 Task: Buy 2 Fuel Tanks & Accessories from Fuel System section under best seller category for shipping address: Harrison Baker, 4763 Agriculture Lane, Homestead, Florida 33030, Cell Number 3052454080. Pay from credit card ending with 2005, CVV 3321
Action: Mouse moved to (53, 44)
Screenshot: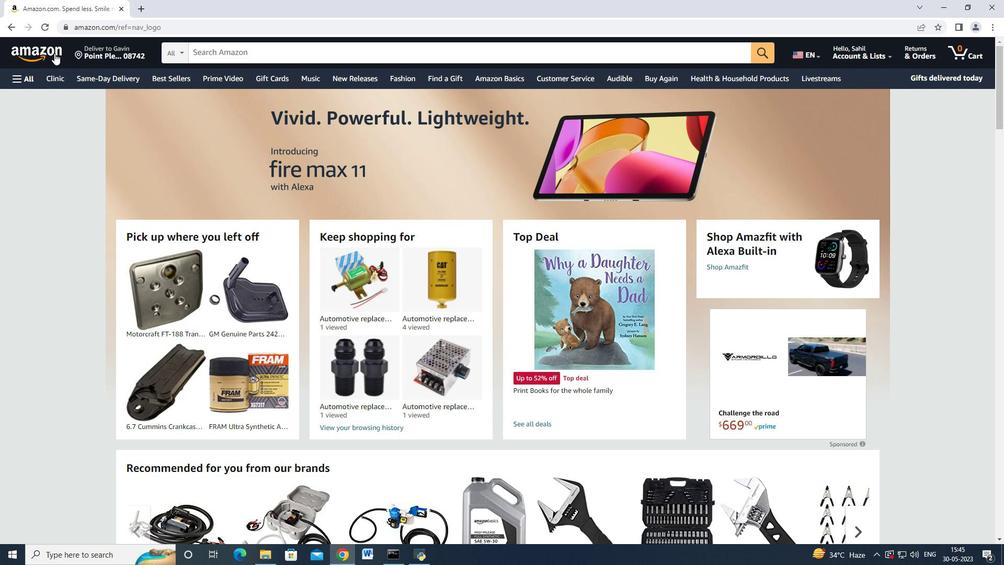
Action: Mouse pressed left at (53, 44)
Screenshot: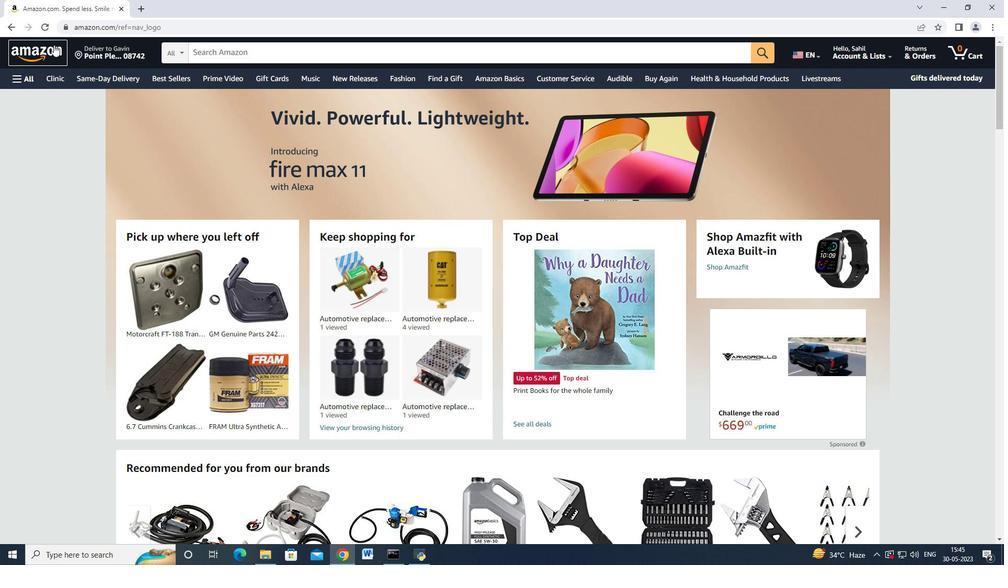 
Action: Mouse moved to (28, 81)
Screenshot: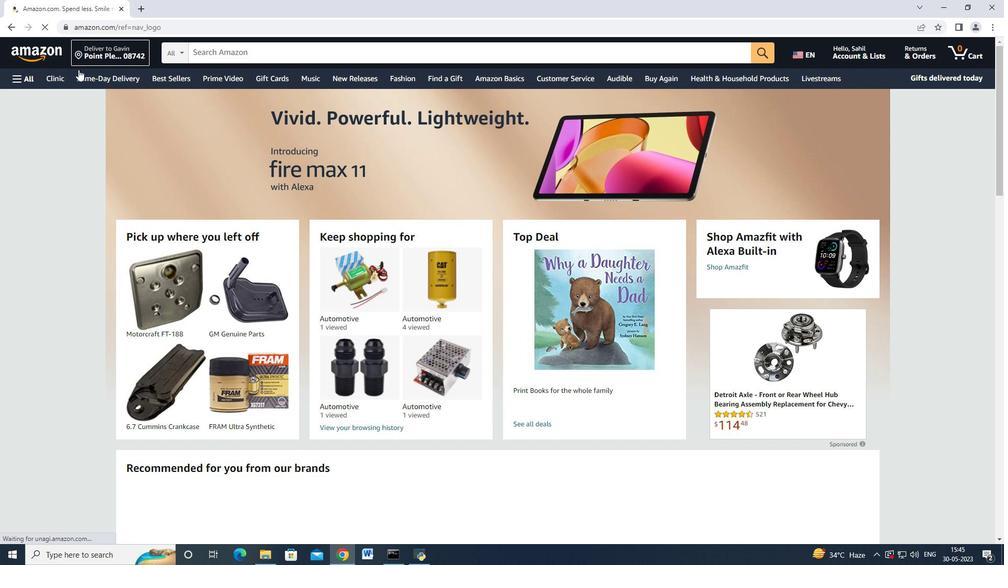 
Action: Mouse pressed left at (28, 81)
Screenshot: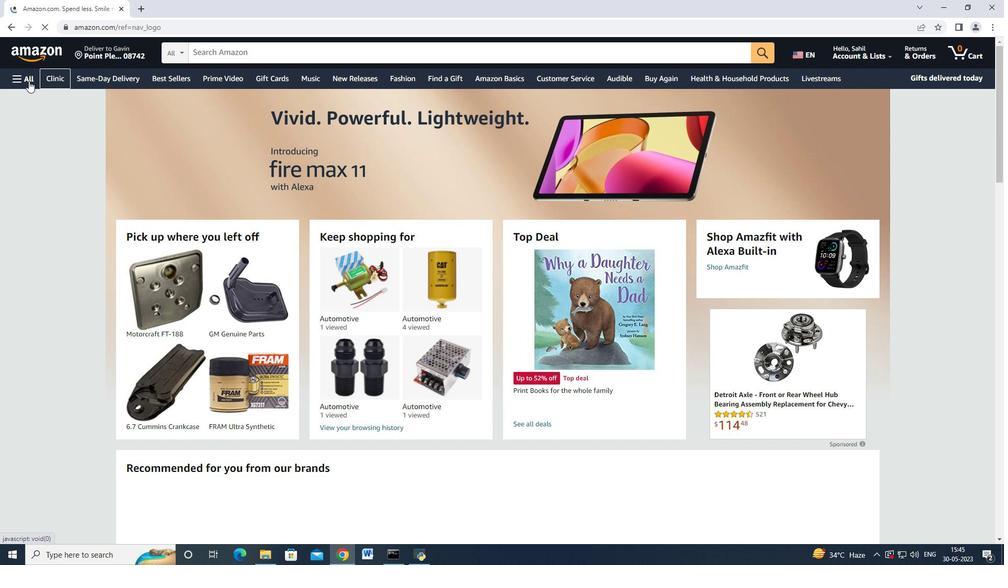 
Action: Mouse moved to (60, 191)
Screenshot: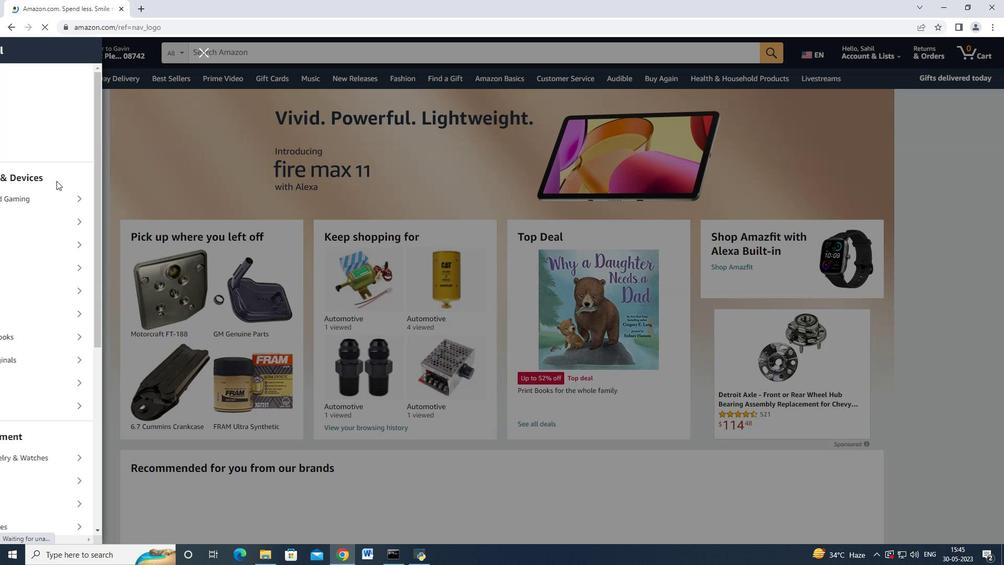 
Action: Mouse scrolled (60, 190) with delta (0, 0)
Screenshot: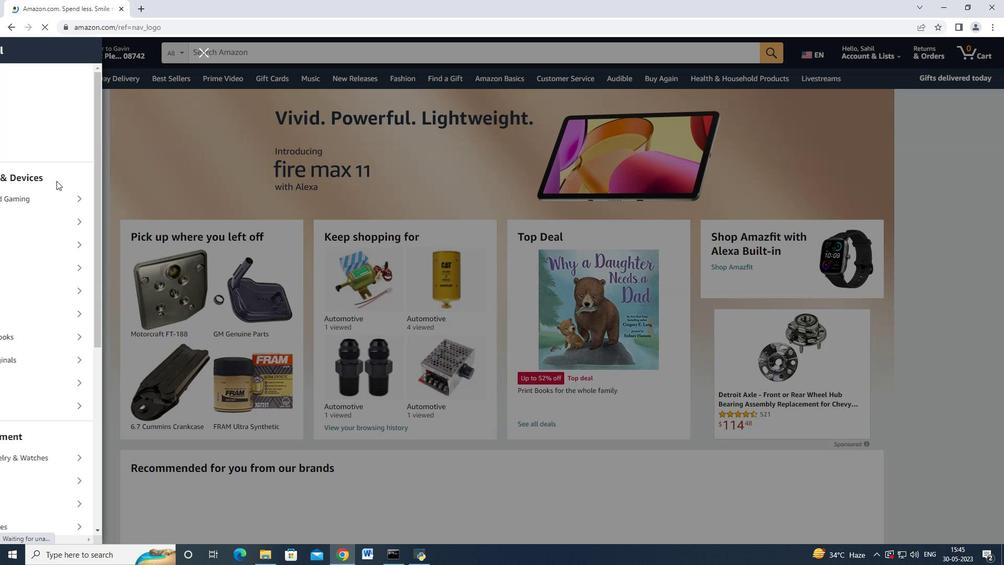 
Action: Mouse moved to (60, 192)
Screenshot: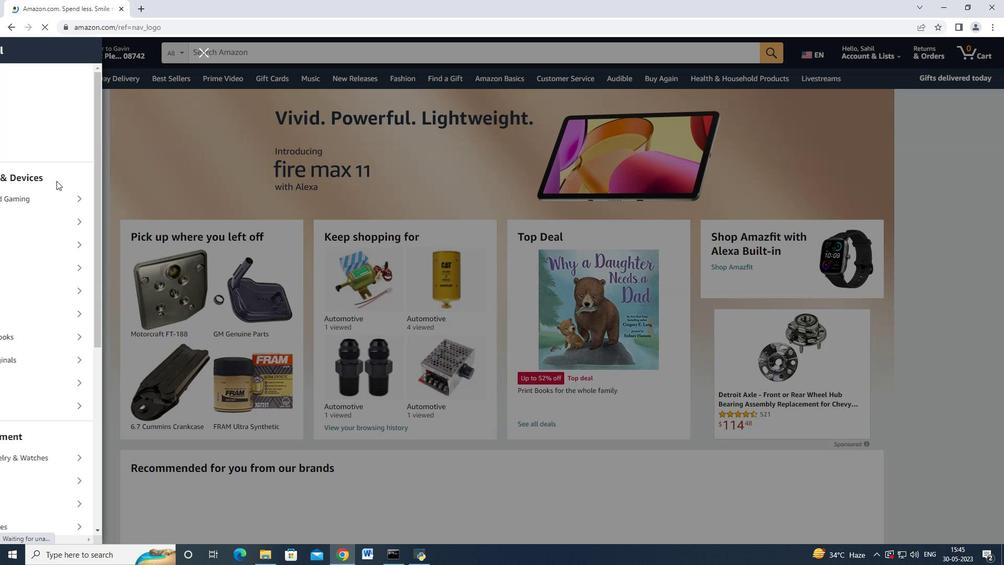 
Action: Mouse scrolled (60, 191) with delta (0, 0)
Screenshot: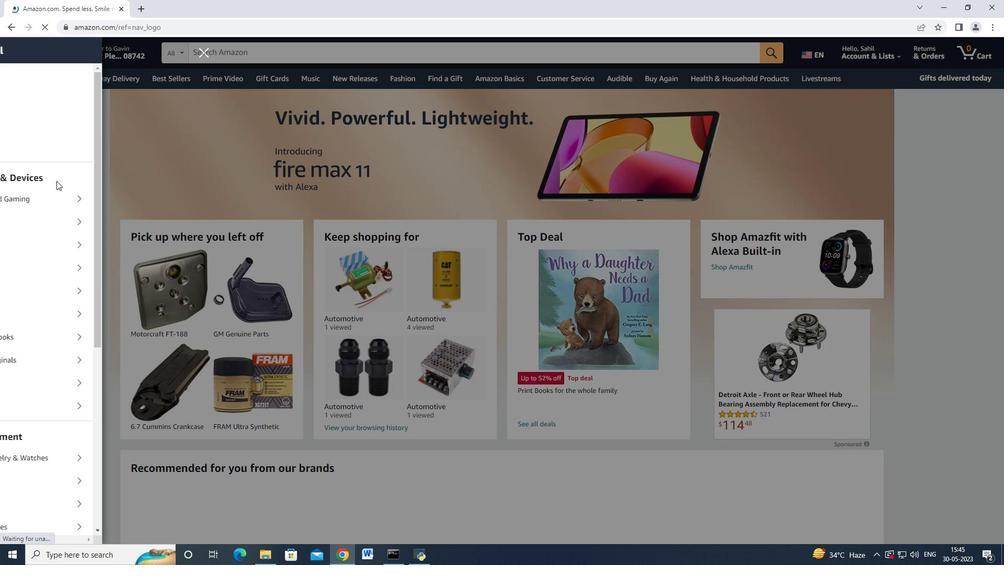 
Action: Mouse moved to (61, 192)
Screenshot: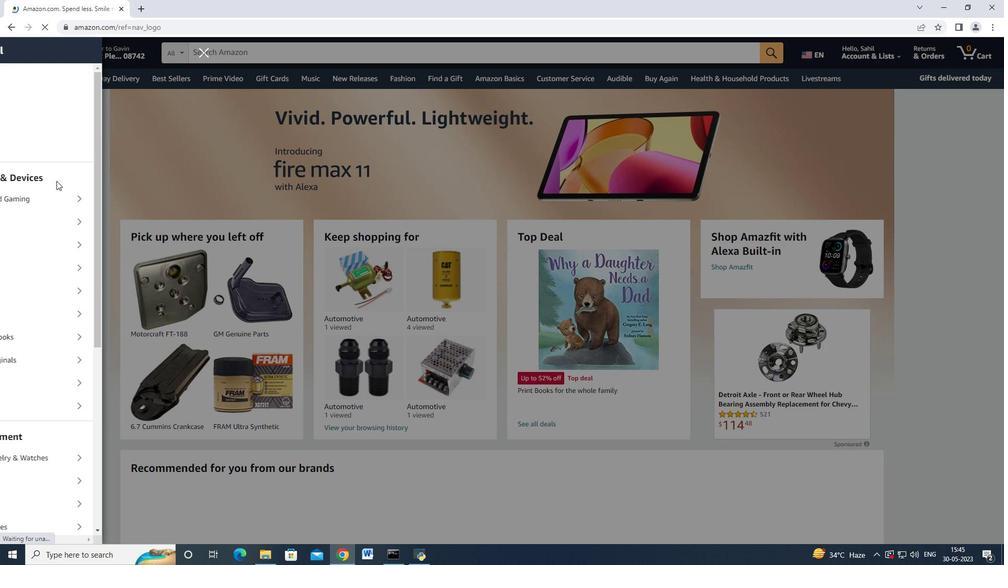 
Action: Mouse scrolled (61, 192) with delta (0, 0)
Screenshot: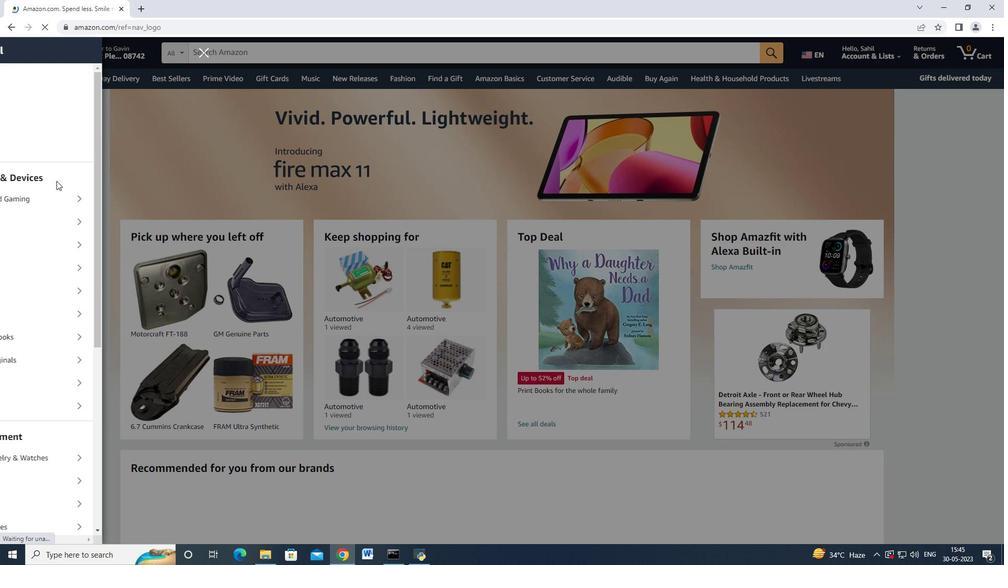 
Action: Mouse moved to (63, 200)
Screenshot: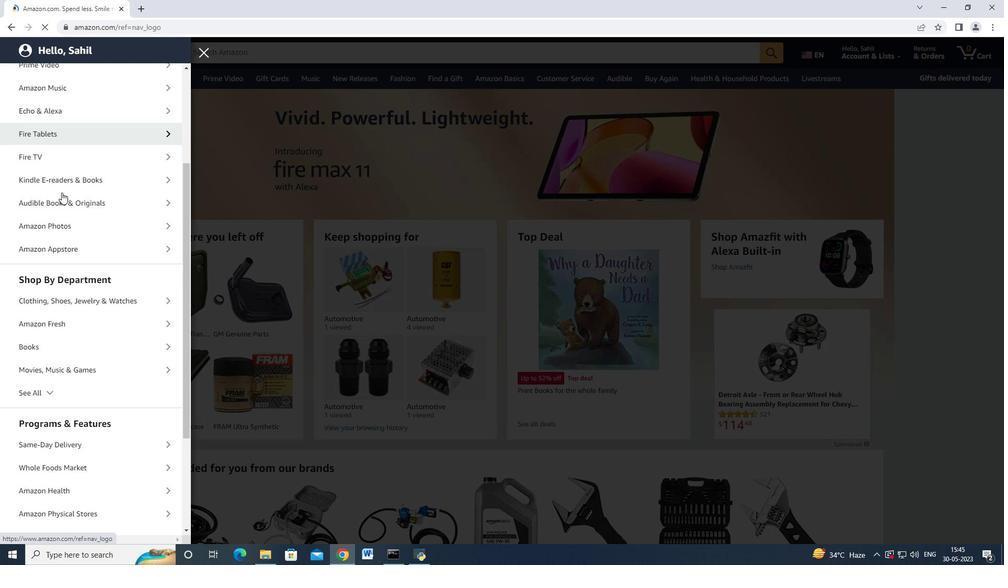 
Action: Mouse scrolled (63, 199) with delta (0, 0)
Screenshot: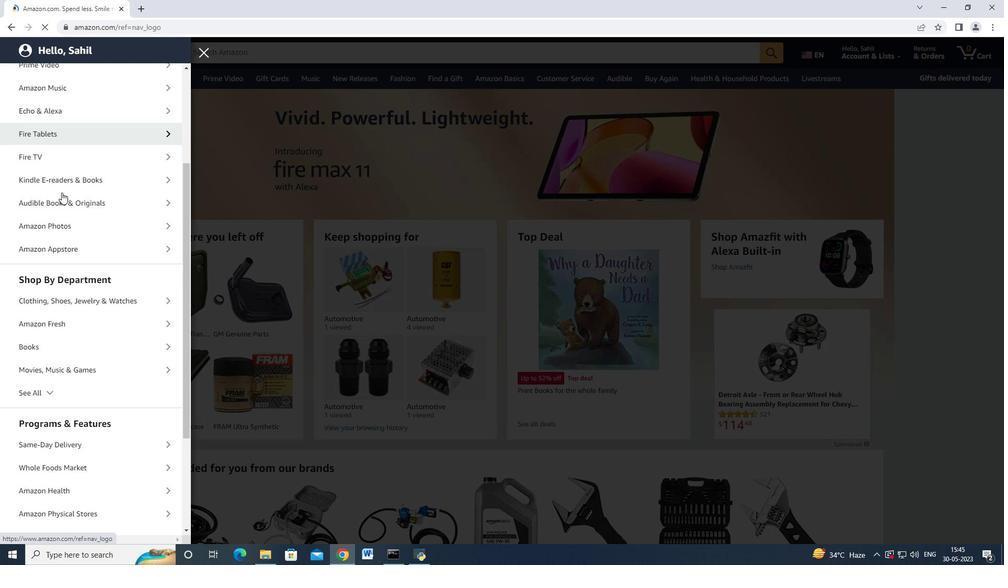 
Action: Mouse moved to (66, 343)
Screenshot: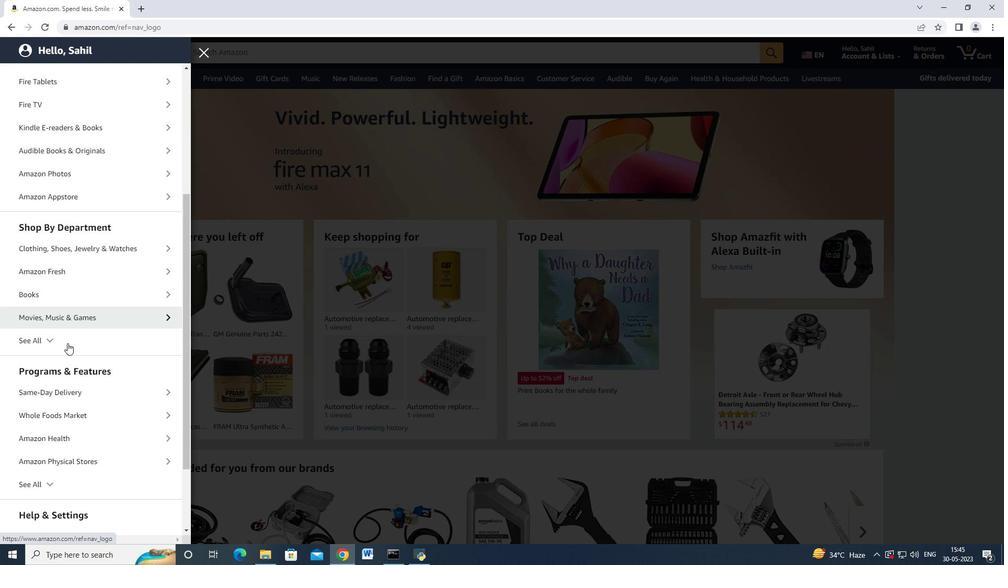 
Action: Mouse pressed left at (66, 343)
Screenshot: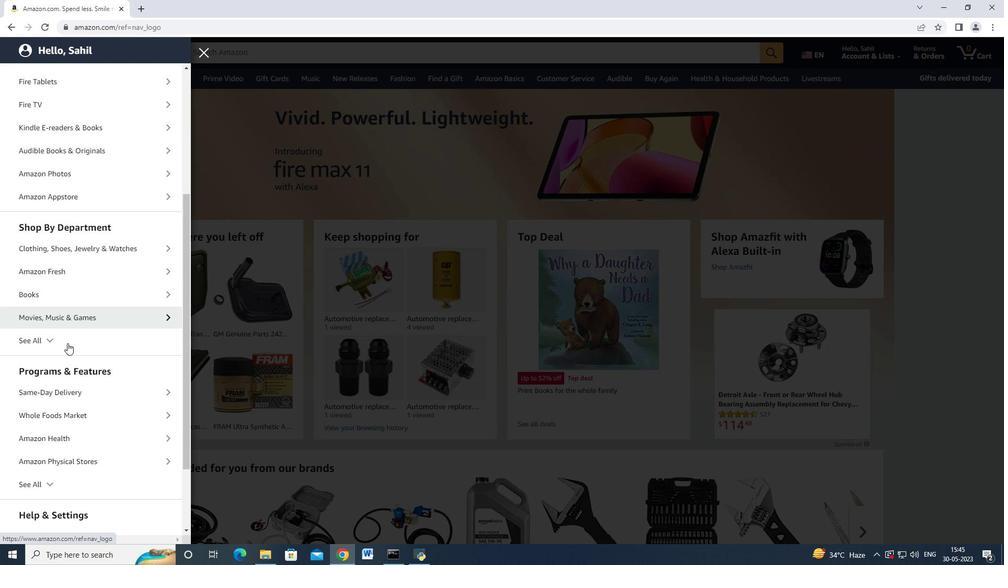 
Action: Mouse moved to (73, 331)
Screenshot: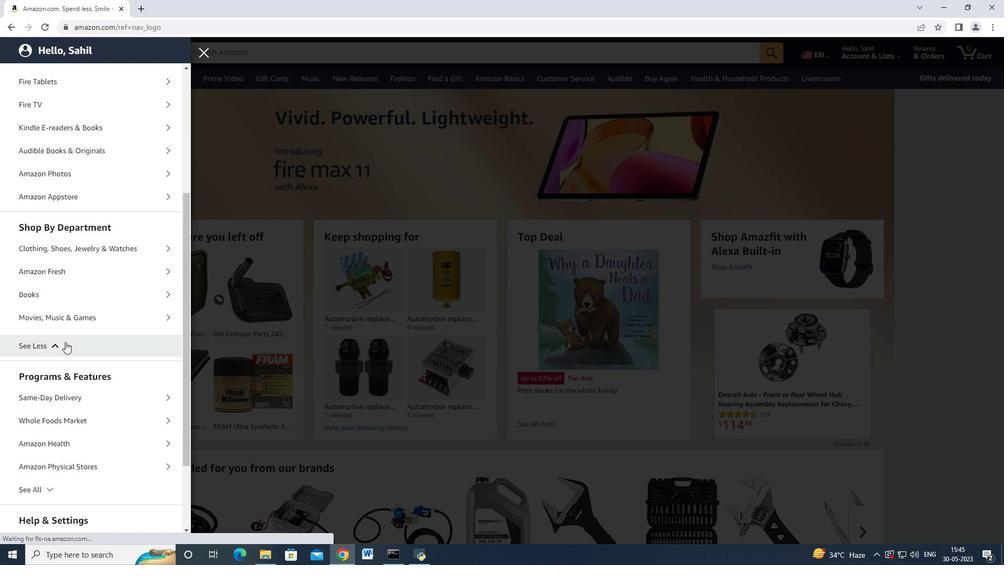
Action: Mouse scrolled (73, 331) with delta (0, 0)
Screenshot: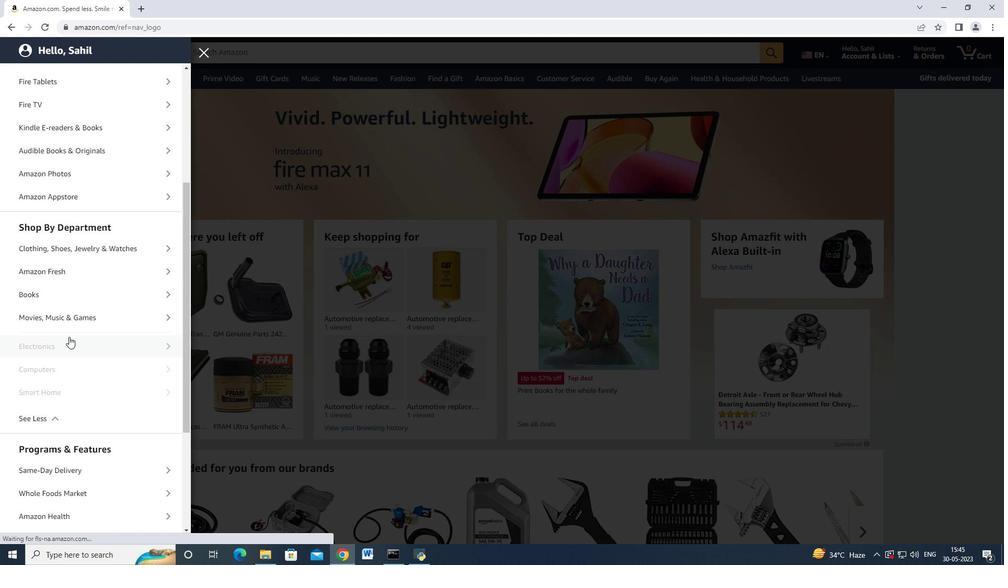 
Action: Mouse scrolled (73, 331) with delta (0, 0)
Screenshot: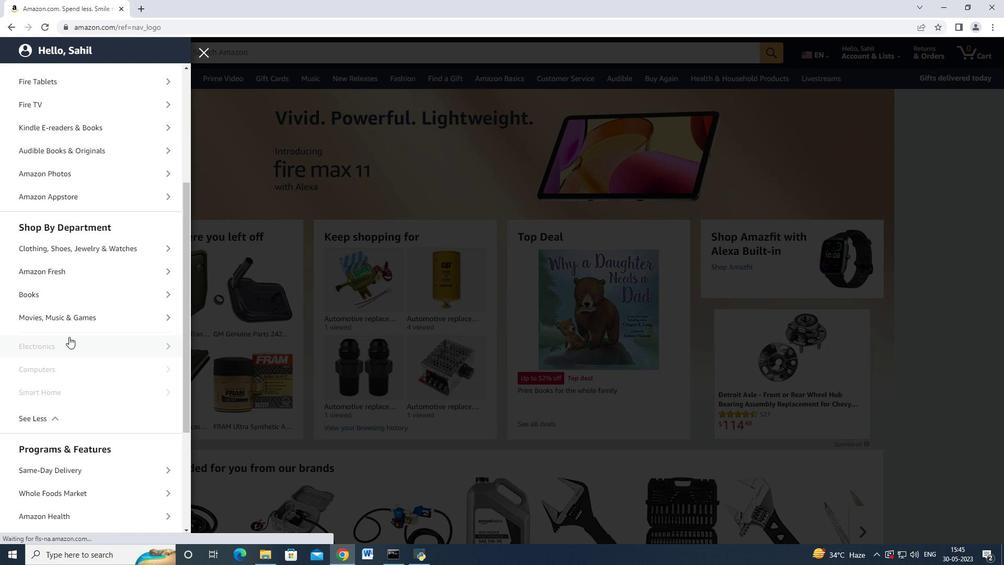 
Action: Mouse scrolled (73, 331) with delta (0, 0)
Screenshot: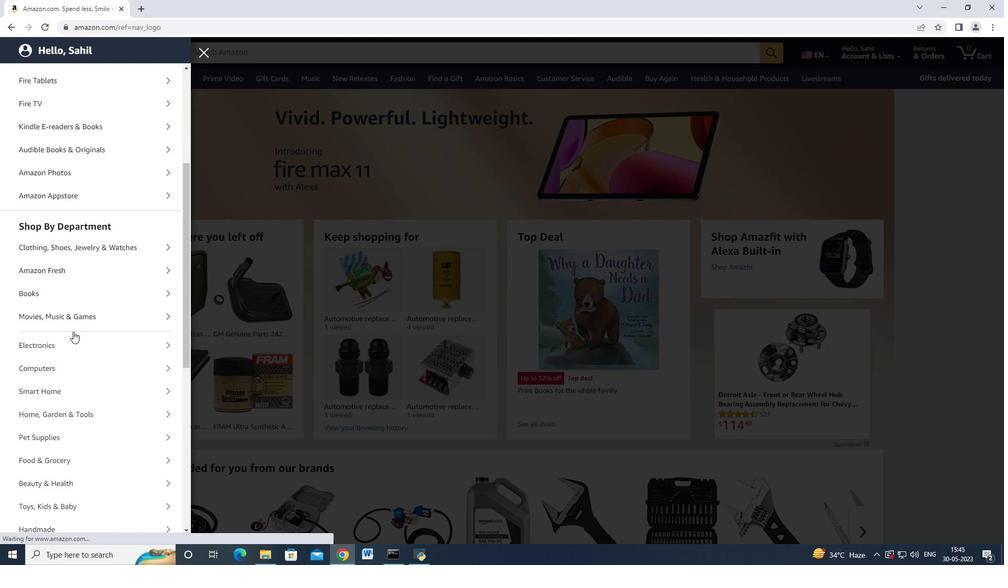 
Action: Mouse scrolled (73, 331) with delta (0, 0)
Screenshot: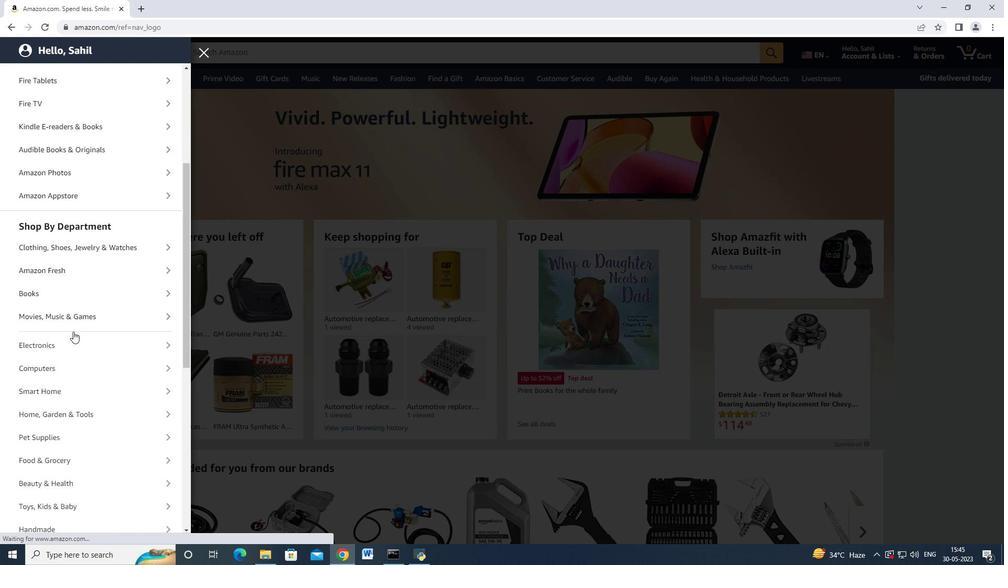 
Action: Mouse scrolled (73, 331) with delta (0, 0)
Screenshot: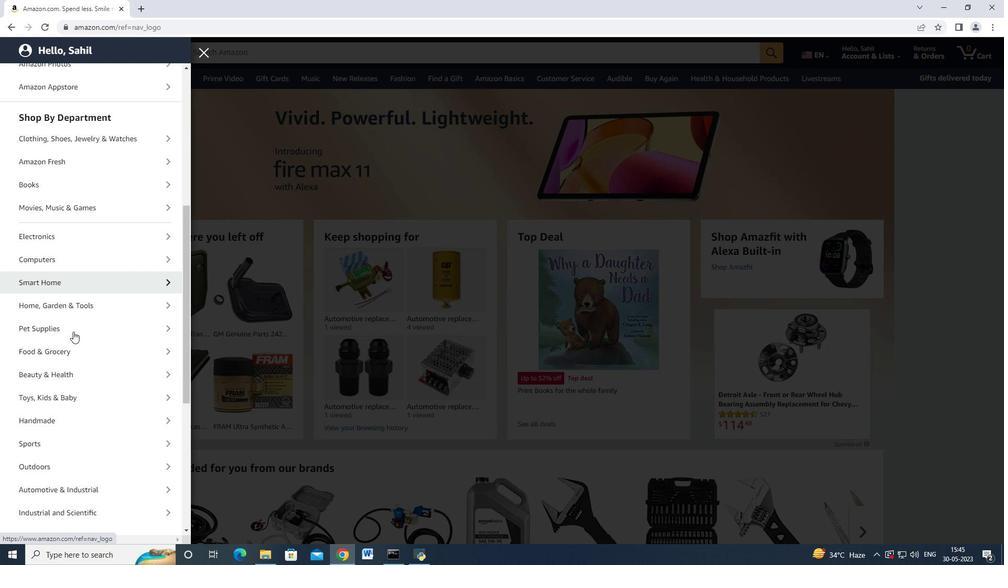 
Action: Mouse scrolled (73, 331) with delta (0, 0)
Screenshot: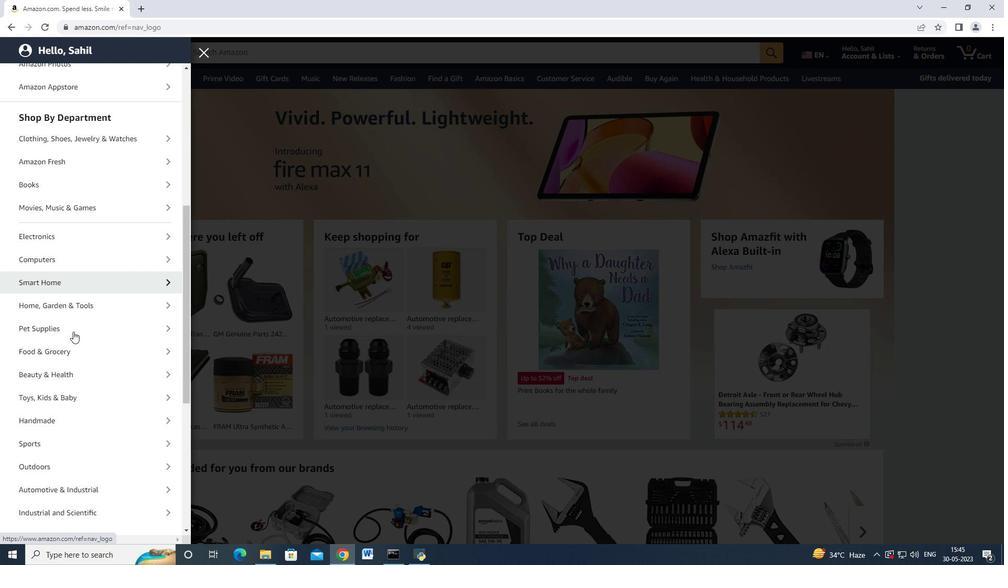 
Action: Mouse moved to (78, 288)
Screenshot: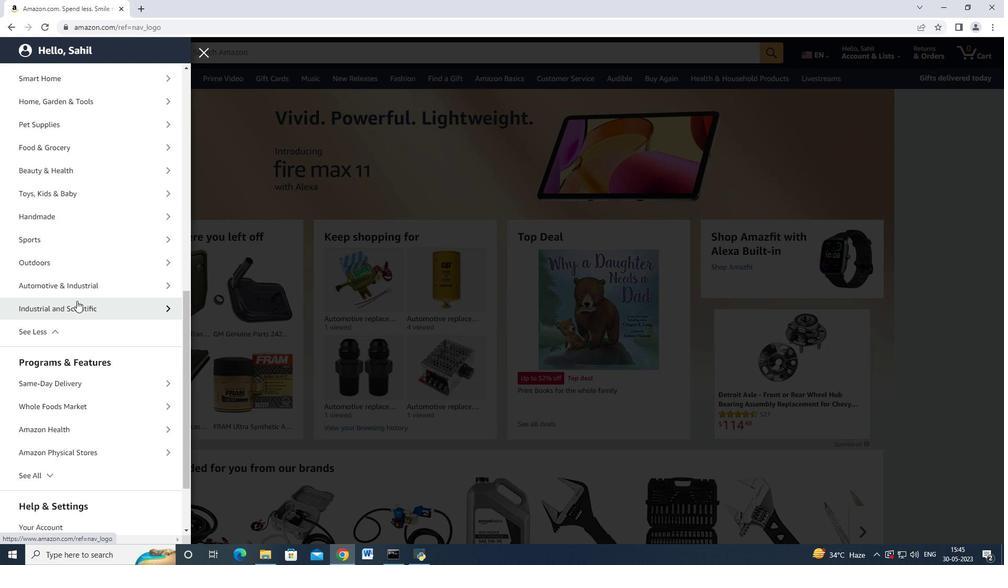 
Action: Mouse pressed left at (78, 288)
Screenshot: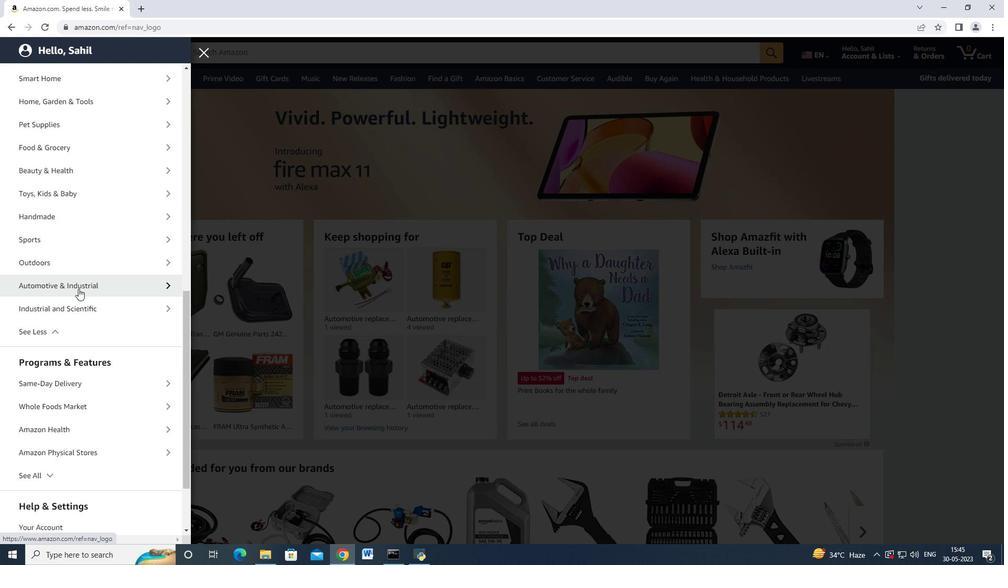 
Action: Mouse moved to (100, 128)
Screenshot: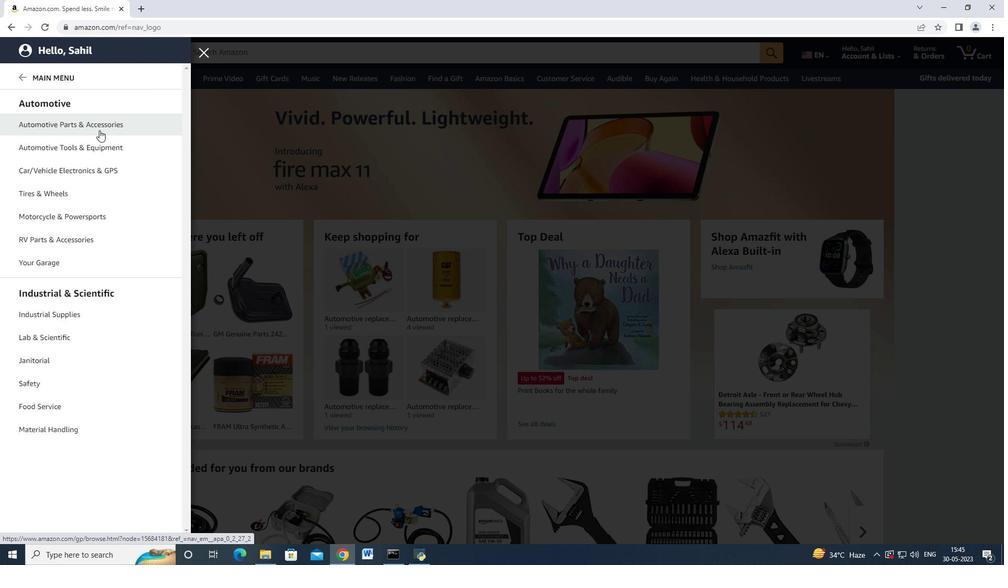 
Action: Mouse pressed left at (100, 128)
Screenshot: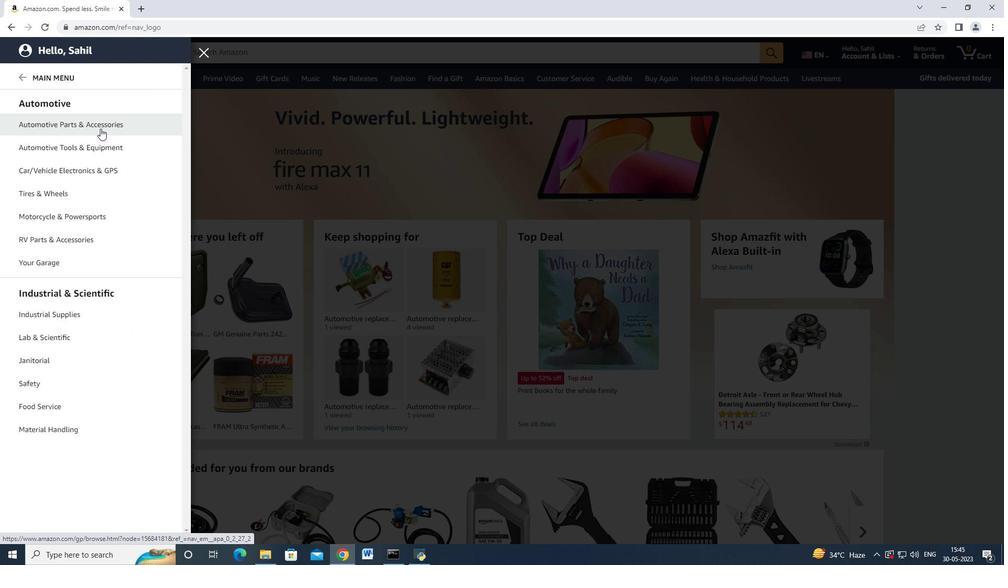 
Action: Mouse moved to (111, 222)
Screenshot: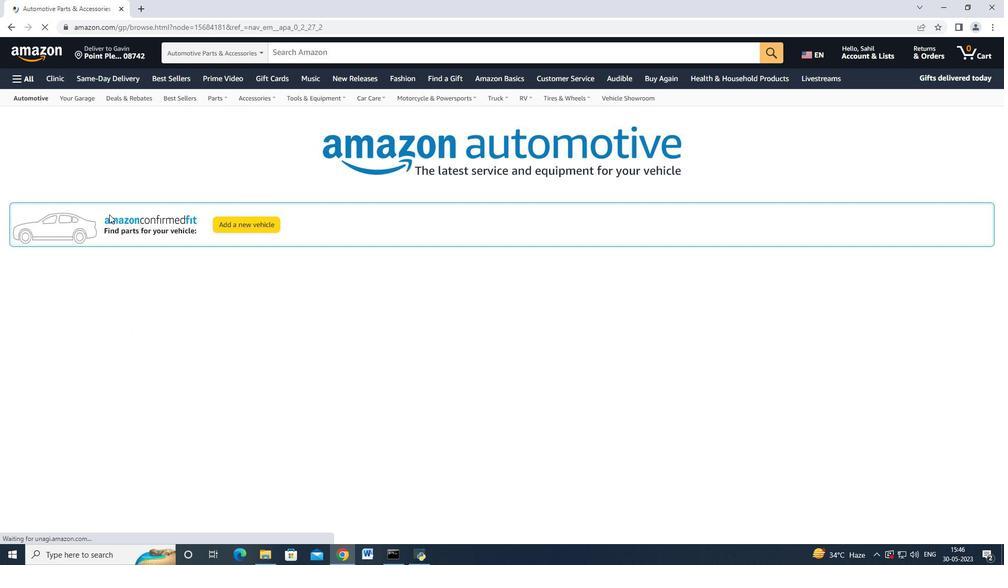 
Action: Mouse scrolled (111, 221) with delta (0, 0)
Screenshot: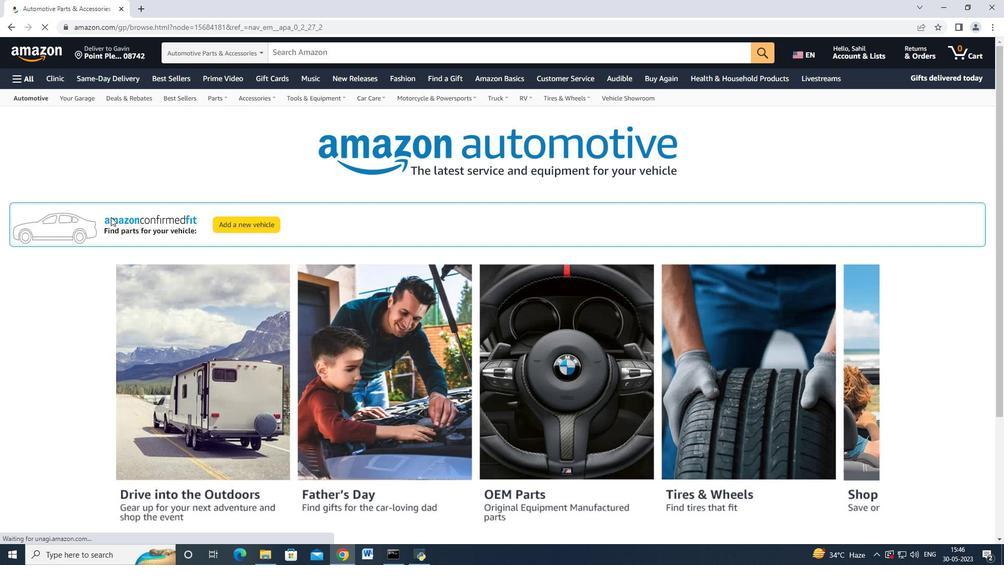
Action: Mouse moved to (111, 224)
Screenshot: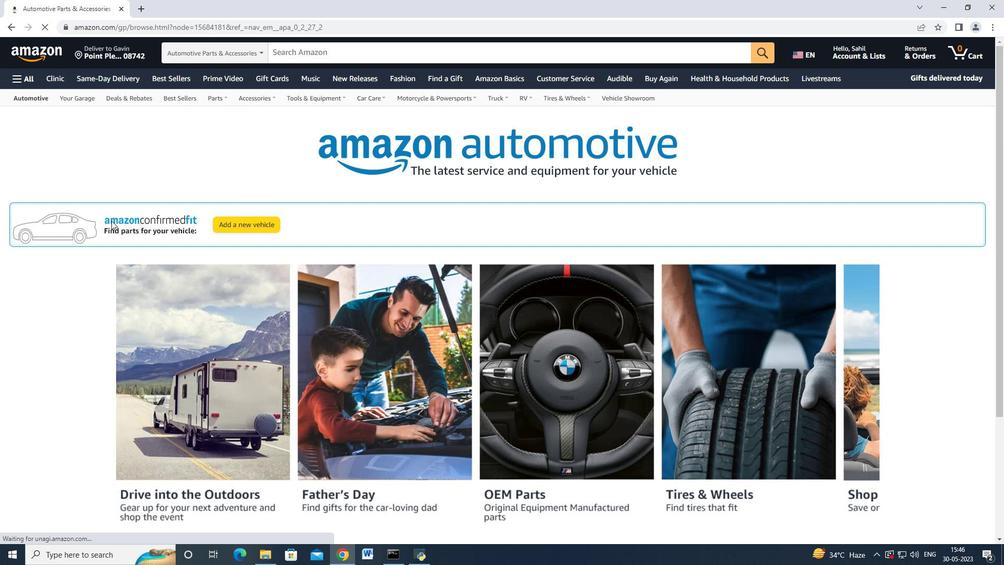 
Action: Mouse scrolled (111, 225) with delta (0, 0)
Screenshot: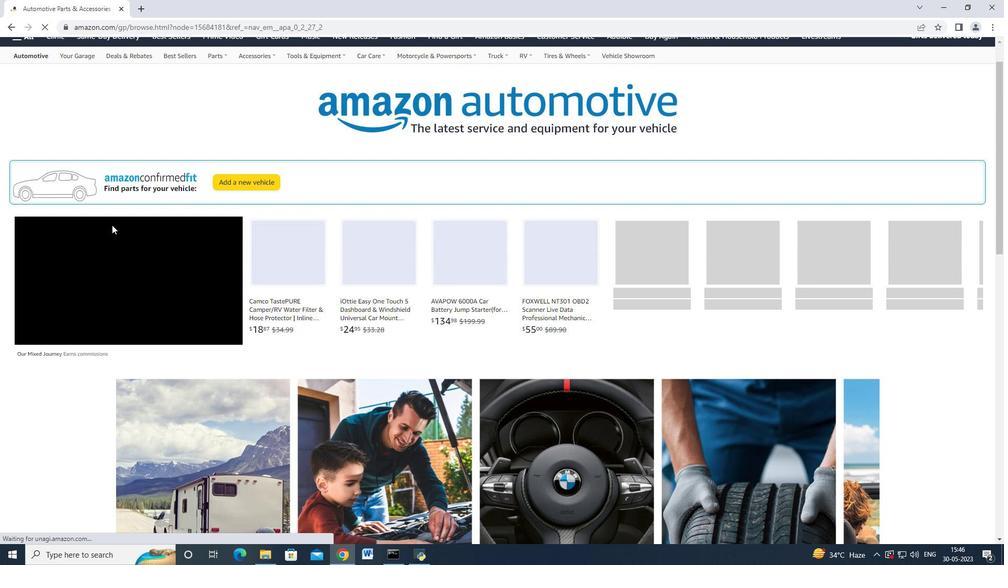 
Action: Mouse scrolled (111, 225) with delta (0, 0)
Screenshot: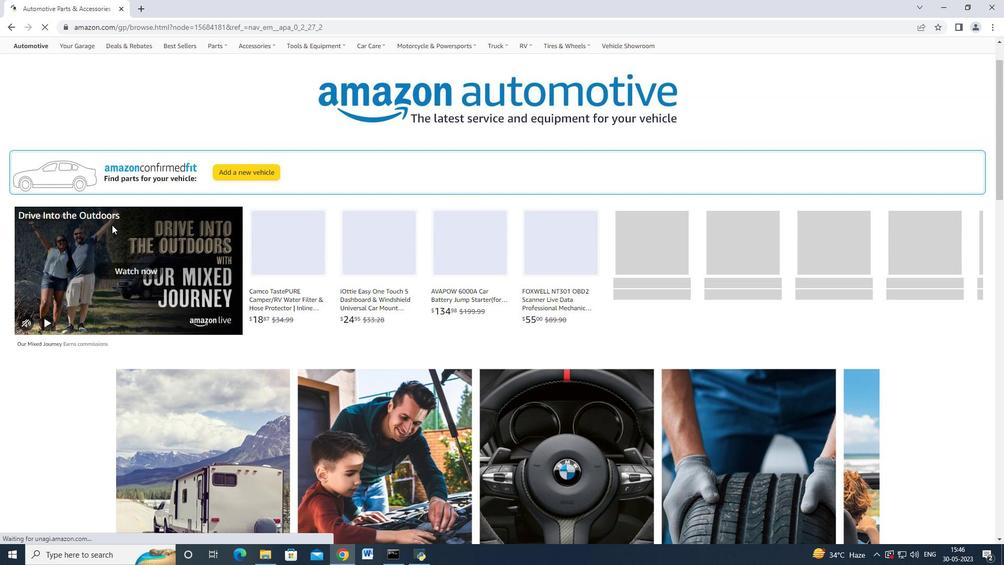 
Action: Mouse moved to (199, 99)
Screenshot: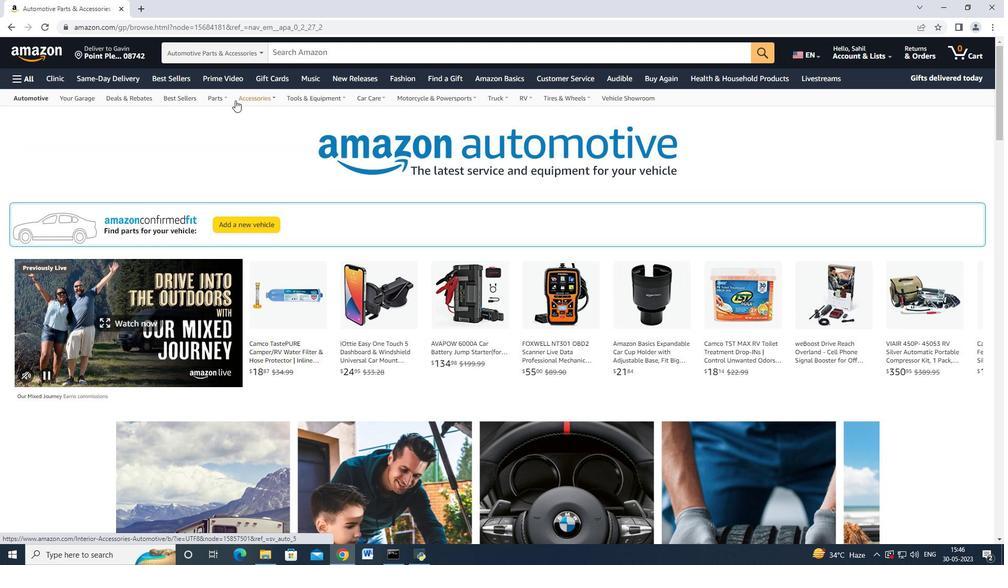 
Action: Mouse pressed left at (199, 99)
Screenshot: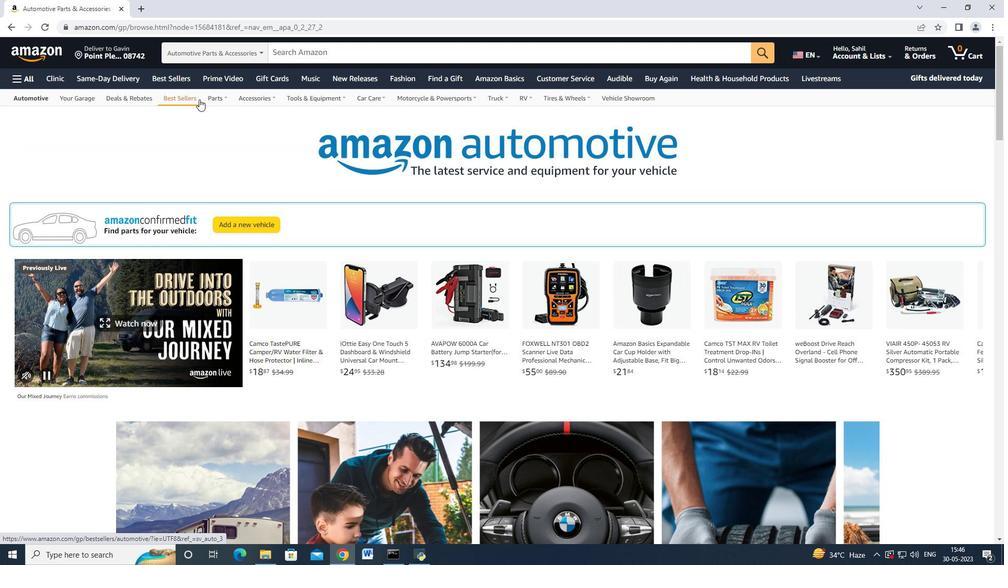 
Action: Mouse moved to (69, 339)
Screenshot: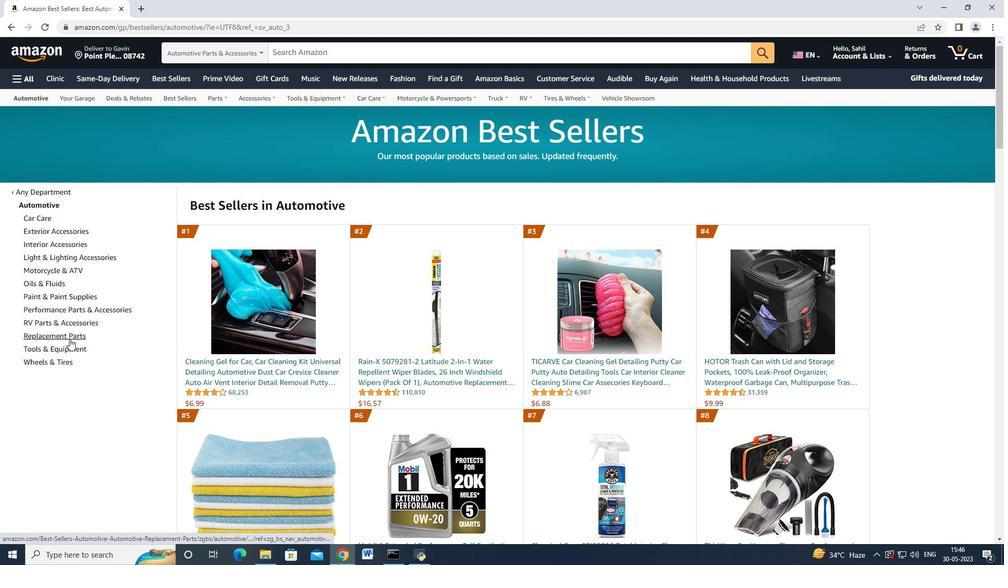 
Action: Mouse pressed left at (69, 339)
Screenshot: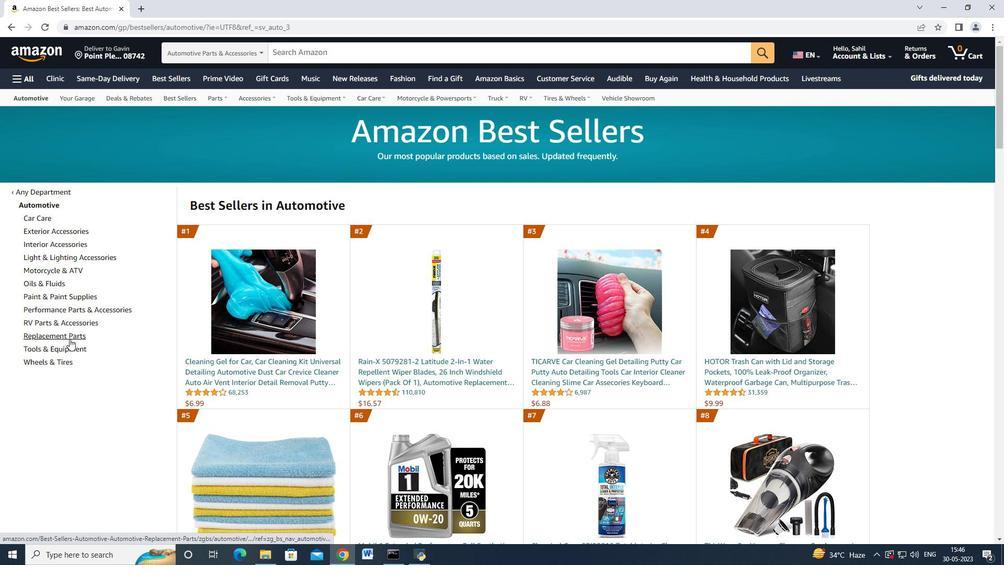 
Action: Mouse moved to (61, 370)
Screenshot: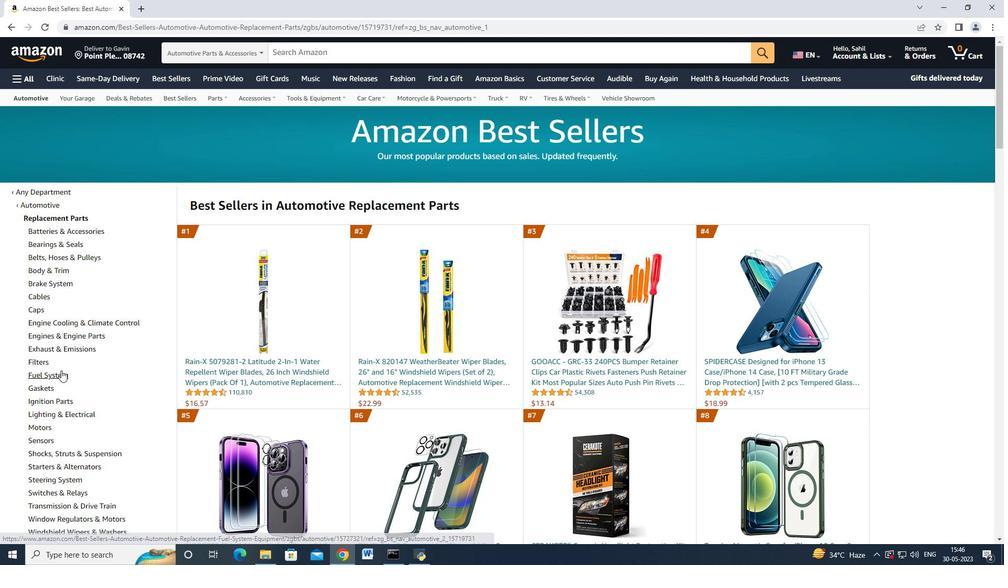 
Action: Mouse pressed left at (61, 370)
Screenshot: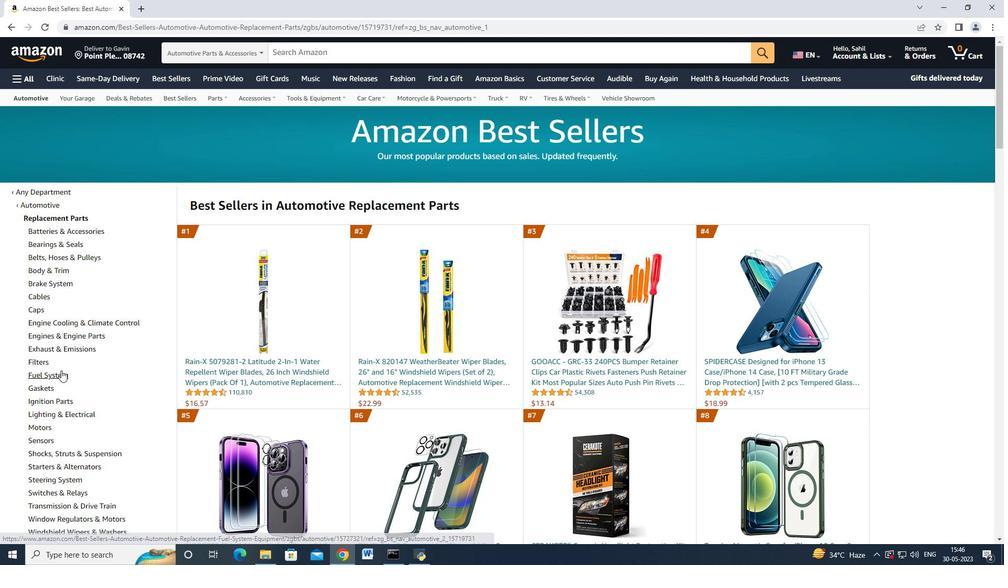 
Action: Mouse moved to (67, 321)
Screenshot: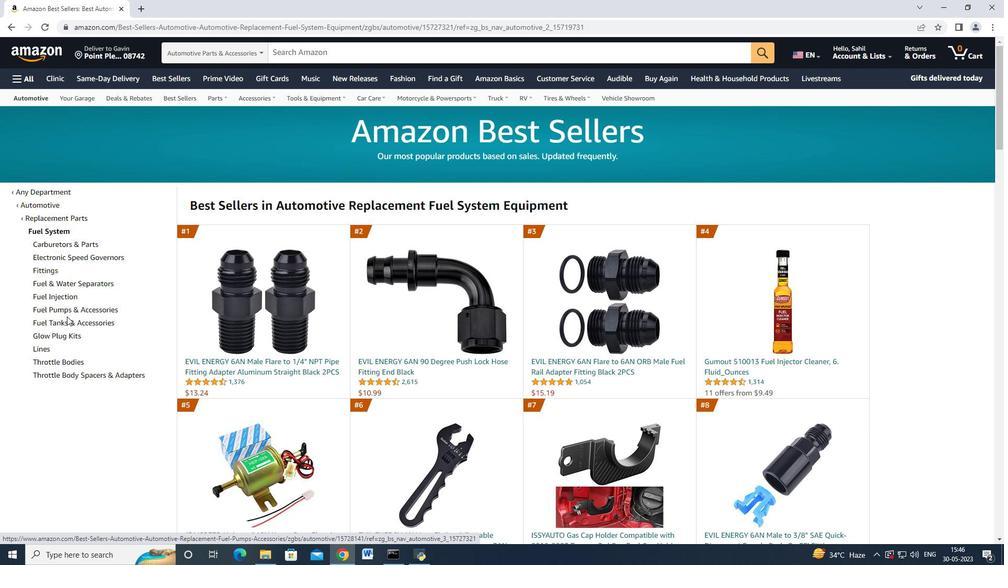 
Action: Mouse pressed left at (67, 321)
Screenshot: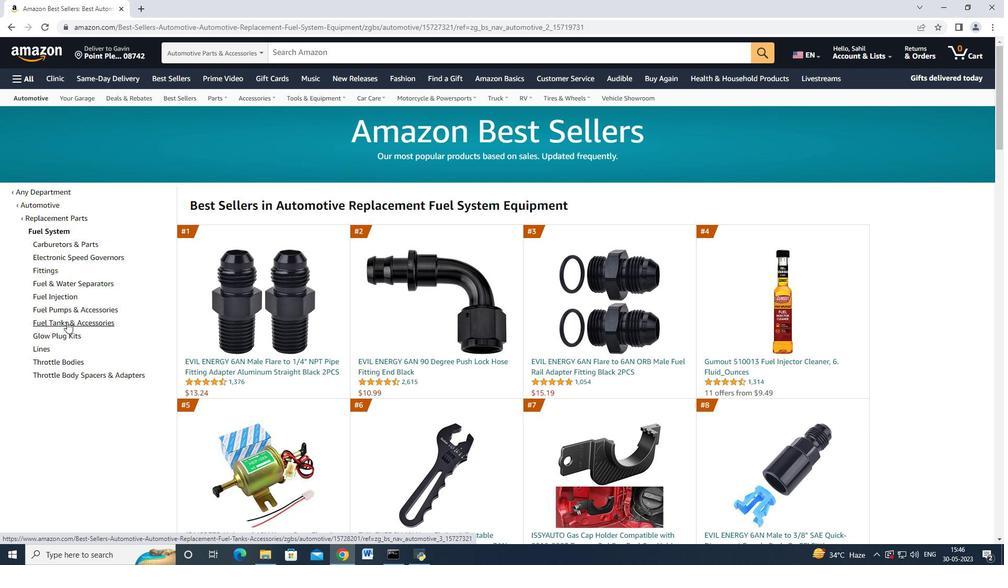 
Action: Mouse moved to (273, 357)
Screenshot: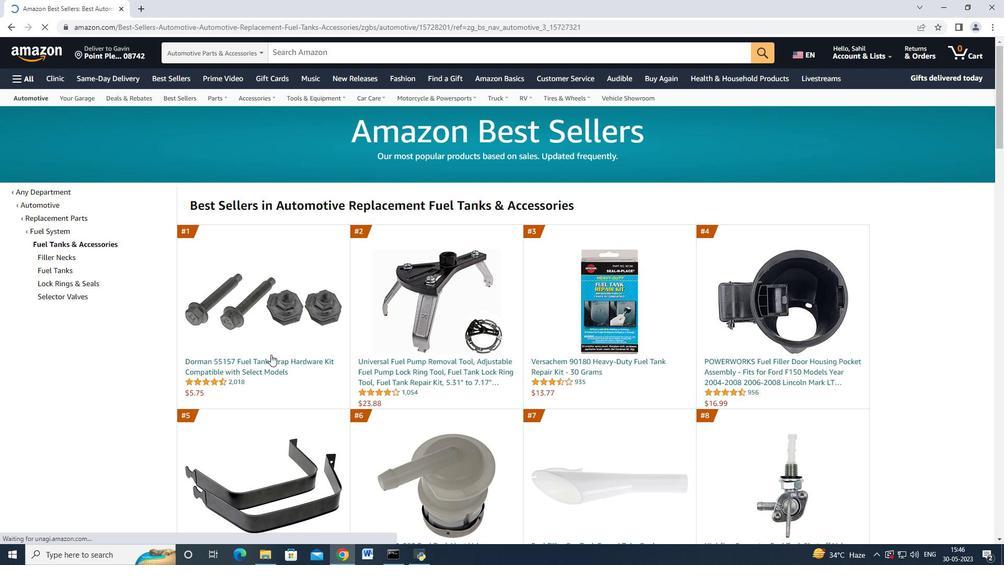 
Action: Mouse pressed left at (273, 357)
Screenshot: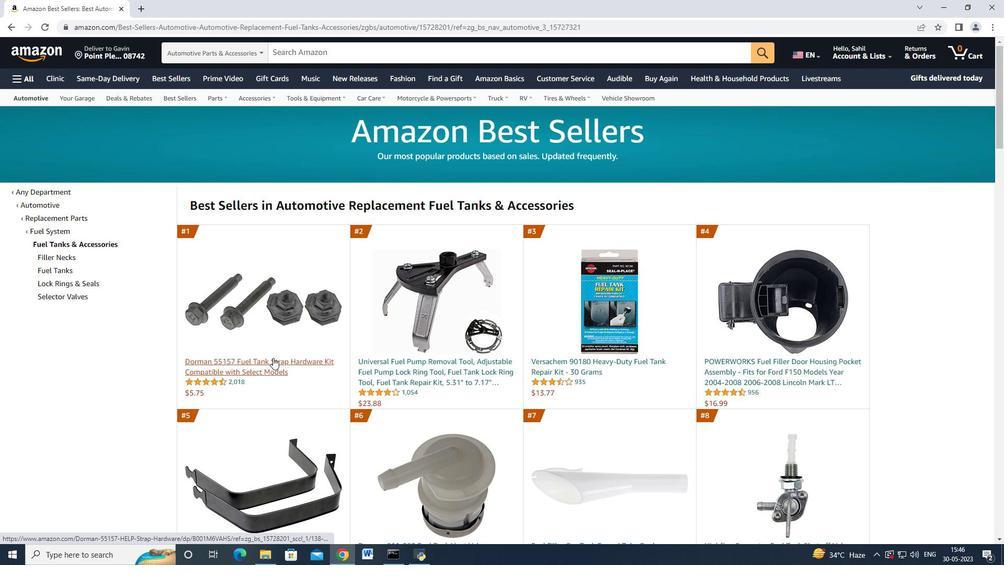 
Action: Mouse moved to (847, 477)
Screenshot: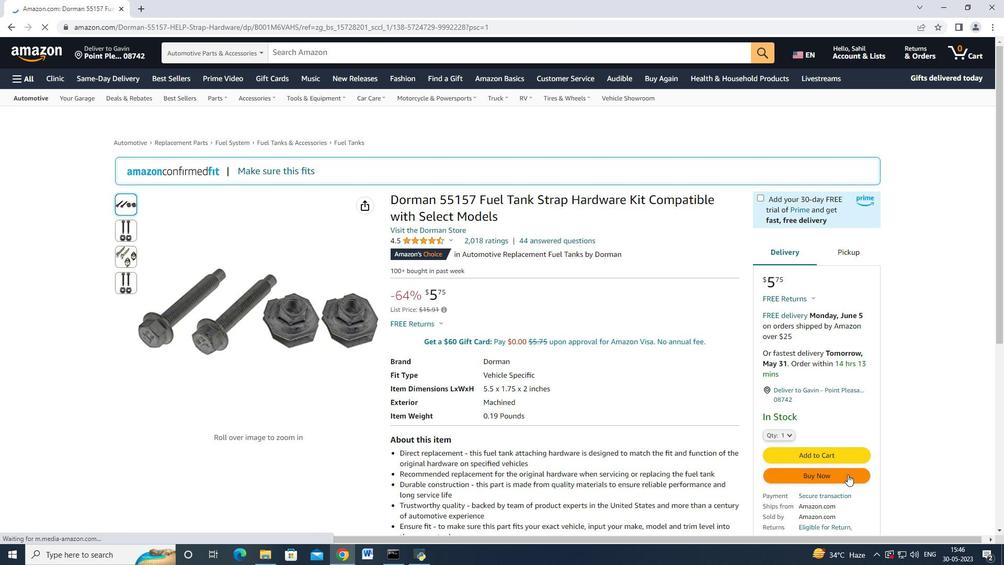 
Action: Mouse pressed left at (847, 477)
Screenshot: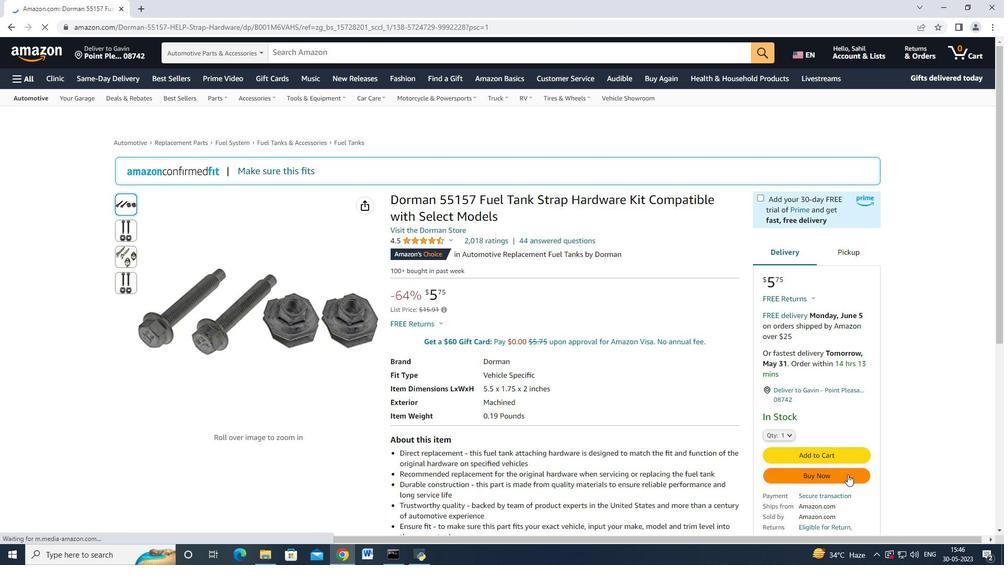 
Action: Mouse moved to (599, 86)
Screenshot: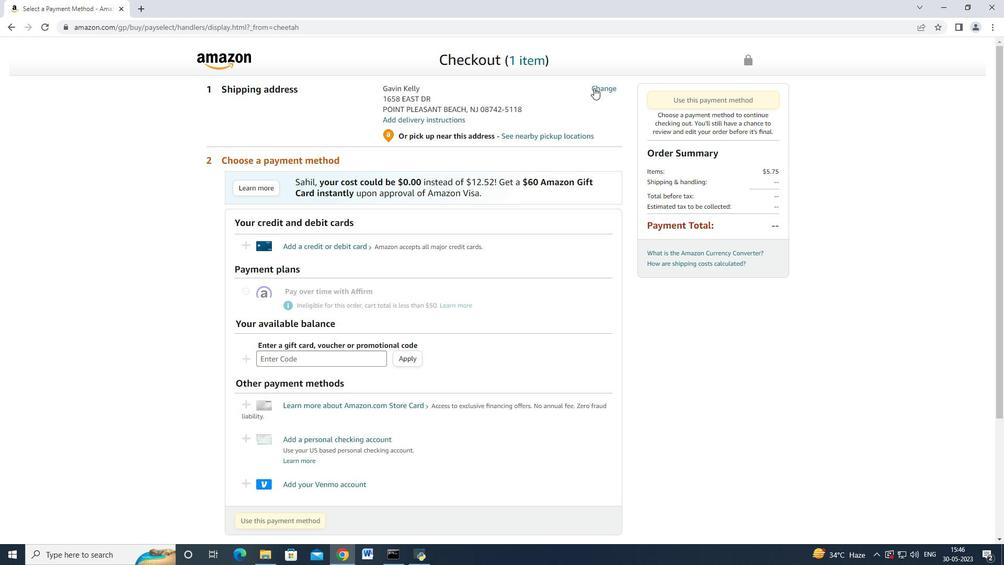 
Action: Mouse pressed left at (599, 86)
Screenshot: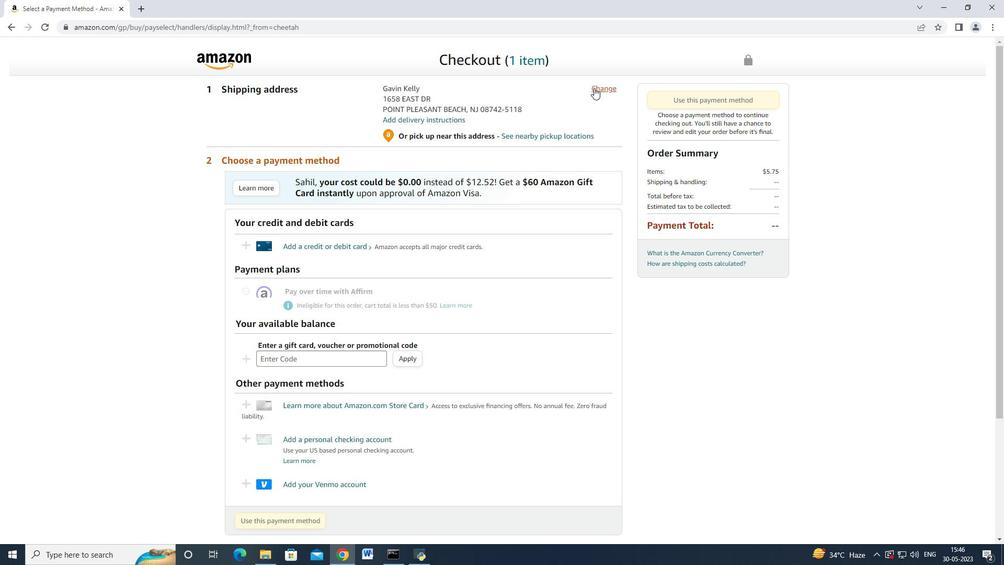 
Action: Mouse moved to (393, 169)
Screenshot: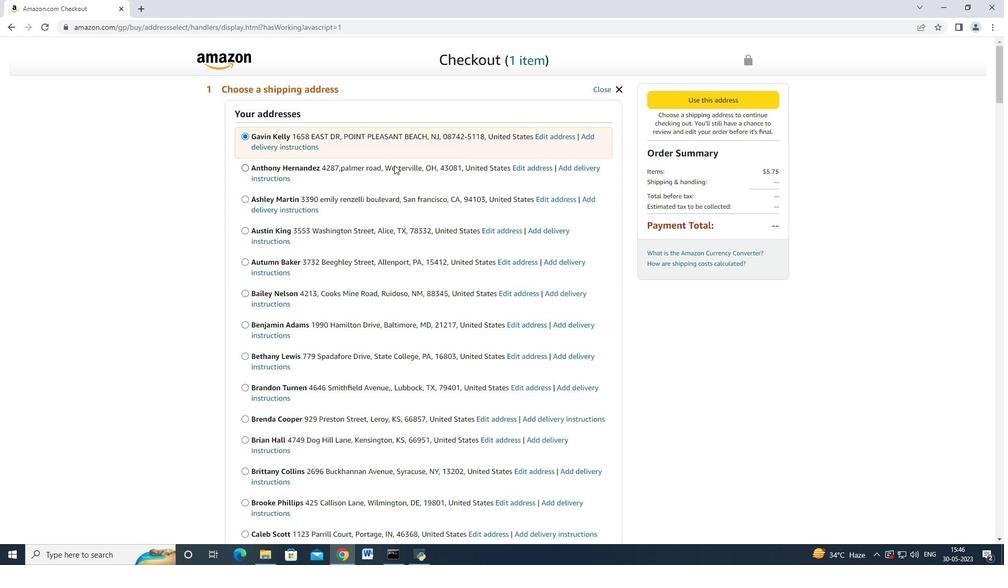
Action: Mouse scrolled (393, 168) with delta (0, 0)
Screenshot: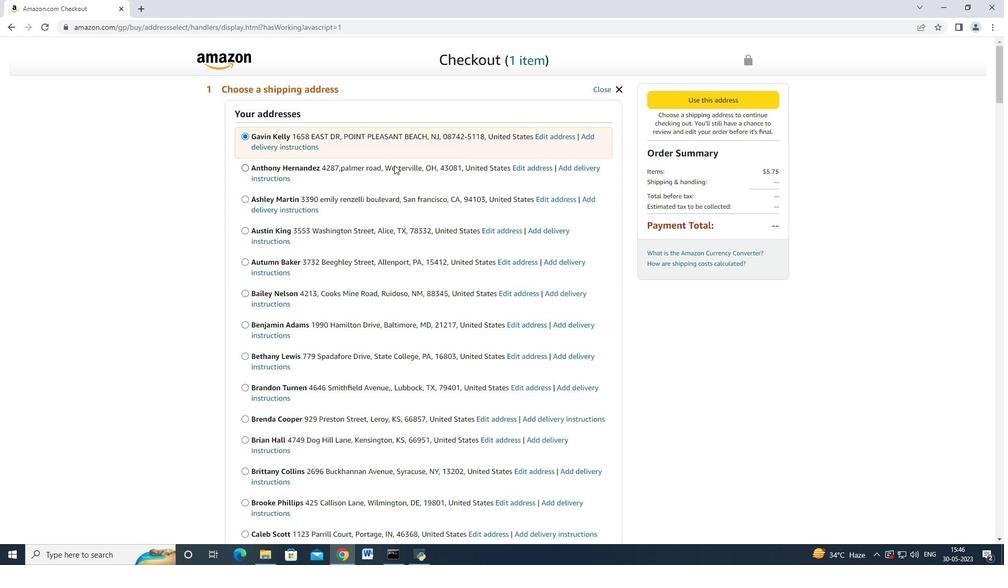
Action: Mouse moved to (392, 171)
Screenshot: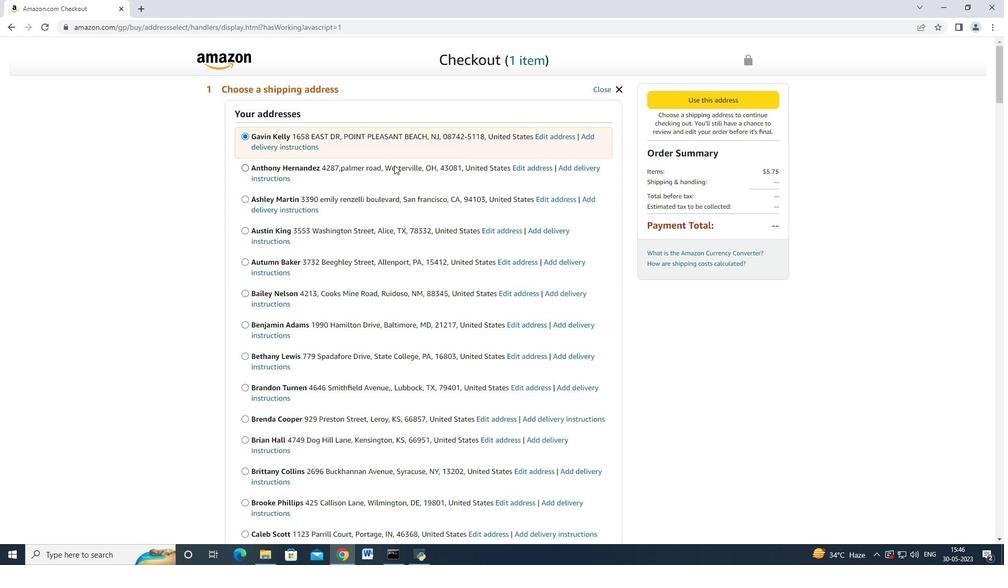 
Action: Mouse scrolled (392, 170) with delta (0, 0)
Screenshot: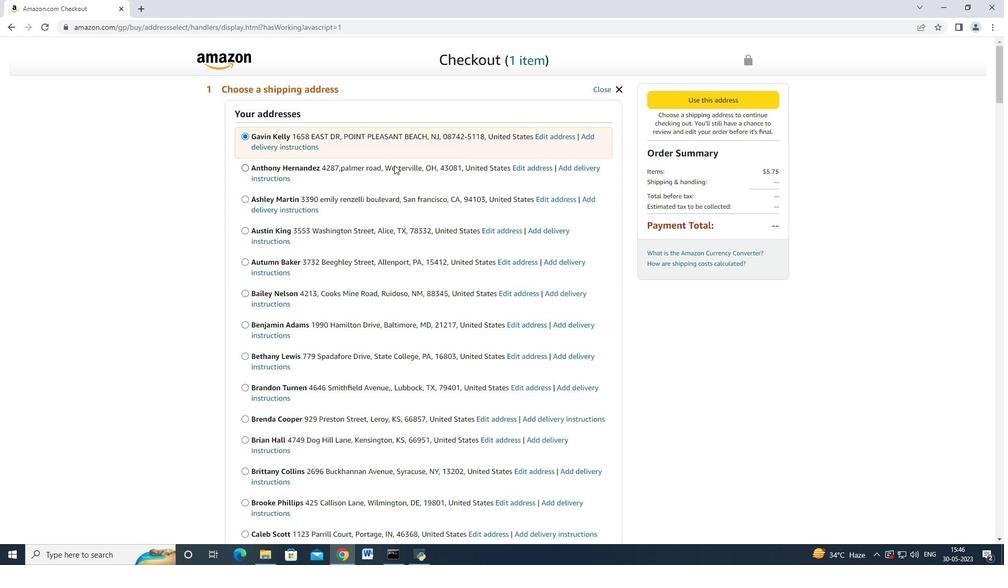 
Action: Mouse moved to (392, 172)
Screenshot: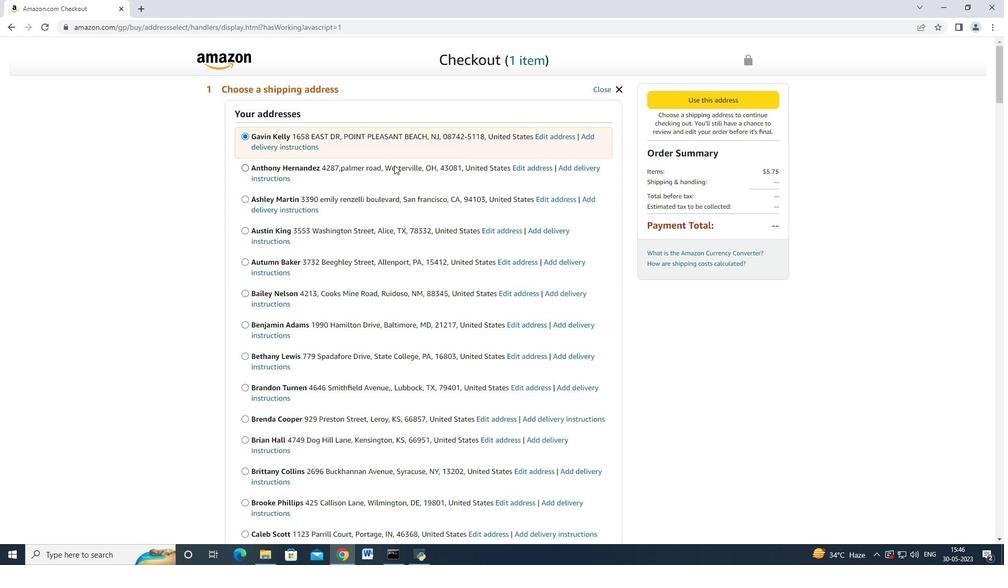 
Action: Mouse scrolled (392, 172) with delta (0, 0)
Screenshot: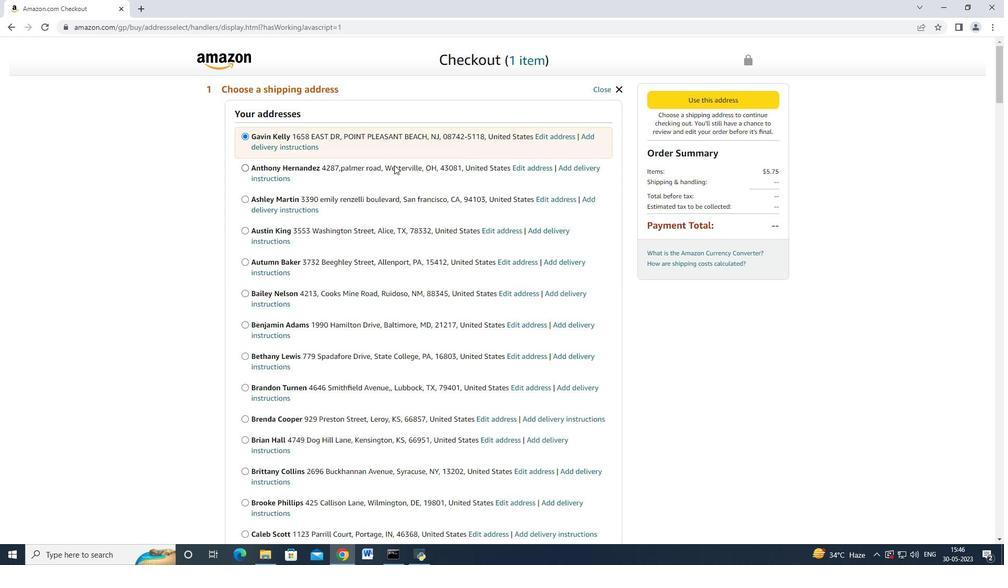 
Action: Mouse moved to (389, 175)
Screenshot: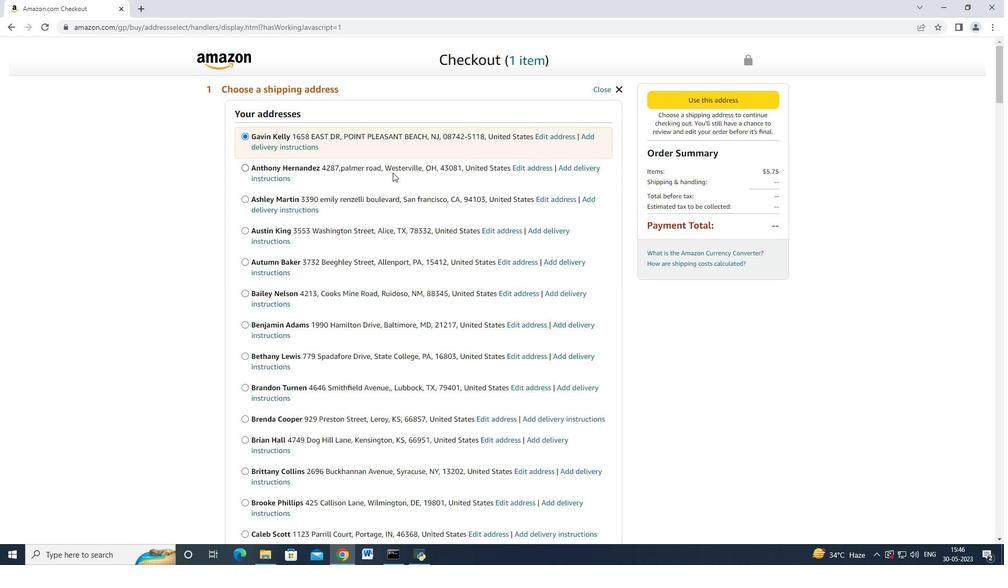 
Action: Mouse scrolled (391, 173) with delta (0, 0)
Screenshot: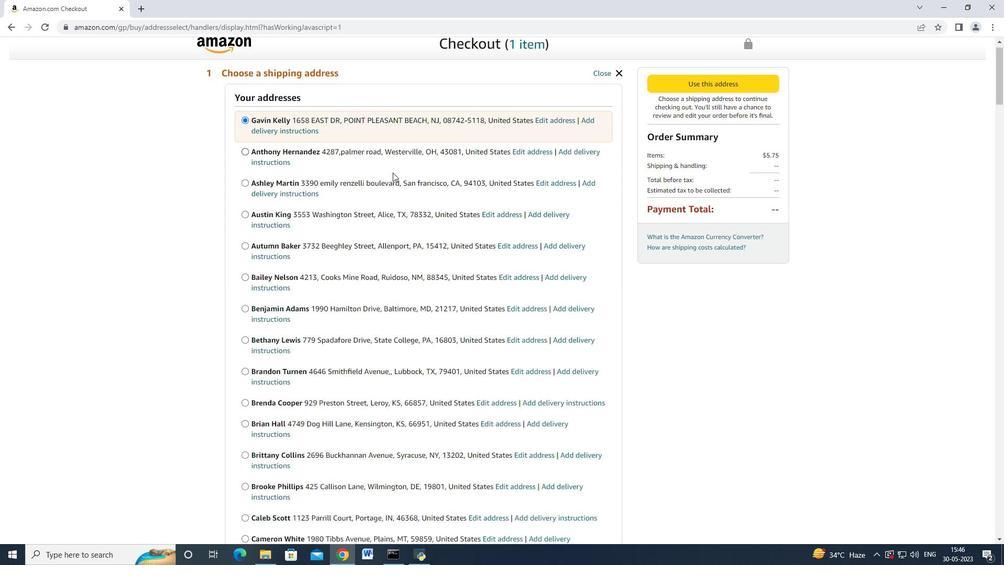 
Action: Mouse scrolled (391, 173) with delta (0, 0)
Screenshot: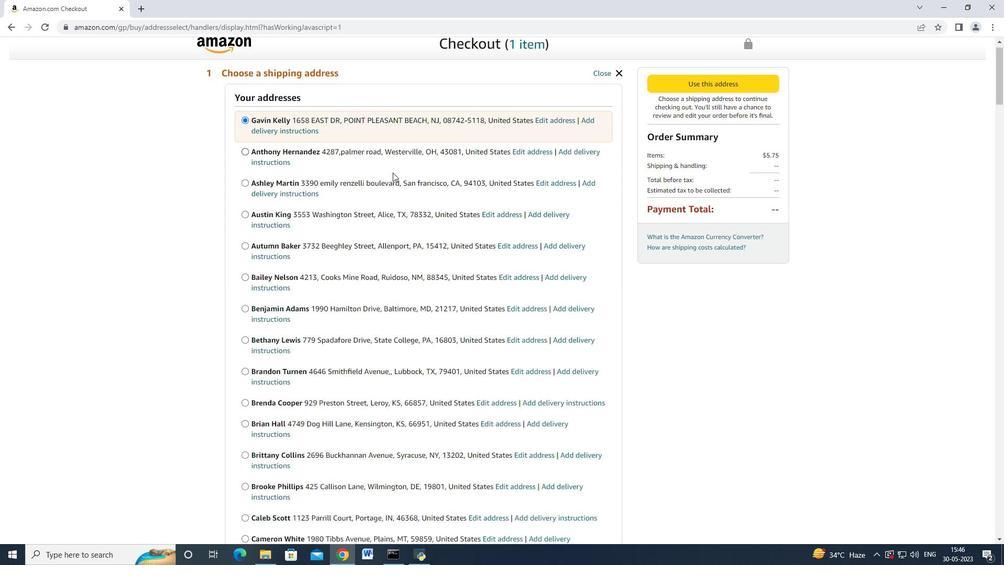 
Action: Mouse scrolled (391, 173) with delta (0, 0)
Screenshot: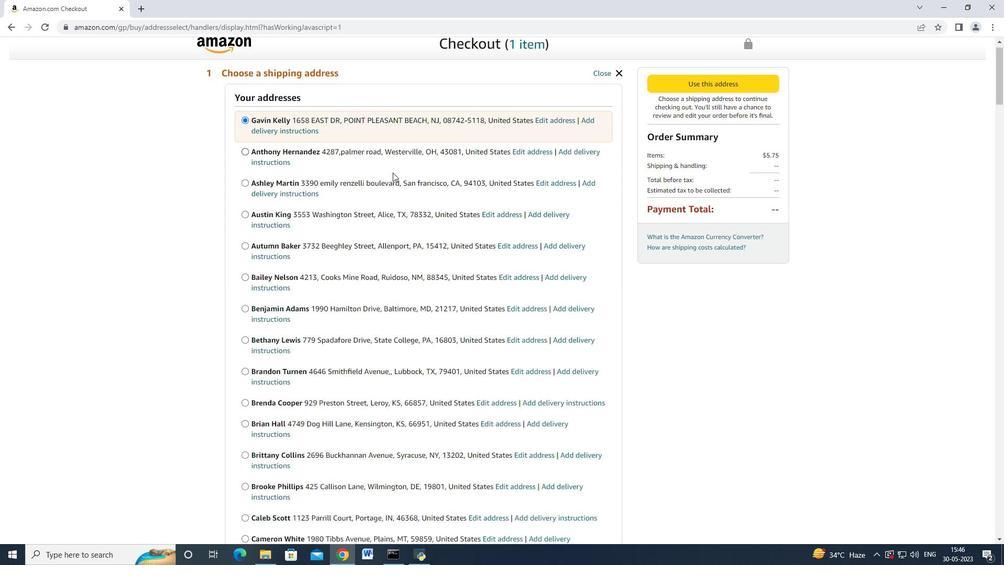 
Action: Mouse scrolled (391, 173) with delta (0, 0)
Screenshot: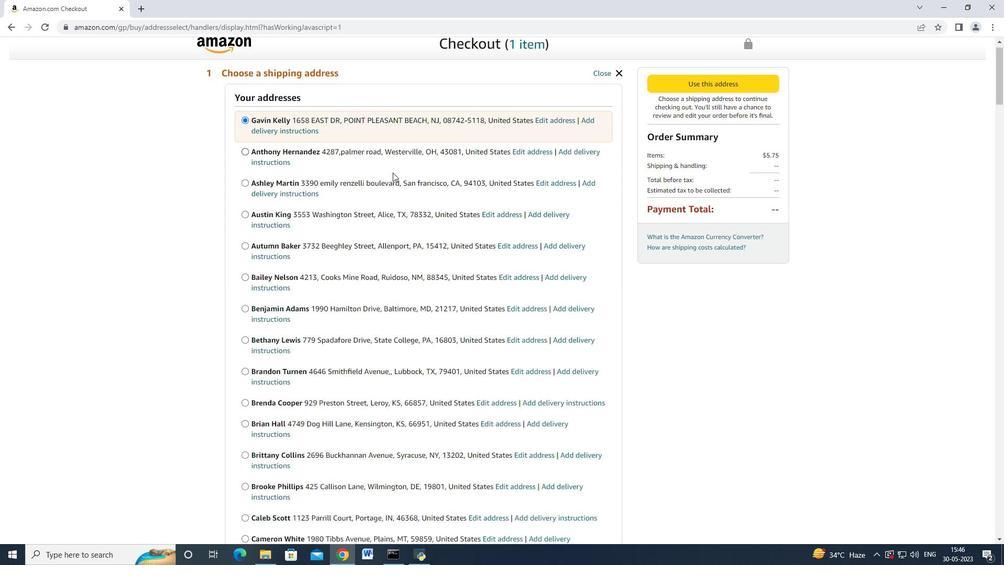 
Action: Mouse moved to (389, 177)
Screenshot: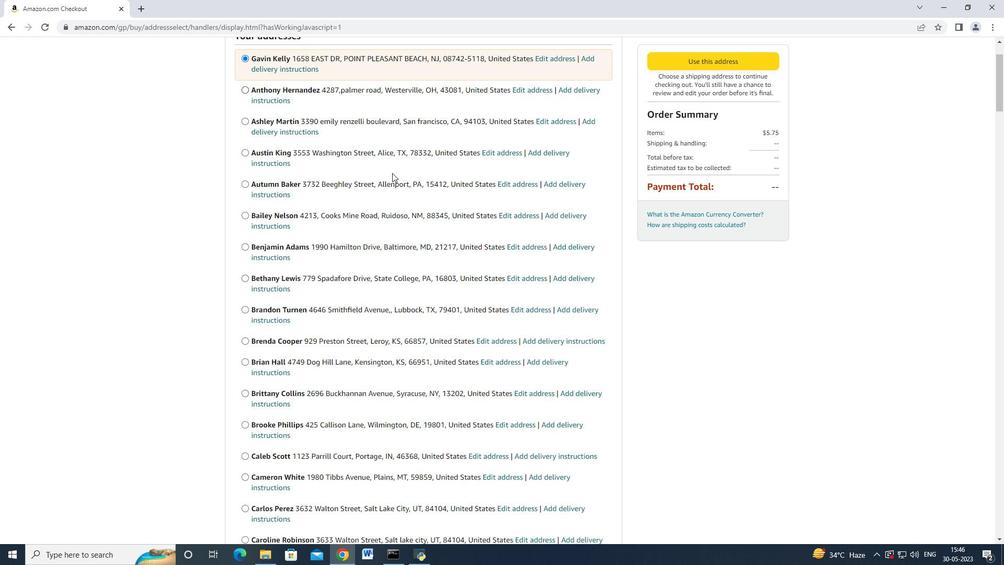 
Action: Mouse scrolled (389, 176) with delta (0, 0)
Screenshot: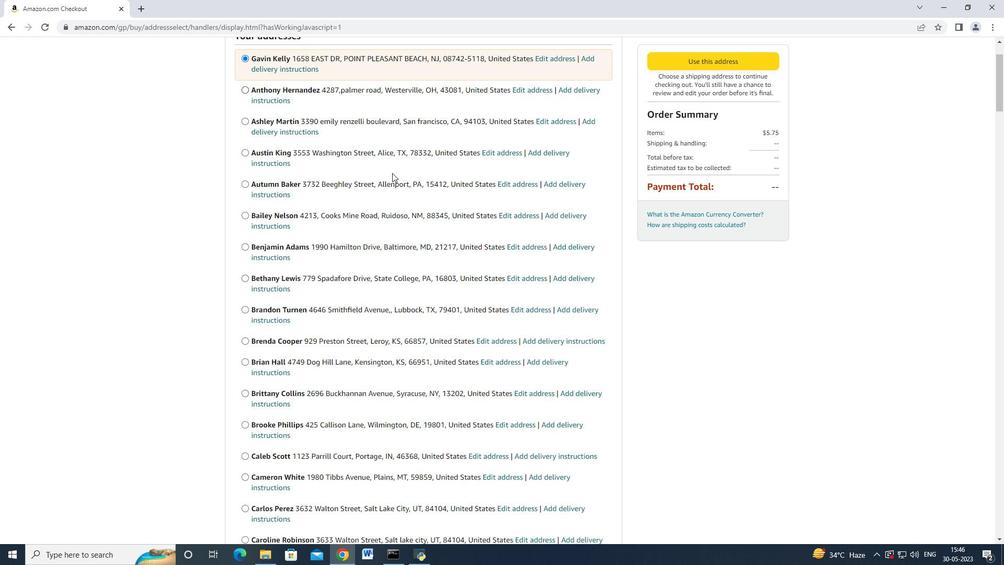 
Action: Mouse moved to (388, 179)
Screenshot: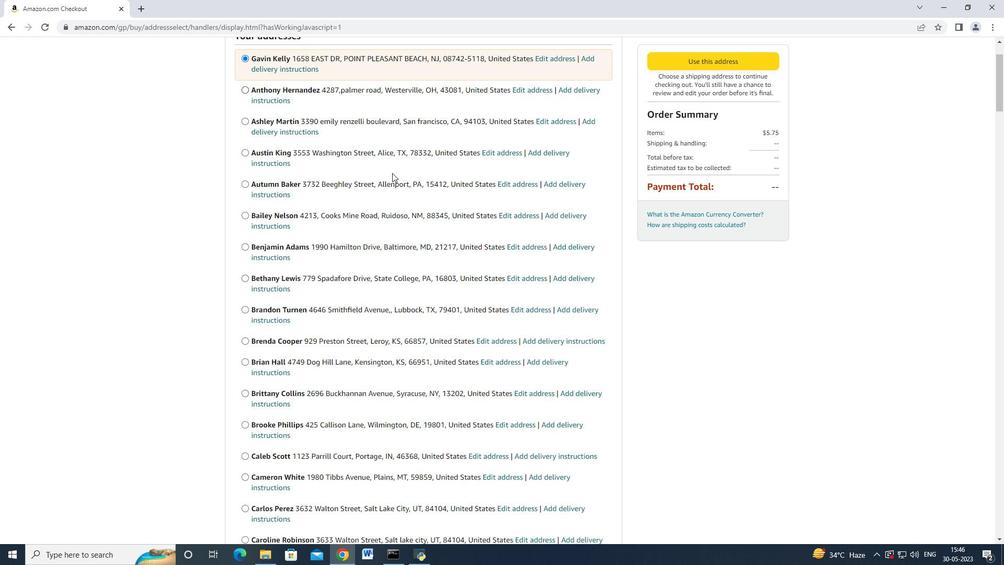 
Action: Mouse scrolled (388, 178) with delta (0, 0)
Screenshot: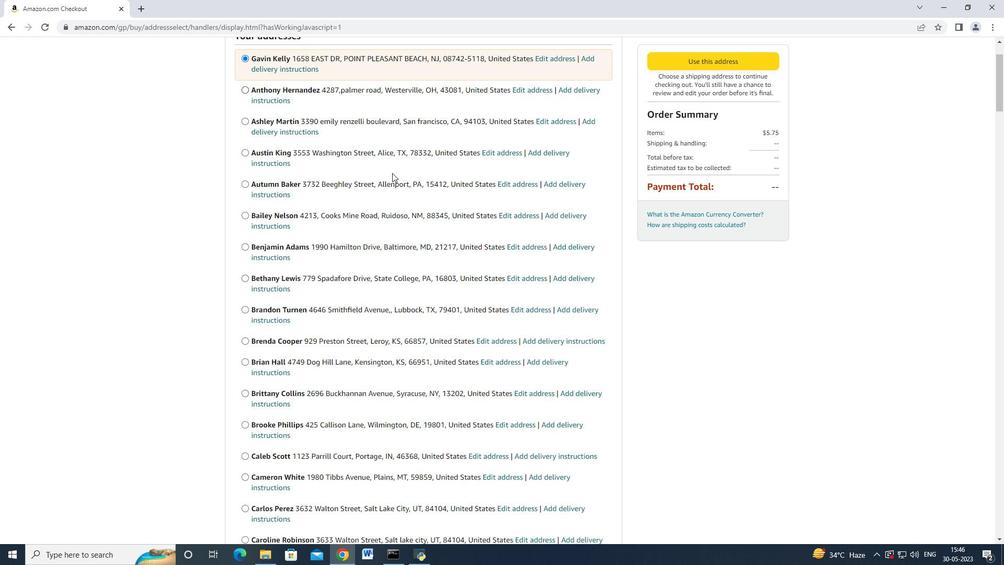 
Action: Mouse moved to (388, 179)
Screenshot: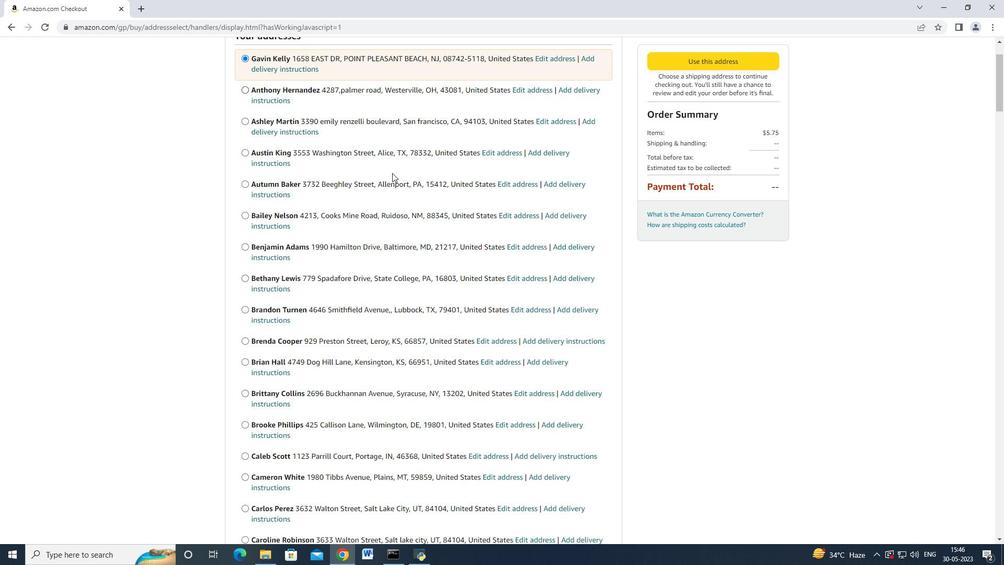 
Action: Mouse scrolled (388, 178) with delta (0, 0)
Screenshot: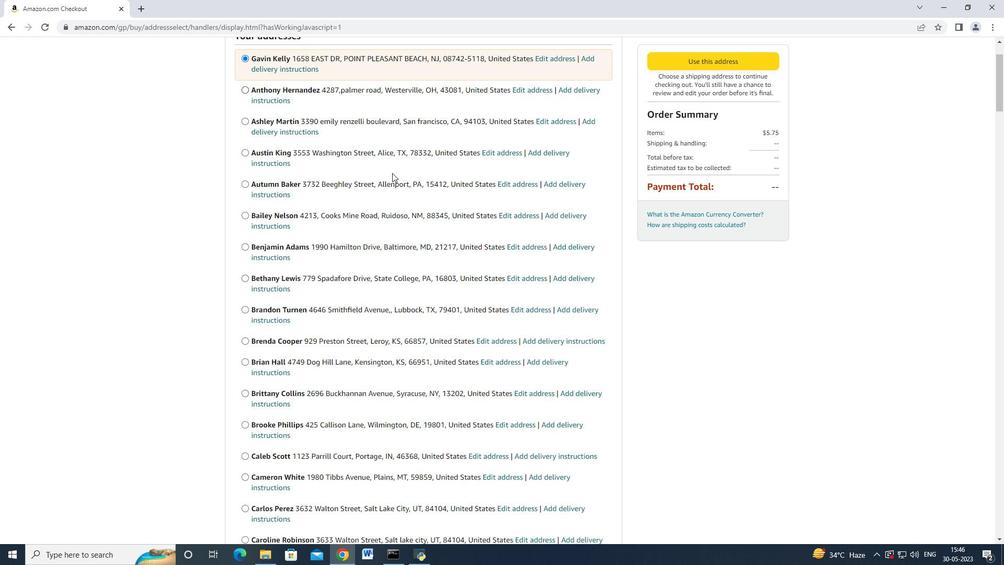
Action: Mouse scrolled (388, 178) with delta (0, 0)
Screenshot: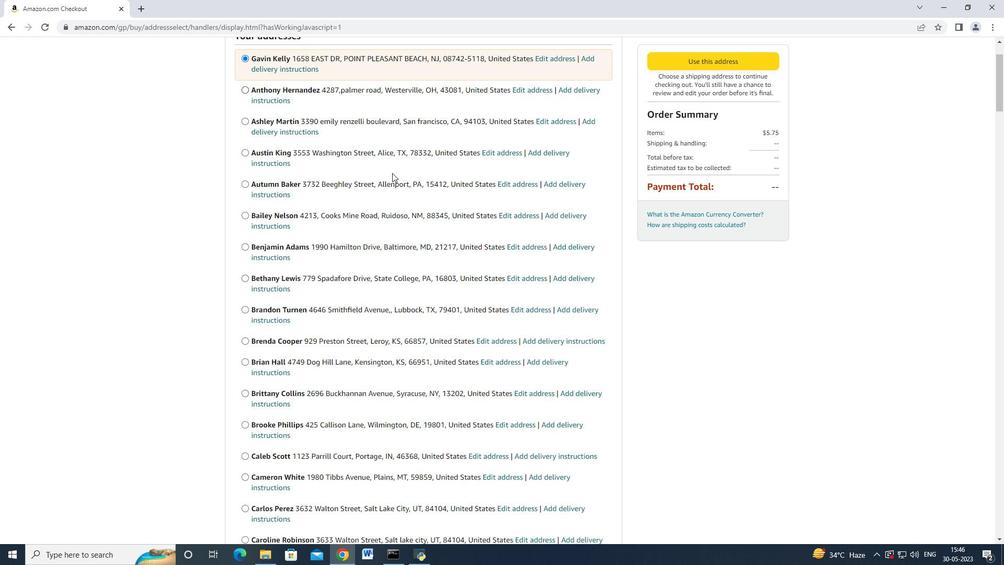
Action: Mouse scrolled (388, 178) with delta (0, 0)
Screenshot: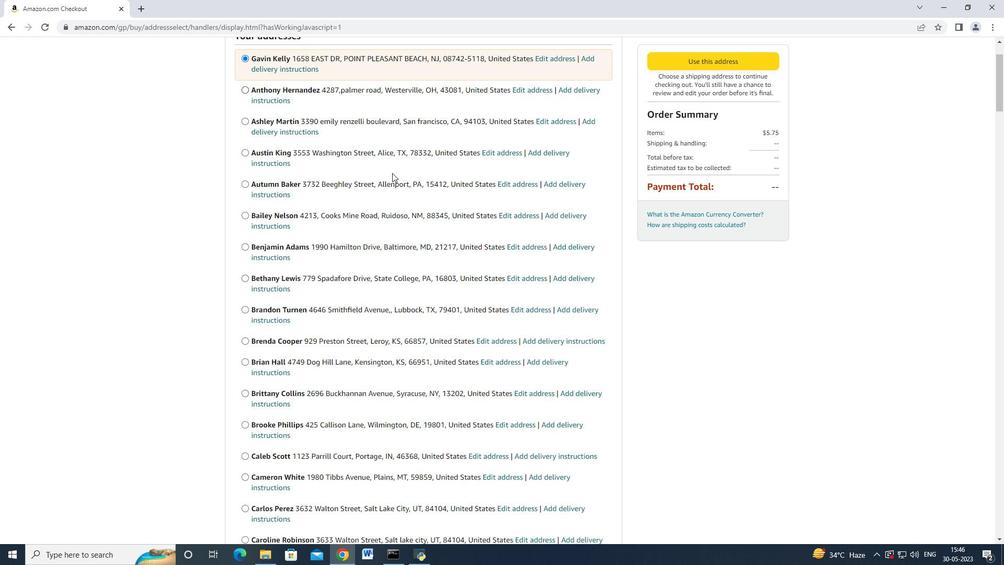 
Action: Mouse scrolled (388, 178) with delta (0, 0)
Screenshot: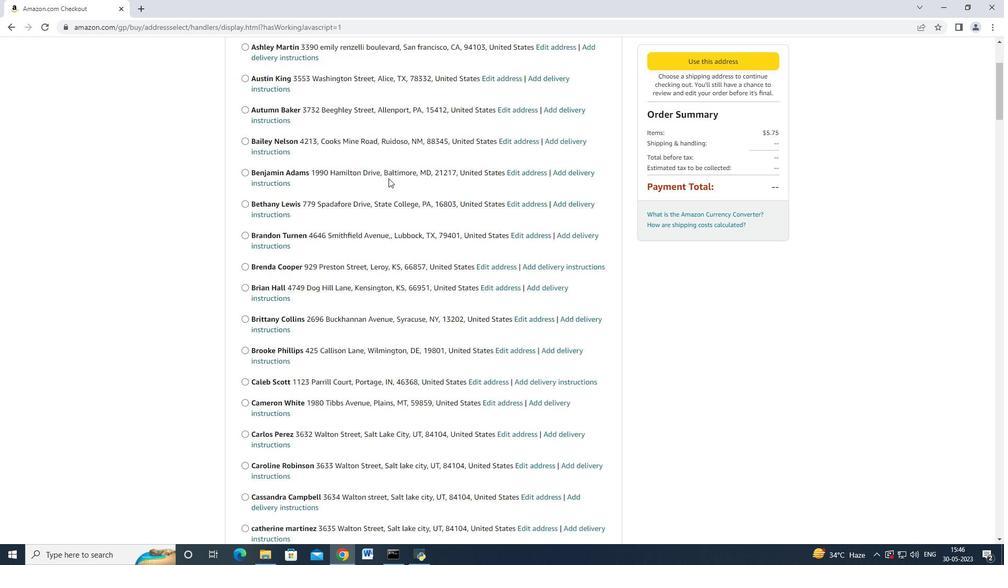 
Action: Mouse scrolled (388, 178) with delta (0, 0)
Screenshot: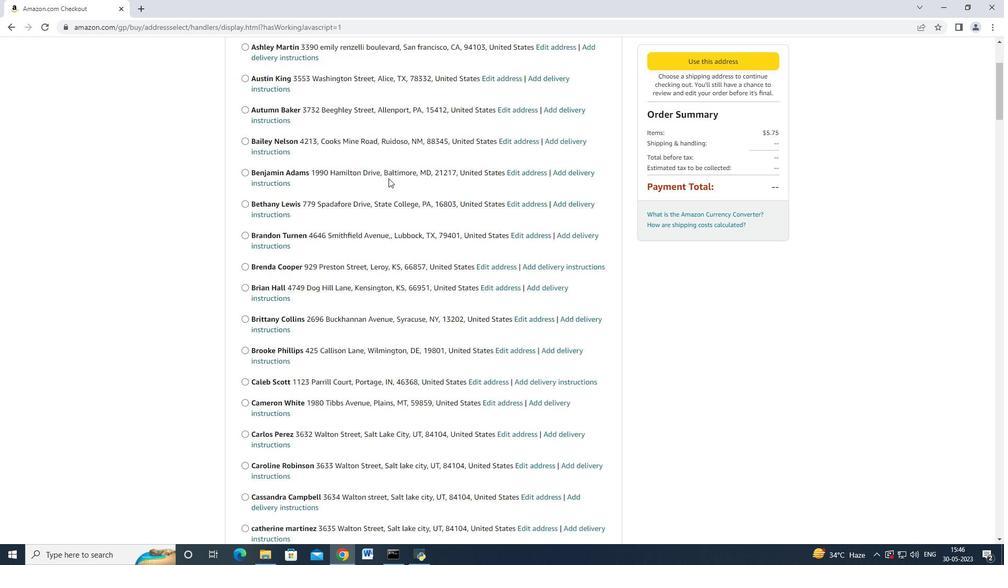 
Action: Mouse scrolled (388, 178) with delta (0, 0)
Screenshot: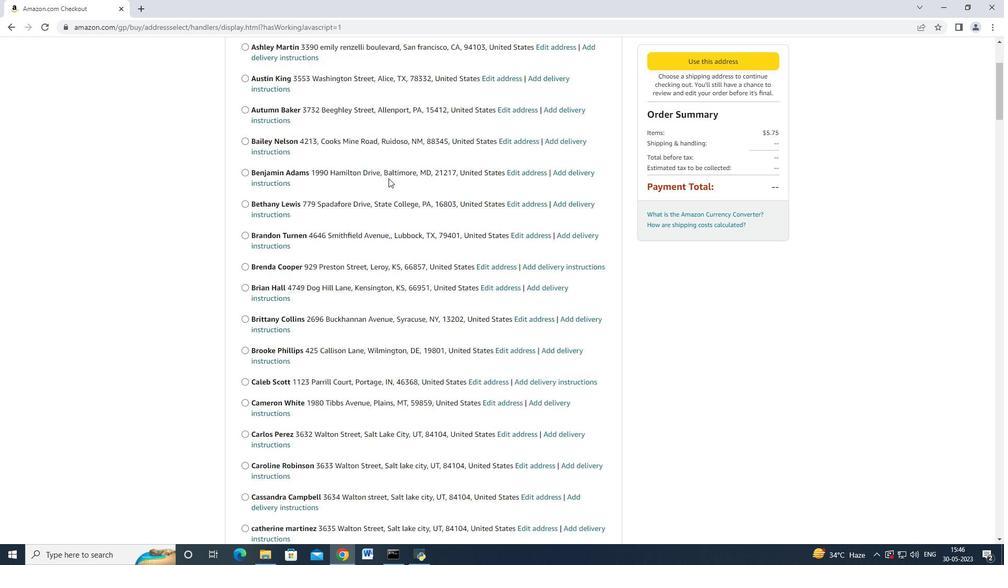 
Action: Mouse scrolled (388, 178) with delta (0, 0)
Screenshot: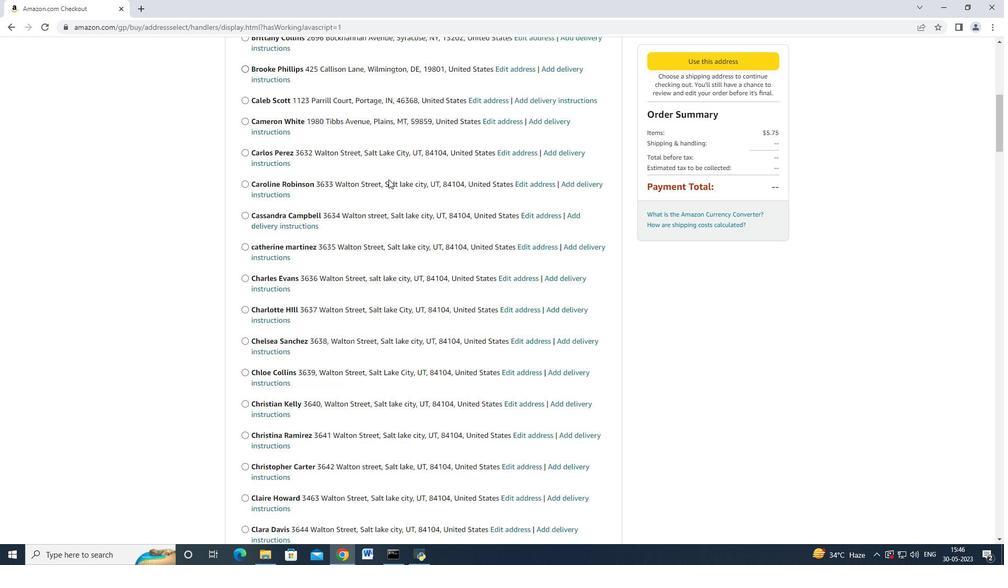 
Action: Mouse scrolled (388, 178) with delta (0, 0)
Screenshot: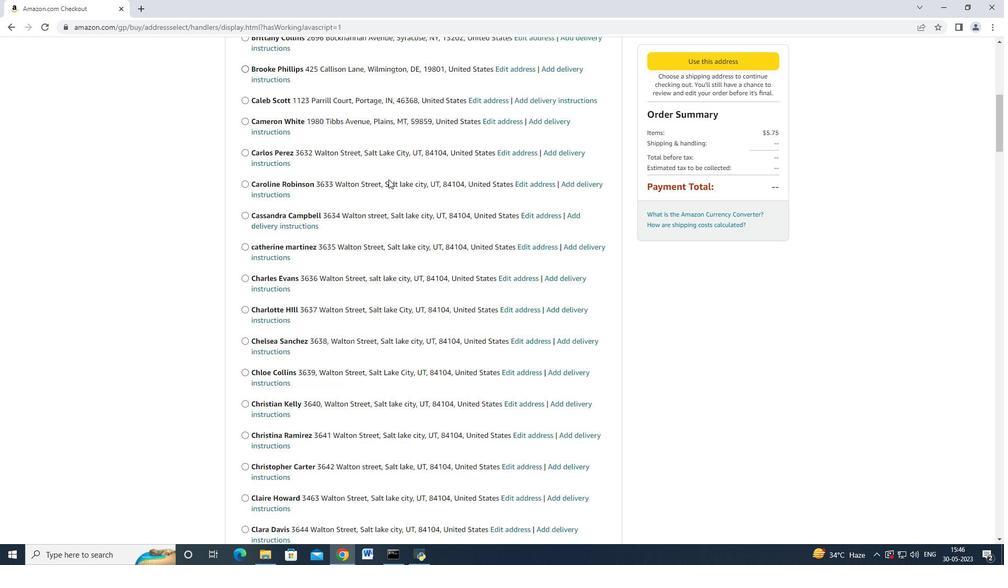 
Action: Mouse scrolled (388, 178) with delta (0, 0)
Screenshot: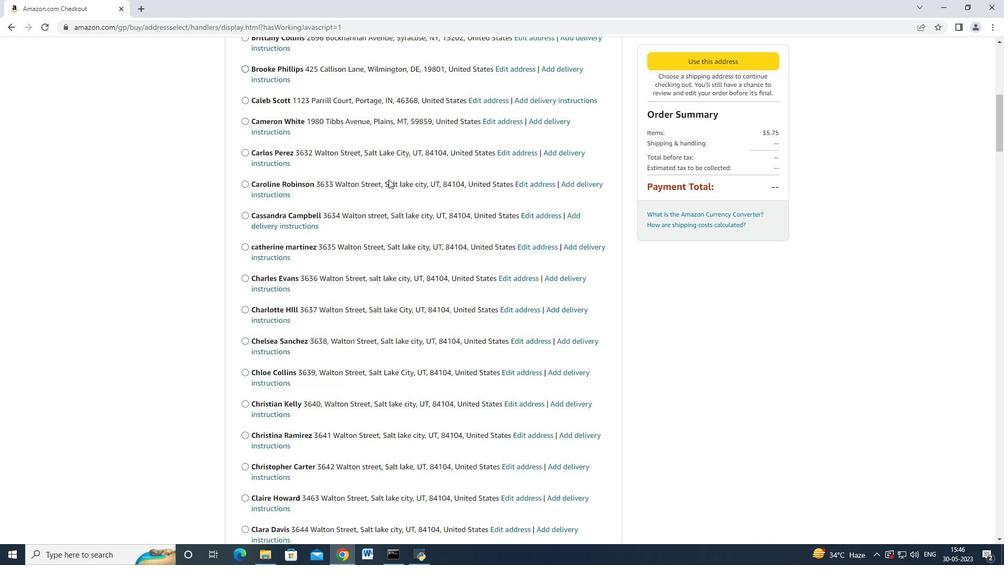 
Action: Mouse scrolled (388, 178) with delta (0, 0)
Screenshot: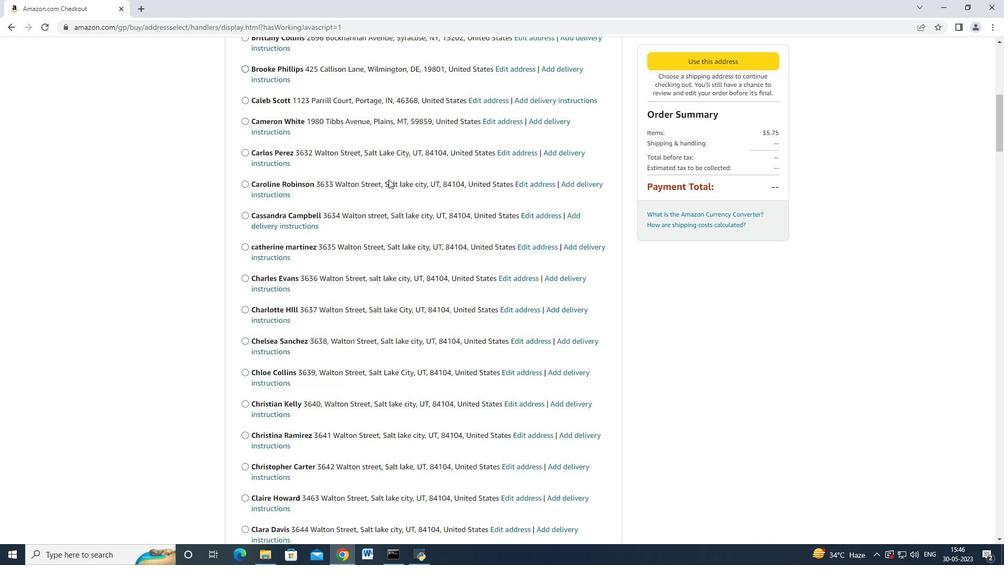 
Action: Mouse scrolled (388, 178) with delta (0, 0)
Screenshot: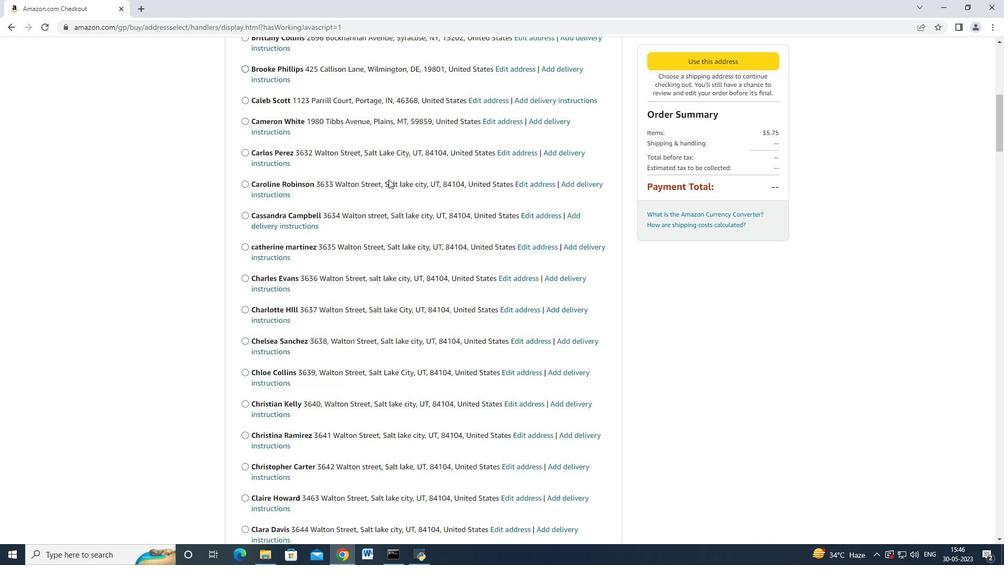 
Action: Mouse scrolled (388, 178) with delta (0, 0)
Screenshot: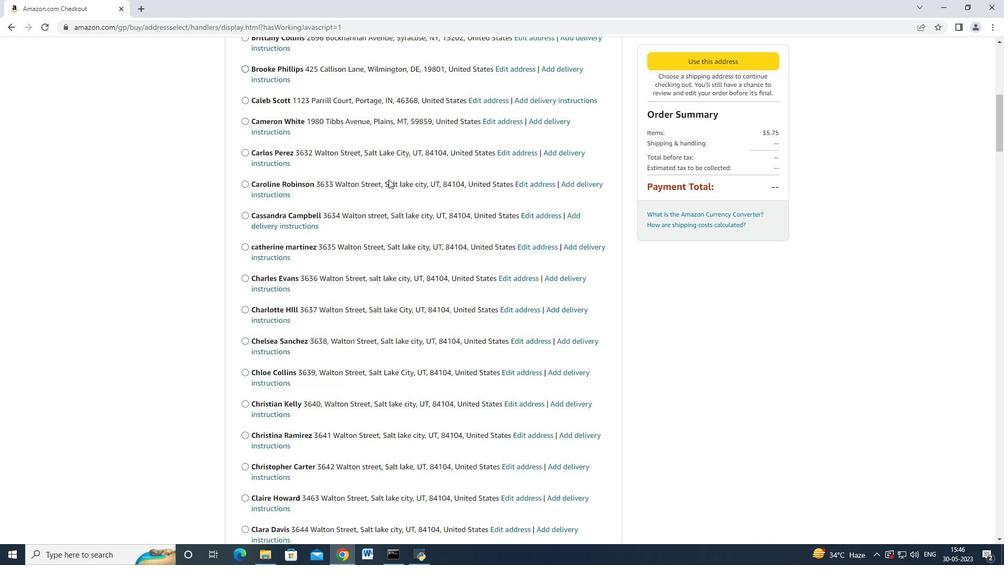 
Action: Mouse scrolled (388, 178) with delta (0, -1)
Screenshot: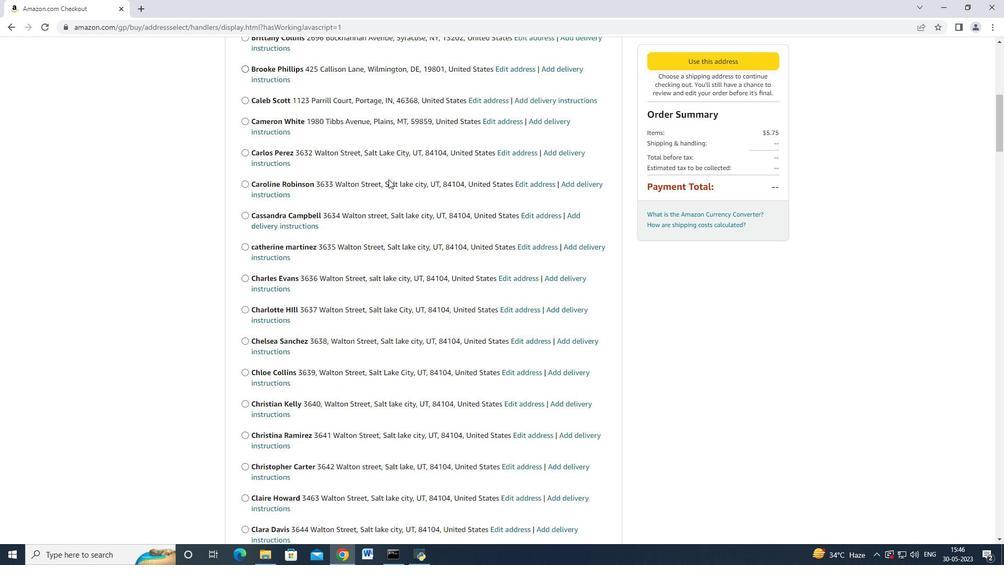 
Action: Mouse scrolled (388, 178) with delta (0, 0)
Screenshot: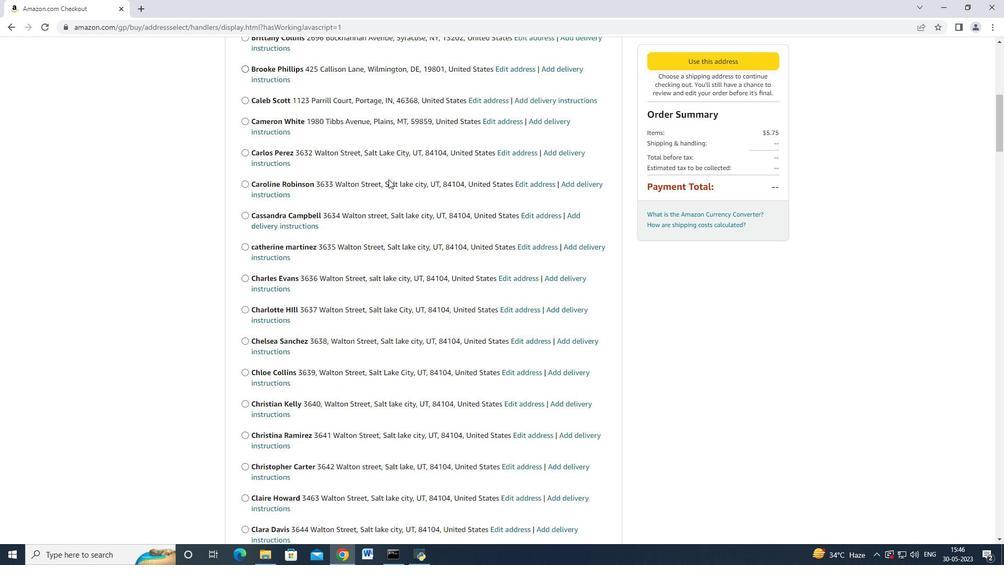 
Action: Mouse scrolled (388, 178) with delta (0, 0)
Screenshot: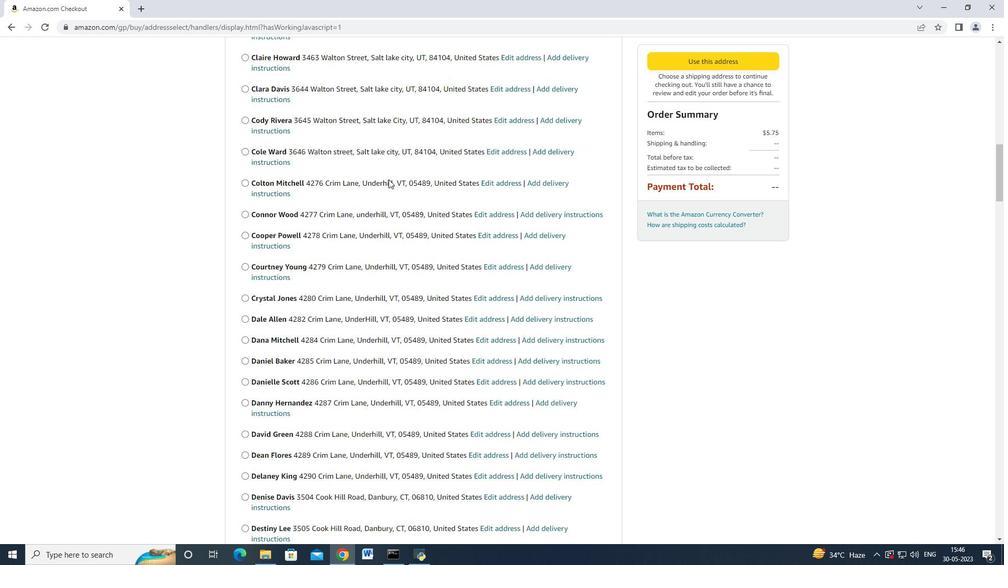 
Action: Mouse scrolled (388, 178) with delta (0, 0)
Screenshot: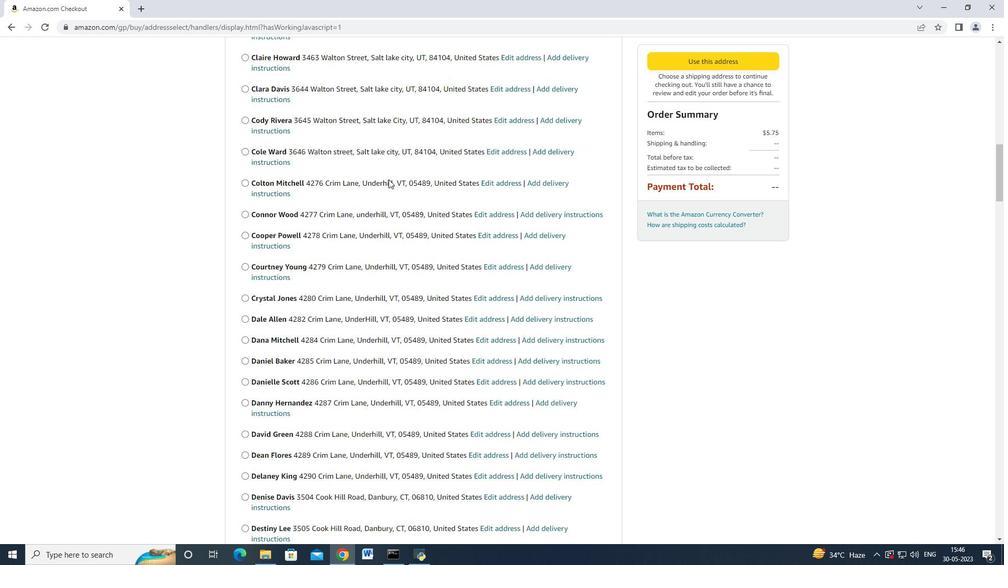 
Action: Mouse scrolled (388, 178) with delta (0, 0)
Screenshot: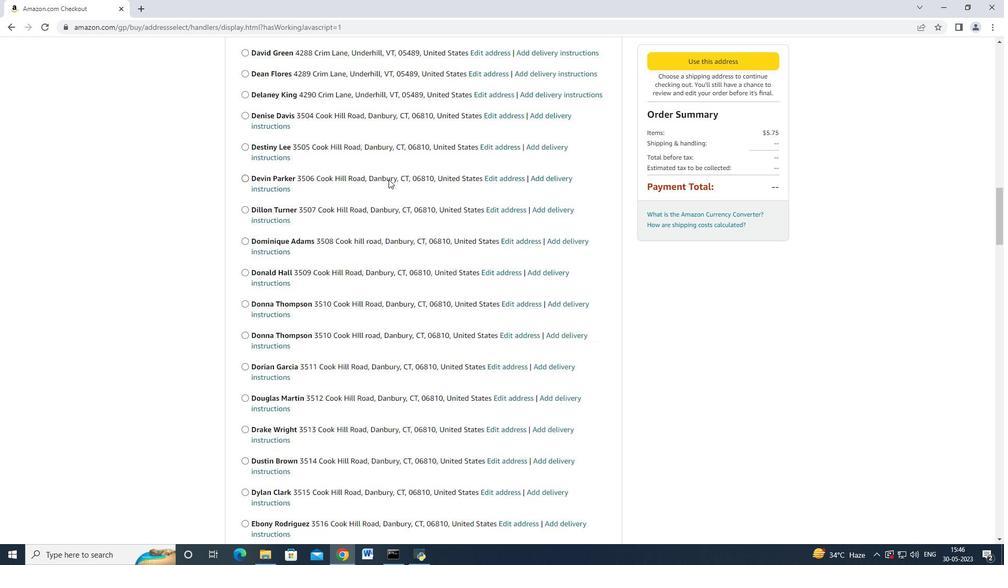 
Action: Mouse scrolled (388, 178) with delta (0, 0)
Screenshot: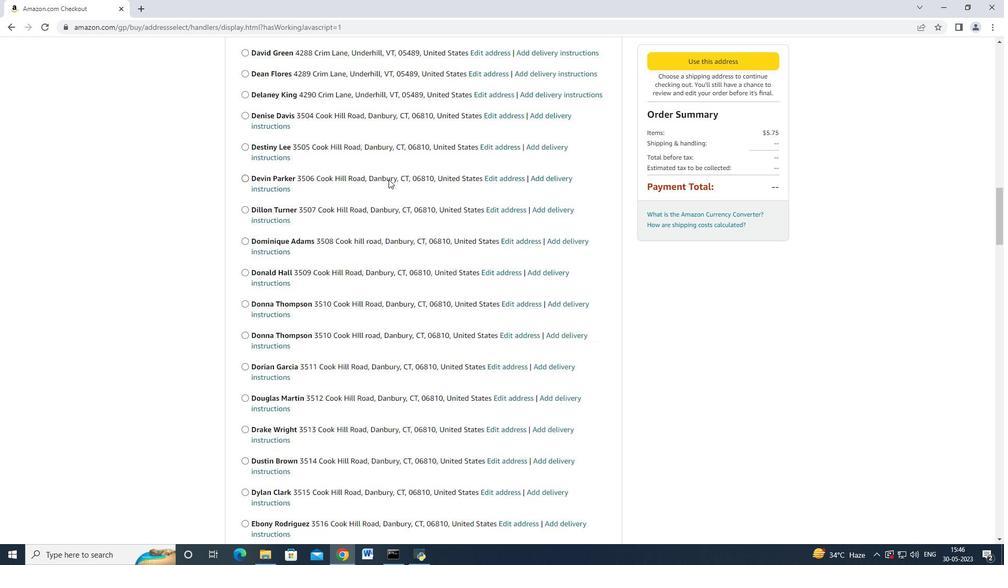 
Action: Mouse scrolled (388, 178) with delta (0, -1)
Screenshot: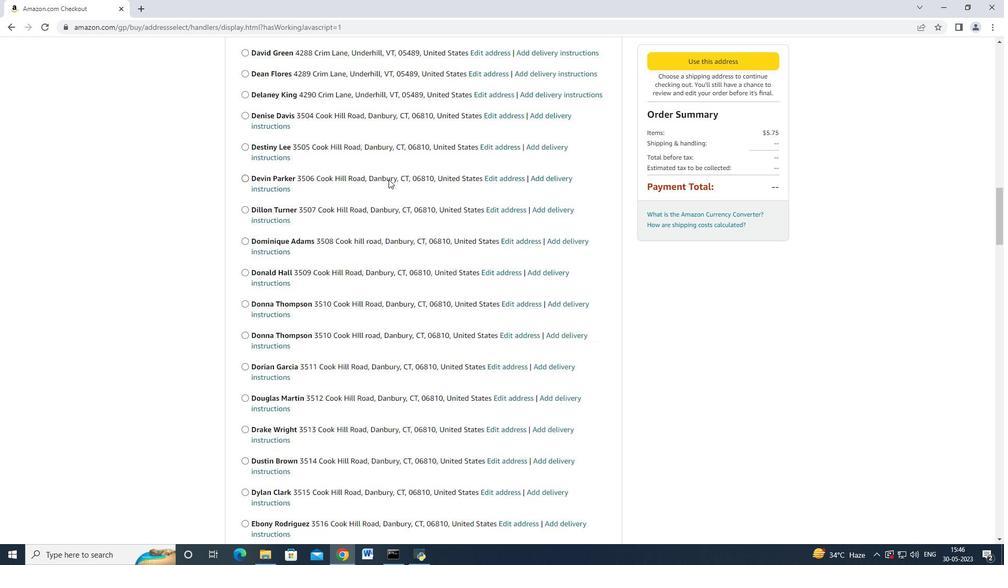 
Action: Mouse scrolled (388, 178) with delta (0, 0)
Screenshot: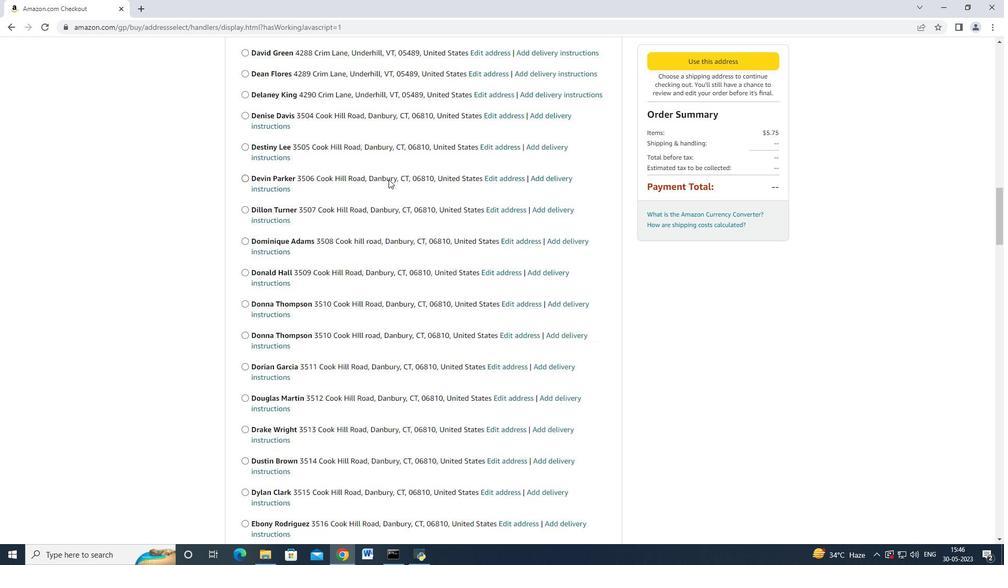 
Action: Mouse scrolled (388, 178) with delta (0, 0)
Screenshot: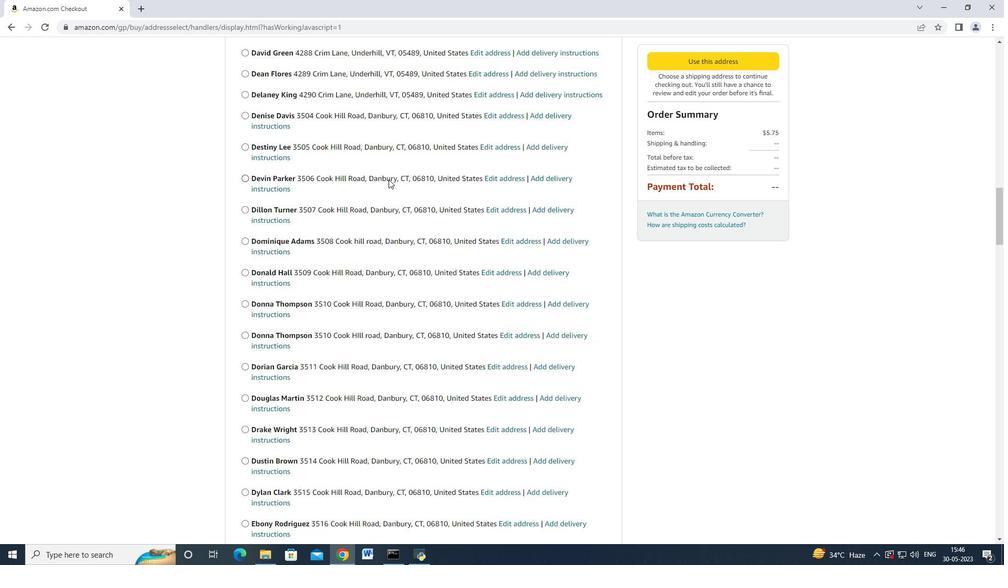 
Action: Mouse scrolled (388, 178) with delta (0, 0)
Screenshot: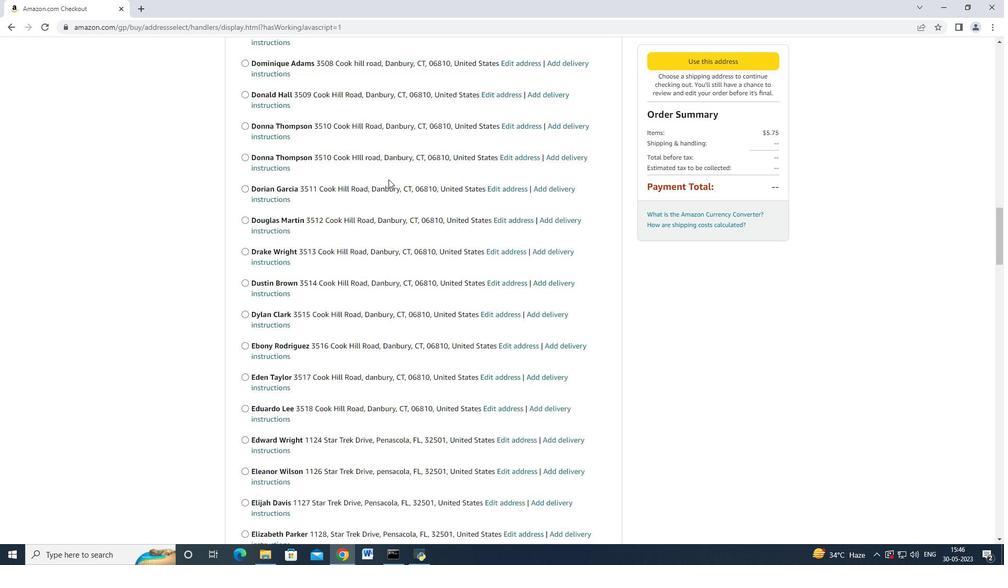 
Action: Mouse scrolled (388, 178) with delta (0, 0)
Screenshot: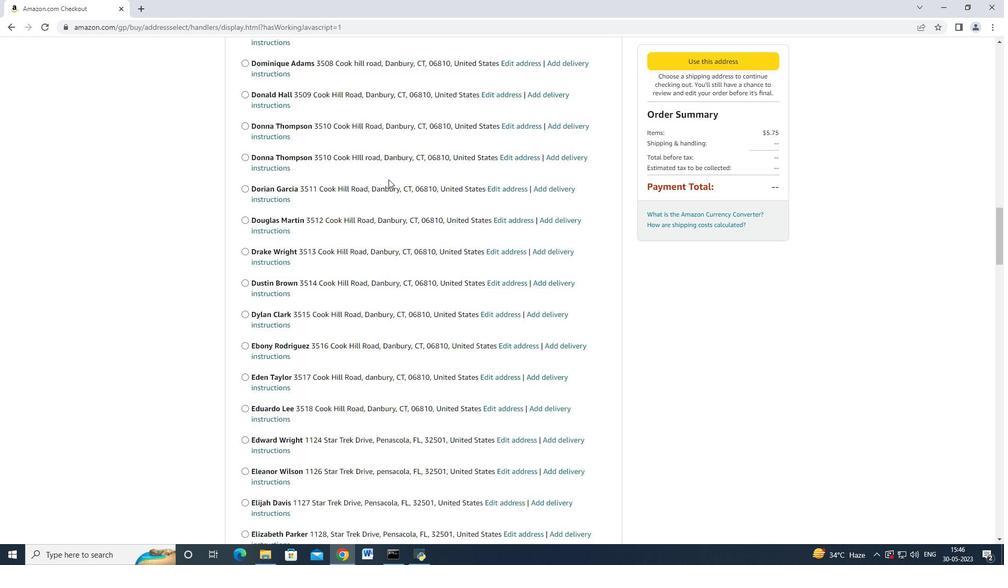 
Action: Mouse scrolled (388, 178) with delta (0, 0)
Screenshot: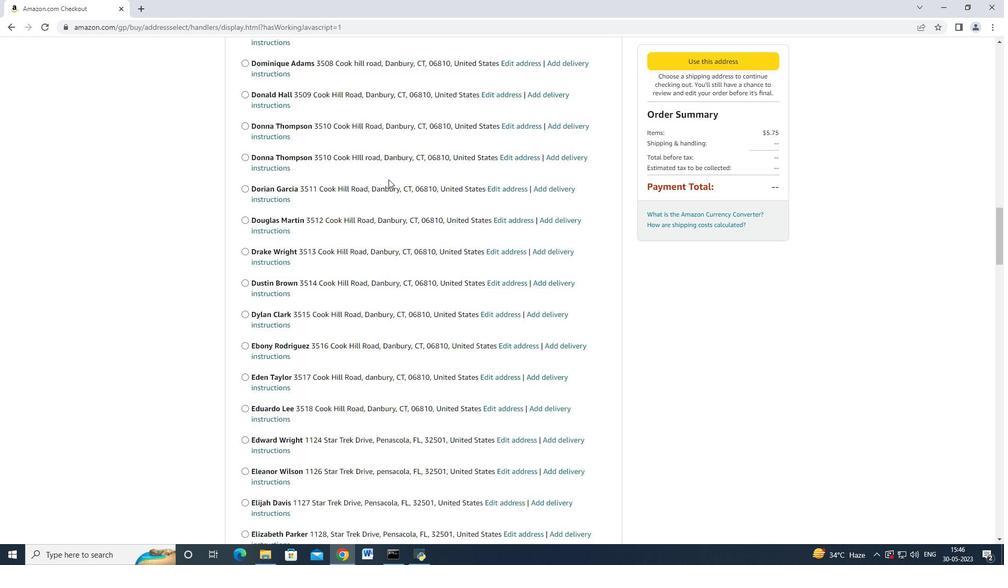 
Action: Mouse scrolled (388, 178) with delta (0, 0)
Screenshot: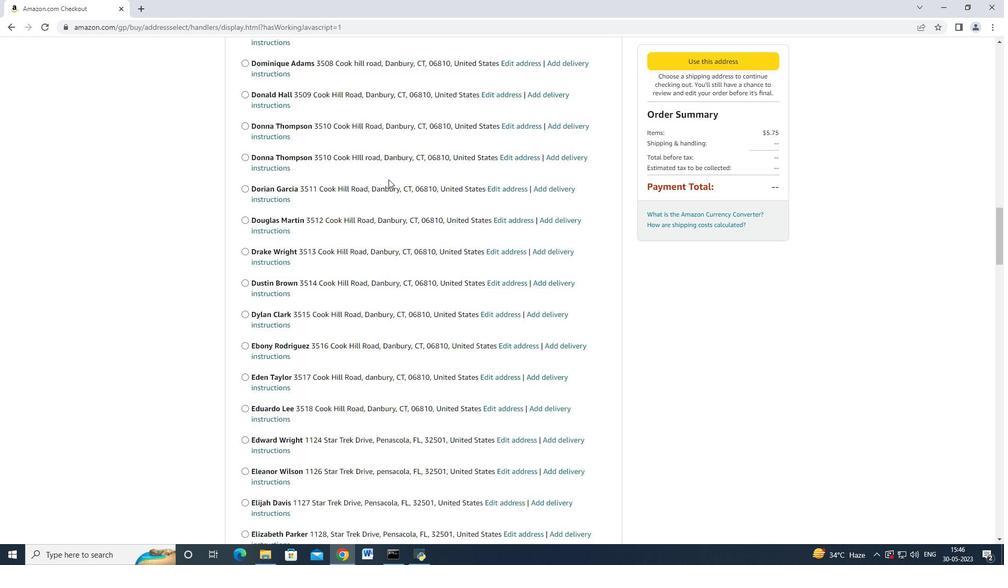 
Action: Mouse scrolled (388, 178) with delta (0, 0)
Screenshot: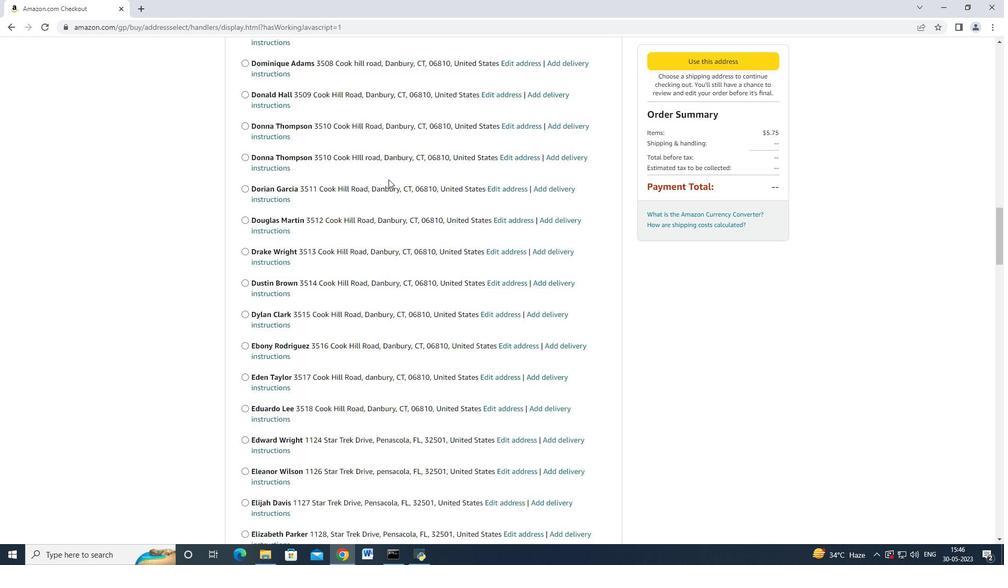 
Action: Mouse scrolled (388, 178) with delta (0, 0)
Screenshot: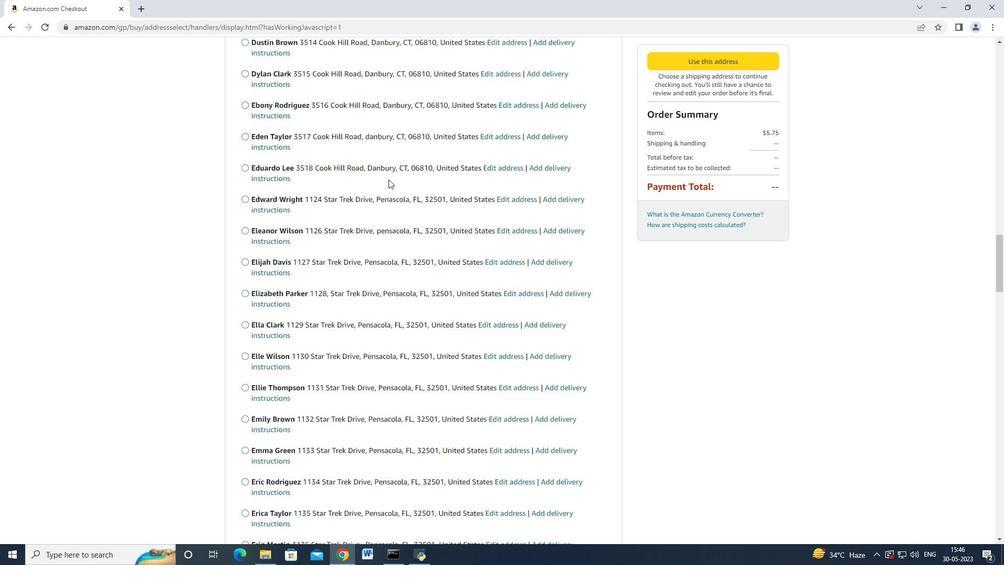 
Action: Mouse scrolled (388, 178) with delta (0, 0)
Screenshot: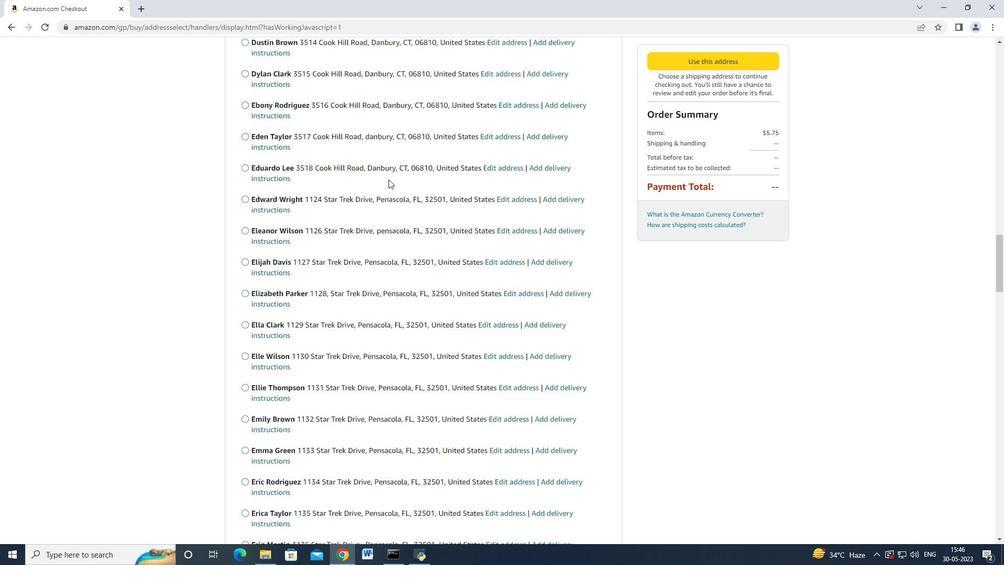 
Action: Mouse scrolled (388, 178) with delta (0, 0)
Screenshot: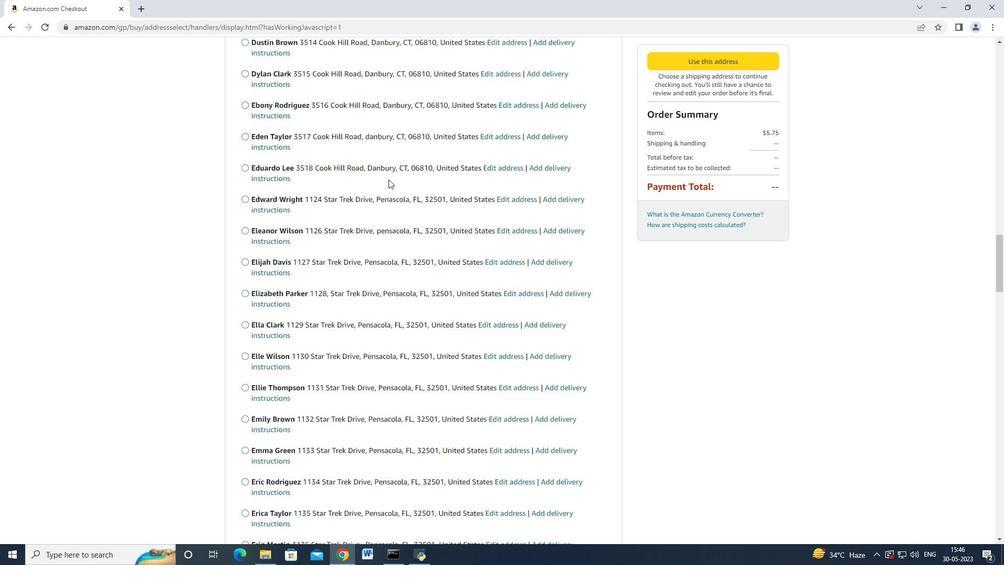 
Action: Mouse scrolled (388, 178) with delta (0, 0)
Screenshot: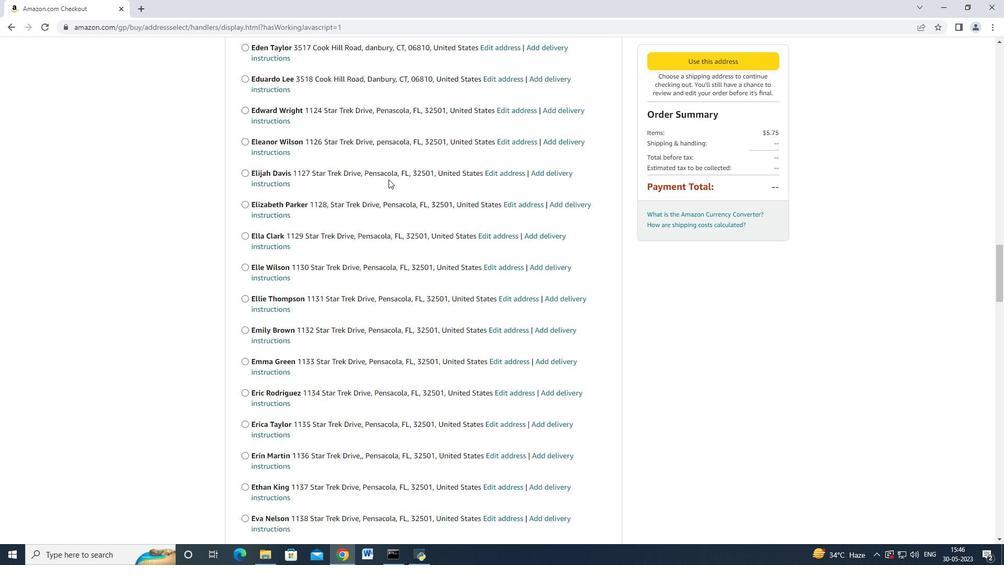 
Action: Mouse scrolled (388, 178) with delta (0, 0)
Screenshot: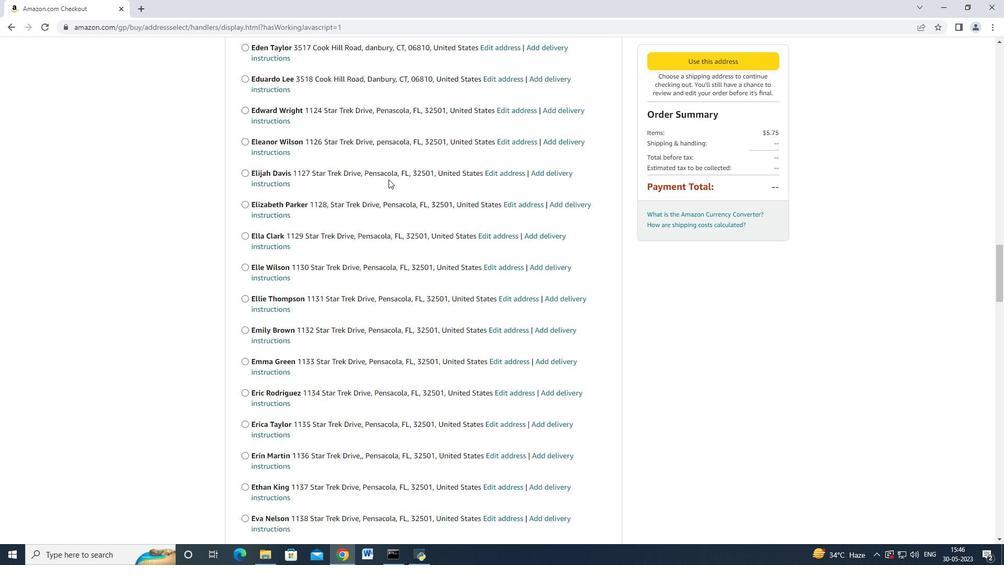 
Action: Mouse scrolled (388, 178) with delta (0, -1)
Screenshot: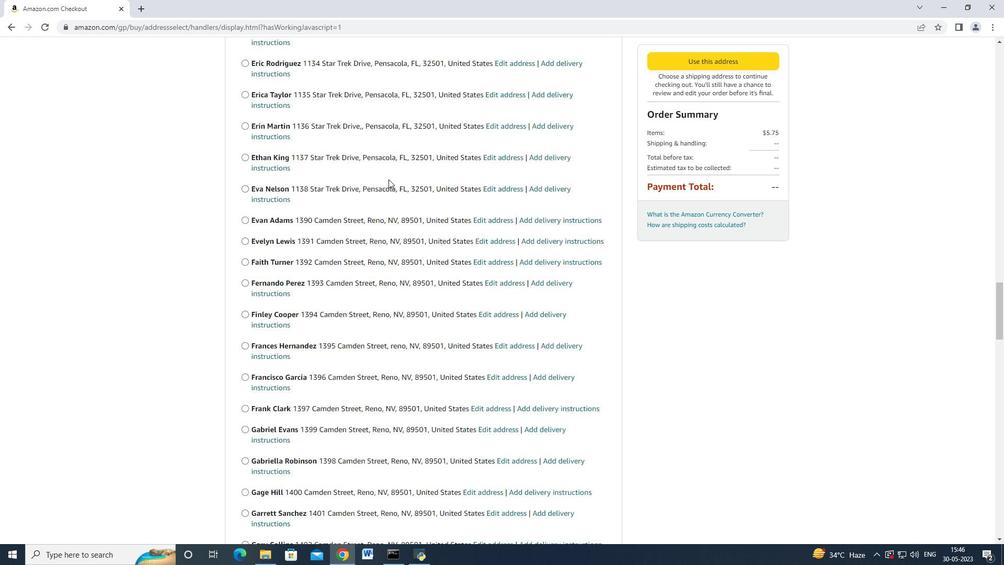 
Action: Mouse scrolled (388, 178) with delta (0, 0)
Screenshot: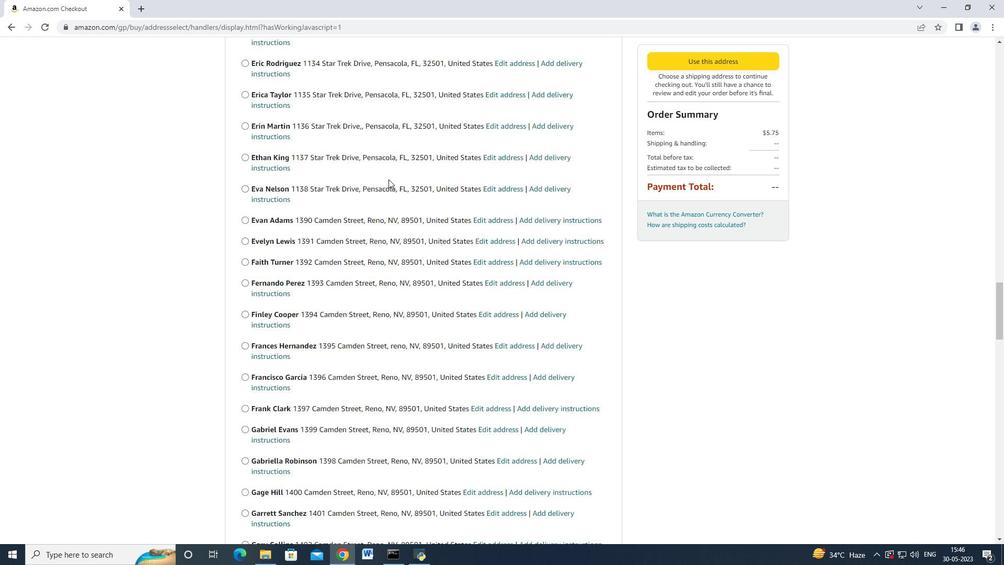 
Action: Mouse scrolled (388, 178) with delta (0, 0)
Screenshot: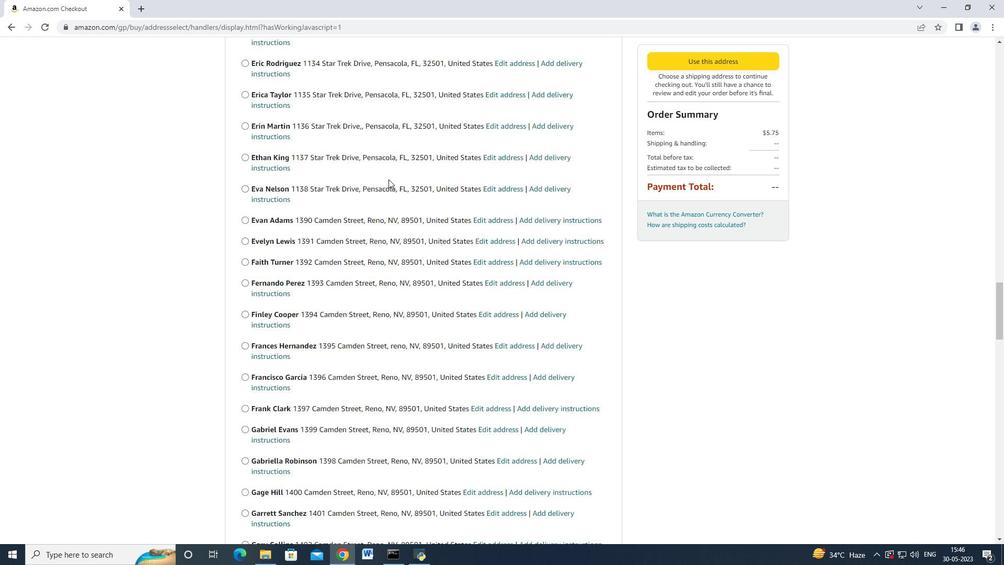 
Action: Mouse scrolled (388, 178) with delta (0, 0)
Screenshot: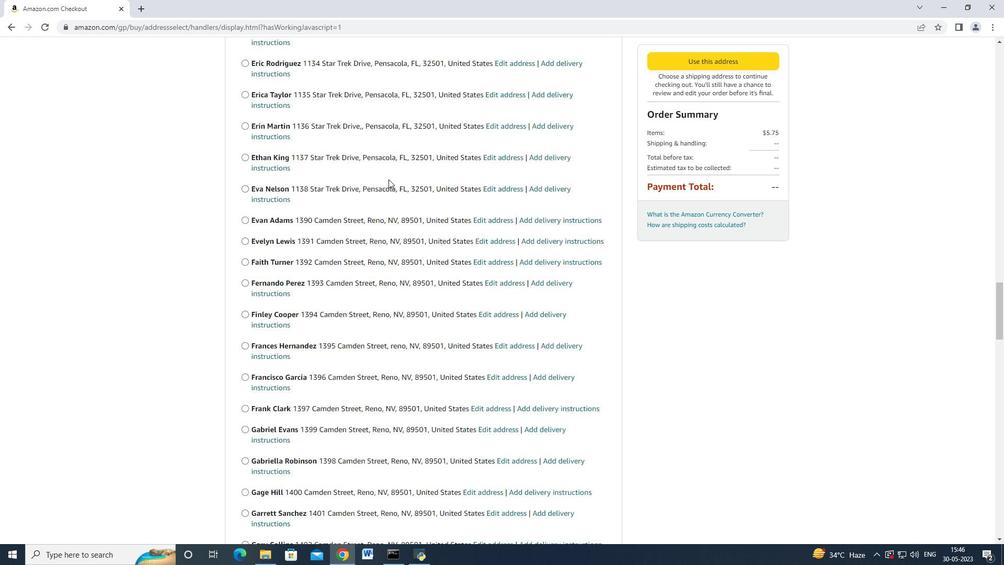 
Action: Mouse scrolled (388, 178) with delta (0, 0)
Screenshot: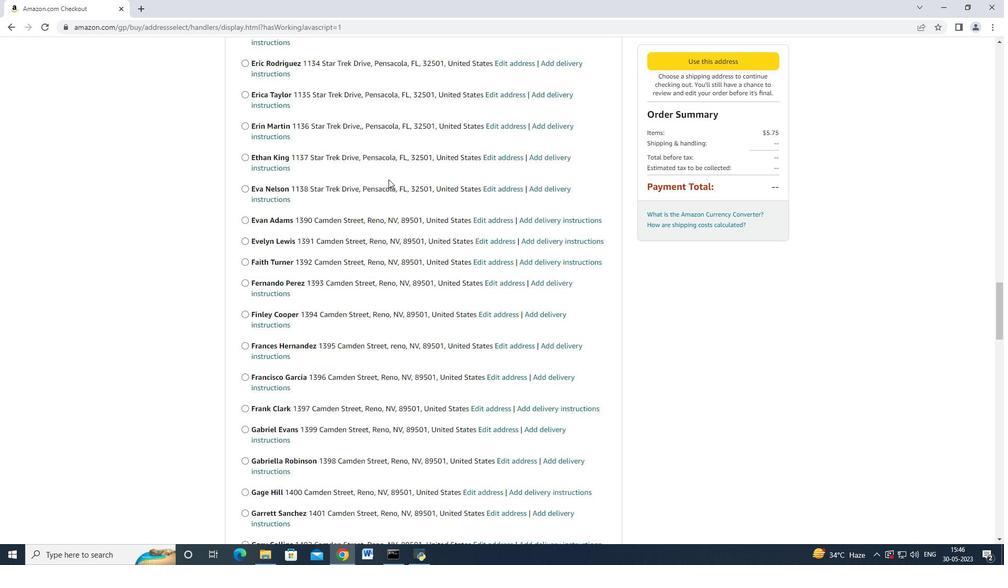 
Action: Mouse scrolled (388, 178) with delta (0, 0)
Screenshot: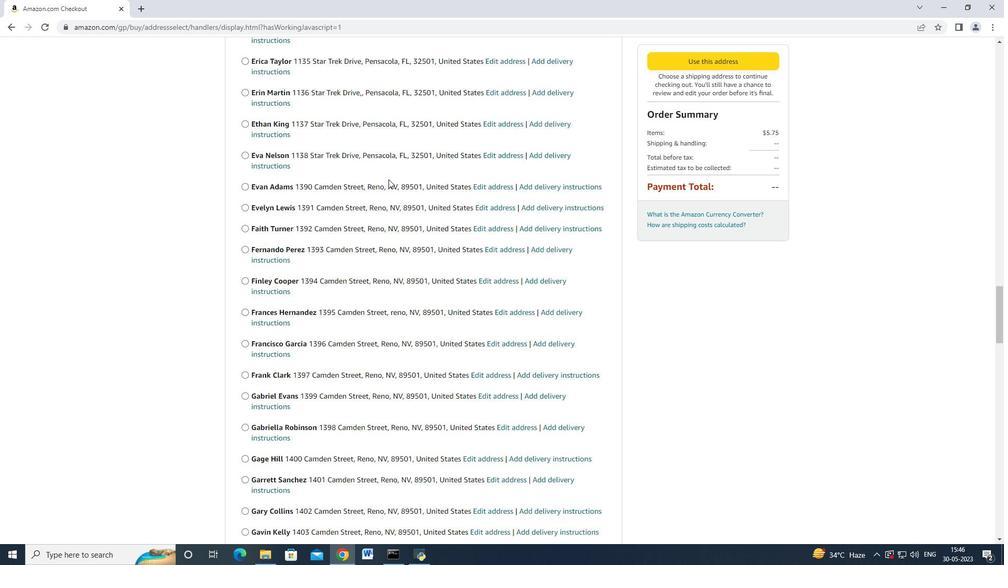 
Action: Mouse scrolled (388, 178) with delta (0, 0)
Screenshot: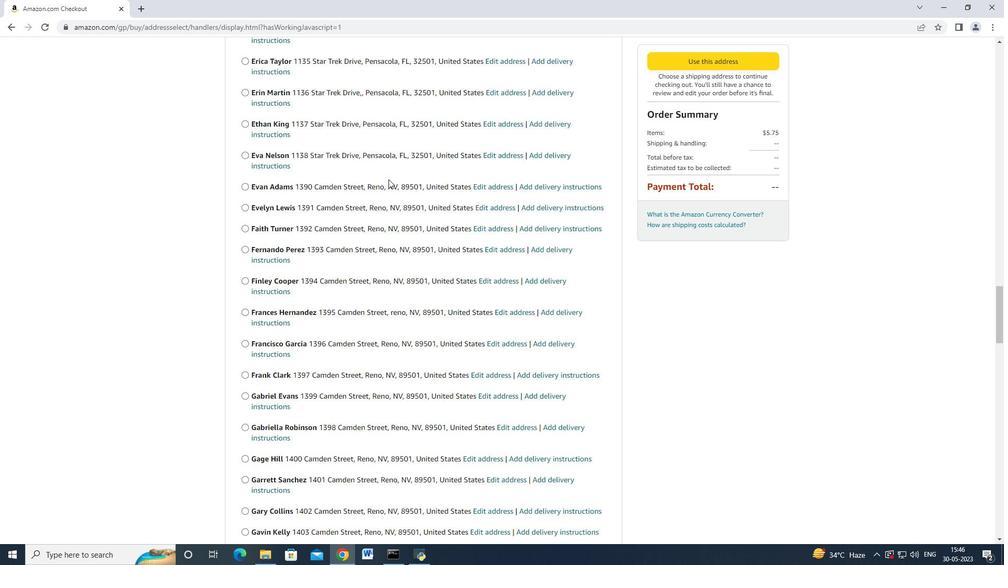 
Action: Mouse scrolled (388, 178) with delta (0, 0)
Screenshot: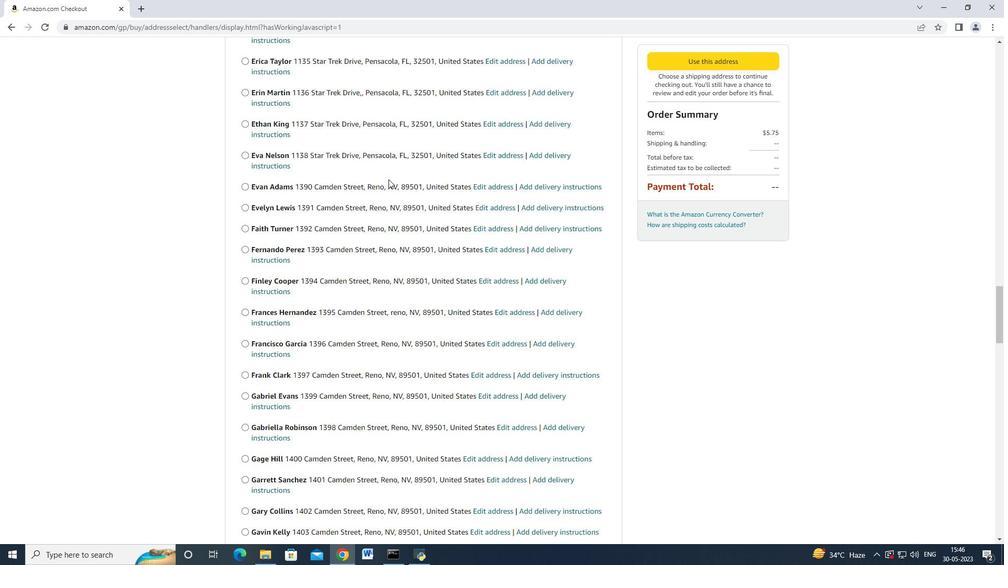 
Action: Mouse scrolled (388, 178) with delta (0, 0)
Screenshot: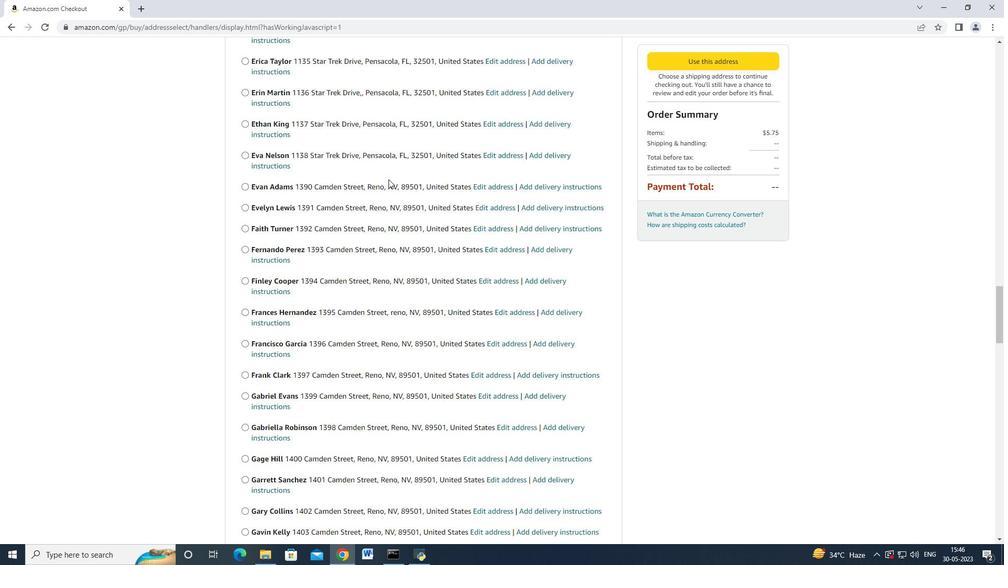 
Action: Mouse scrolled (388, 178) with delta (0, 0)
Screenshot: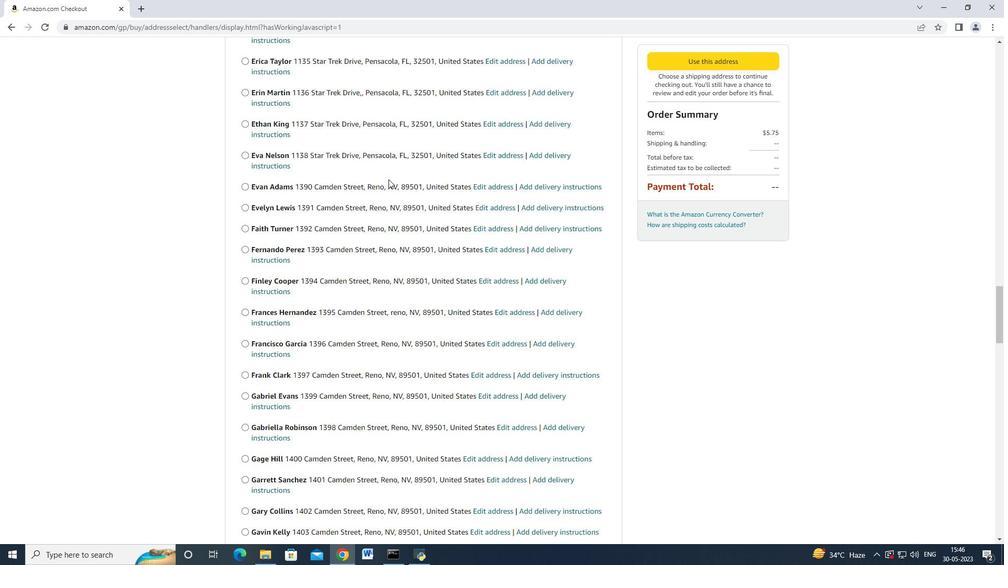 
Action: Mouse scrolled (388, 178) with delta (0, 0)
Screenshot: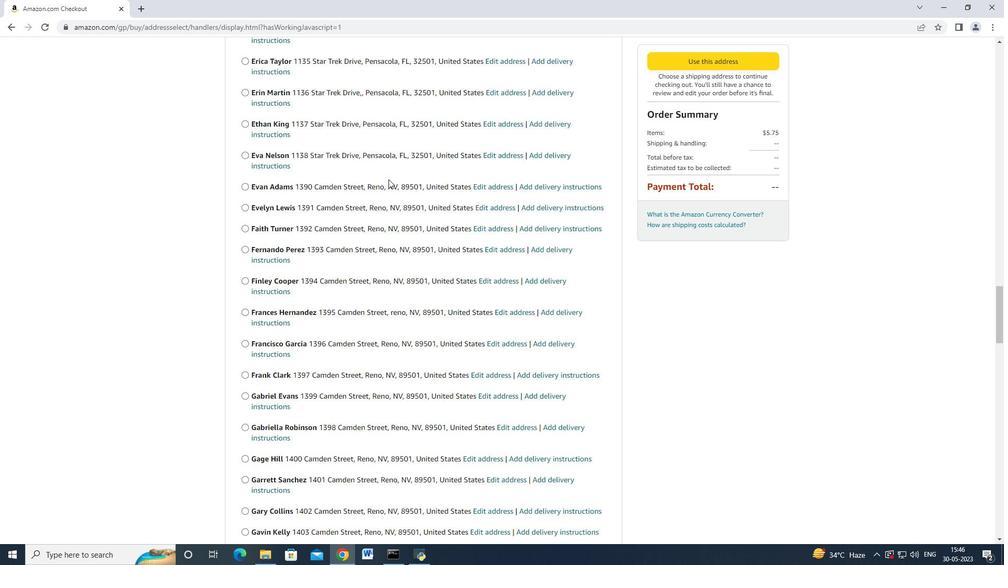 
Action: Mouse scrolled (388, 178) with delta (0, 0)
Screenshot: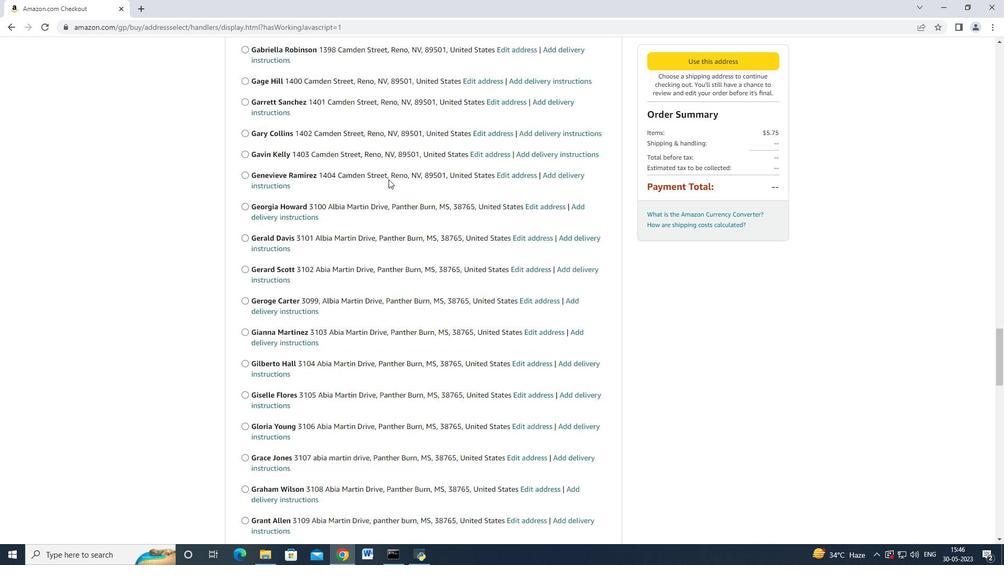 
Action: Mouse scrolled (388, 178) with delta (0, 0)
Screenshot: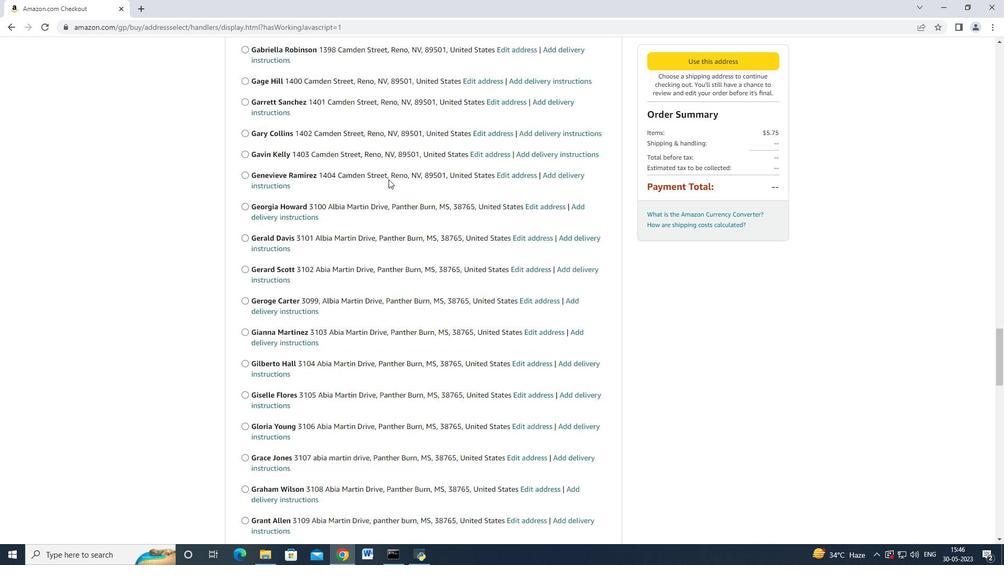 
Action: Mouse moved to (388, 179)
Screenshot: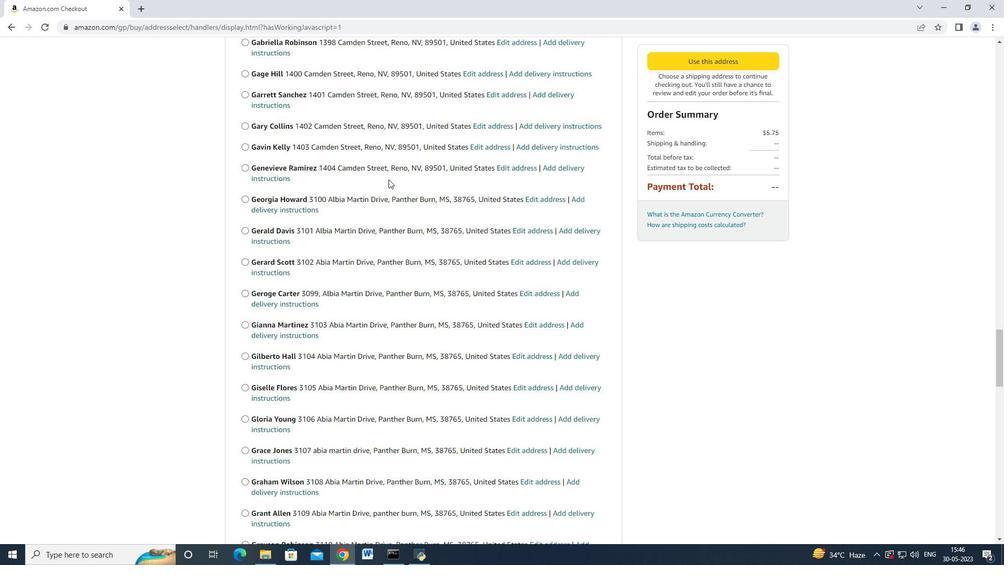 
Action: Mouse scrolled (388, 178) with delta (0, 0)
Screenshot: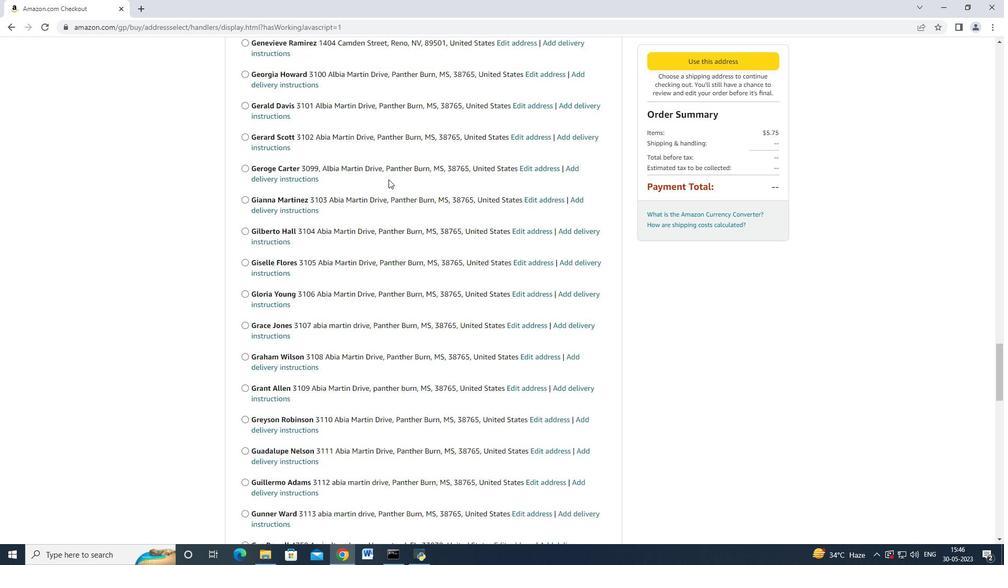 
Action: Mouse scrolled (388, 178) with delta (0, 0)
Screenshot: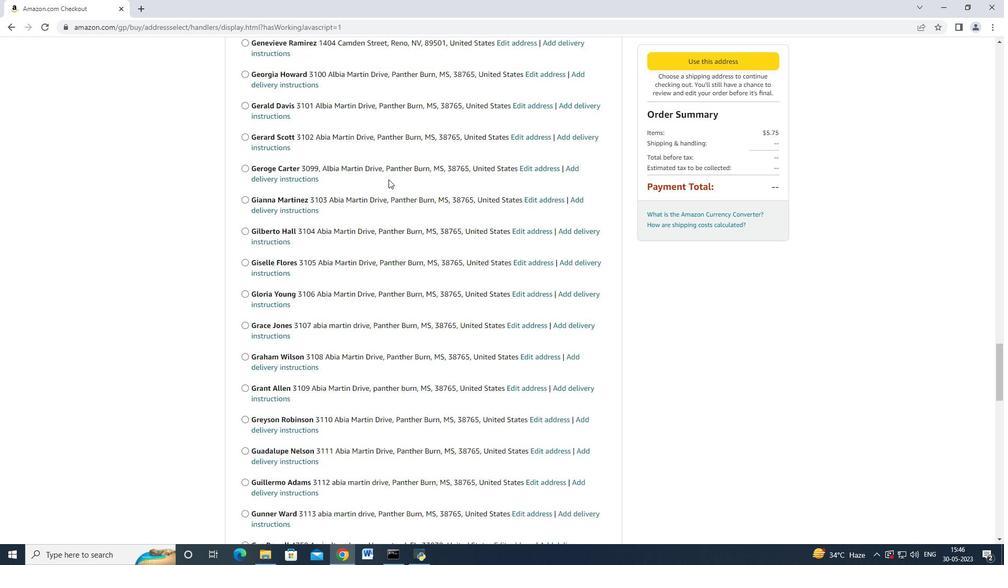 
Action: Mouse scrolled (388, 178) with delta (0, 0)
Screenshot: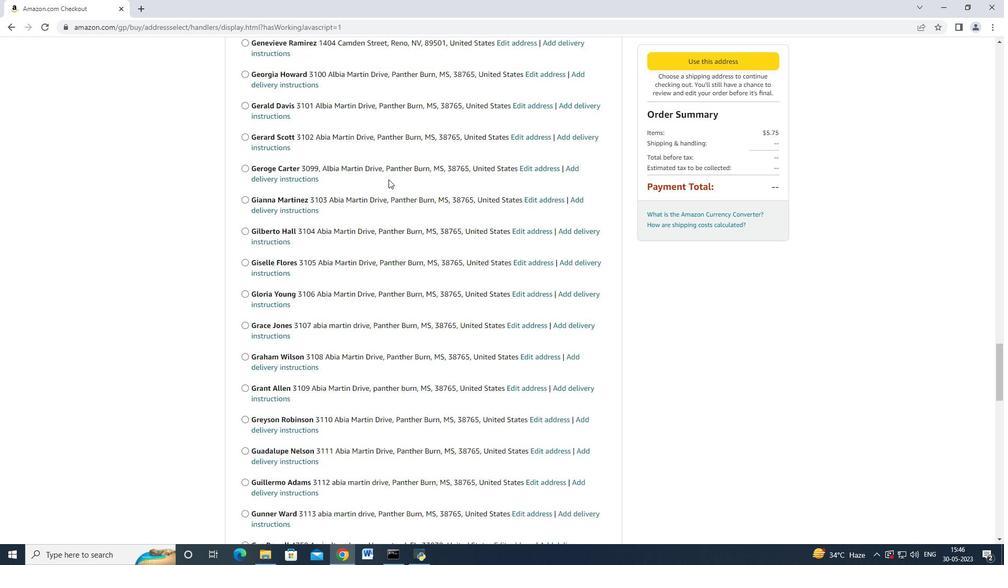 
Action: Mouse scrolled (388, 178) with delta (0, 0)
Screenshot: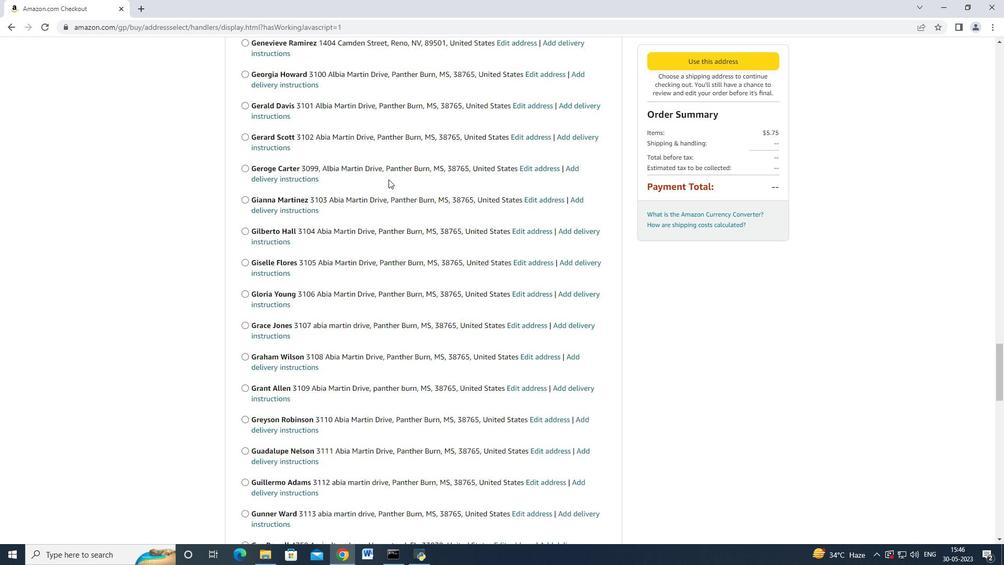 
Action: Mouse scrolled (388, 178) with delta (0, -1)
Screenshot: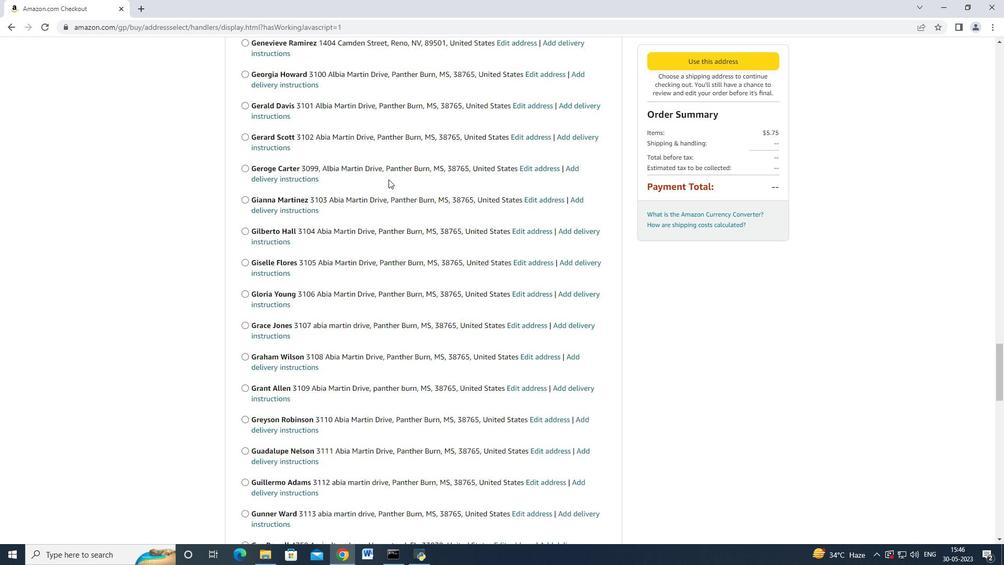 
Action: Mouse scrolled (388, 178) with delta (0, 0)
Screenshot: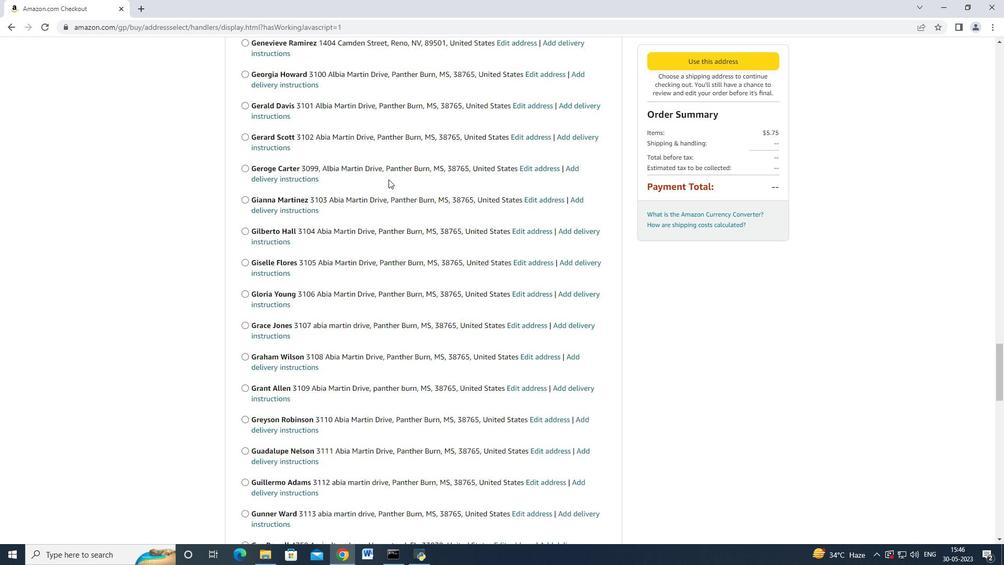 
Action: Mouse scrolled (388, 178) with delta (0, 0)
Screenshot: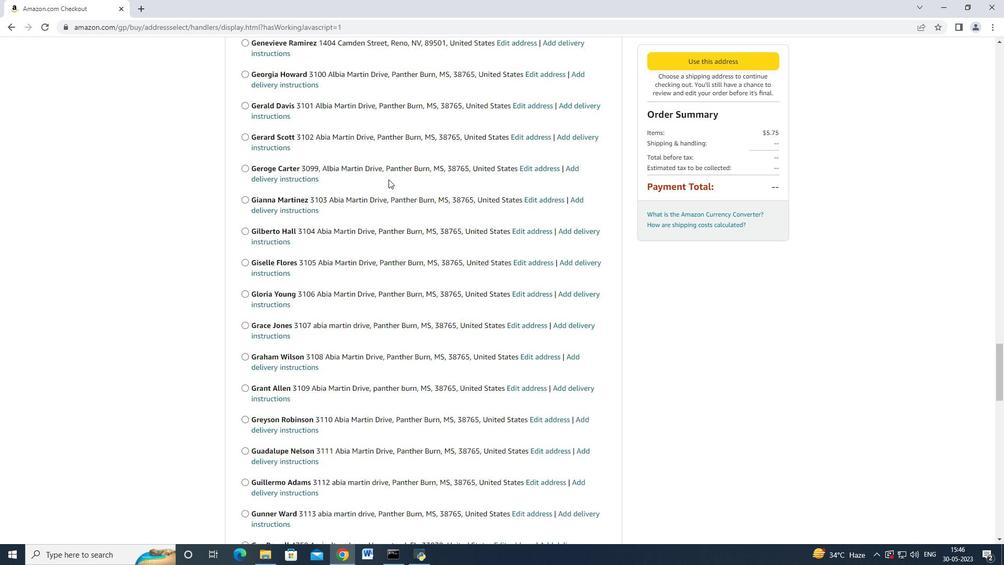 
Action: Mouse scrolled (388, 178) with delta (0, 0)
Screenshot: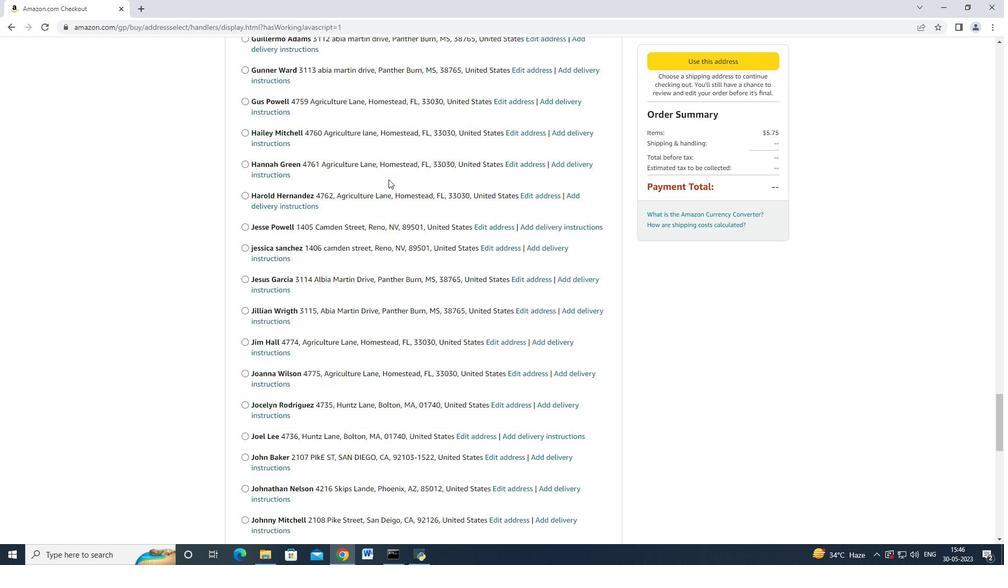
Action: Mouse scrolled (388, 178) with delta (0, 0)
Screenshot: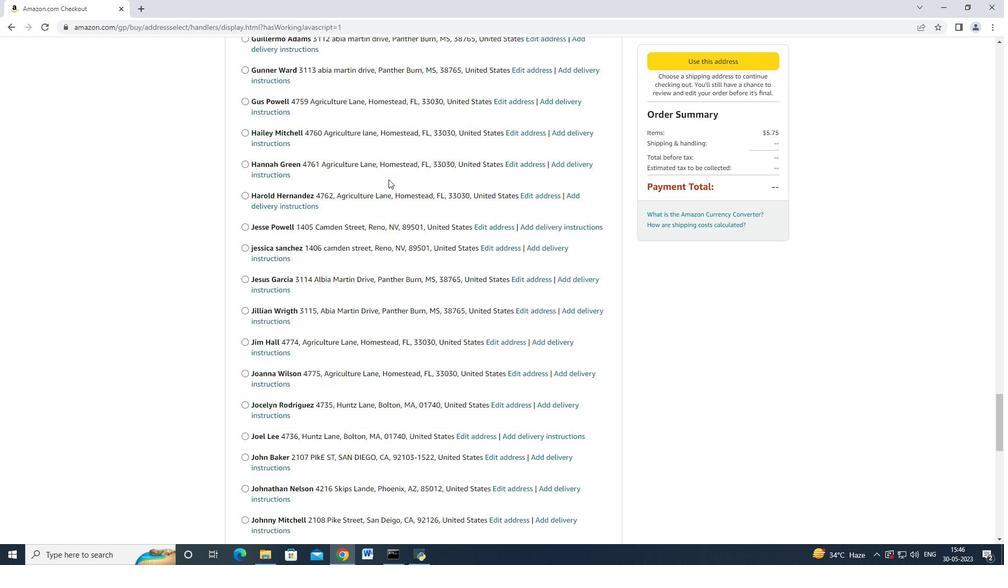 
Action: Mouse scrolled (388, 178) with delta (0, 0)
Screenshot: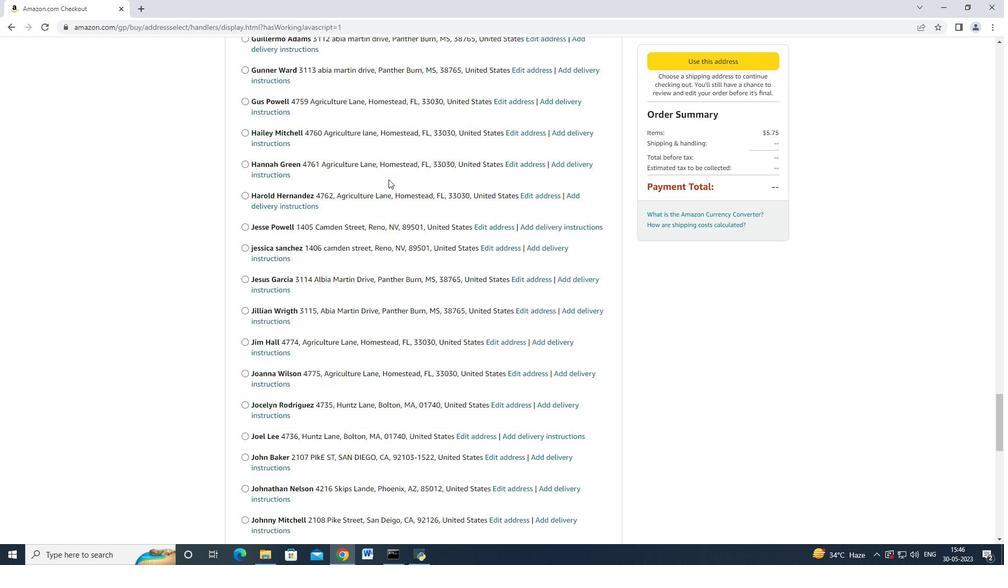 
Action: Mouse scrolled (388, 178) with delta (0, 0)
Screenshot: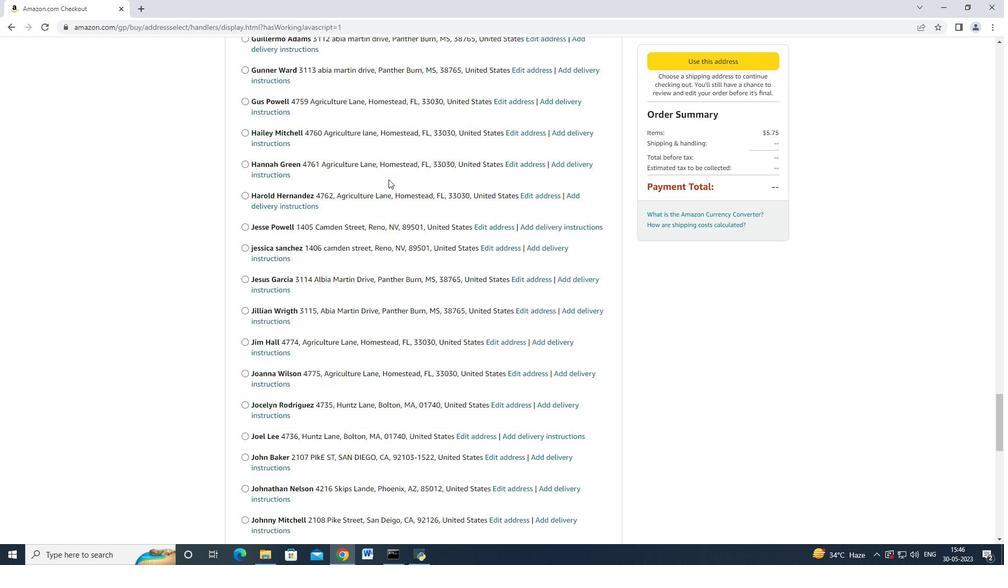 
Action: Mouse scrolled (388, 178) with delta (0, 0)
Screenshot: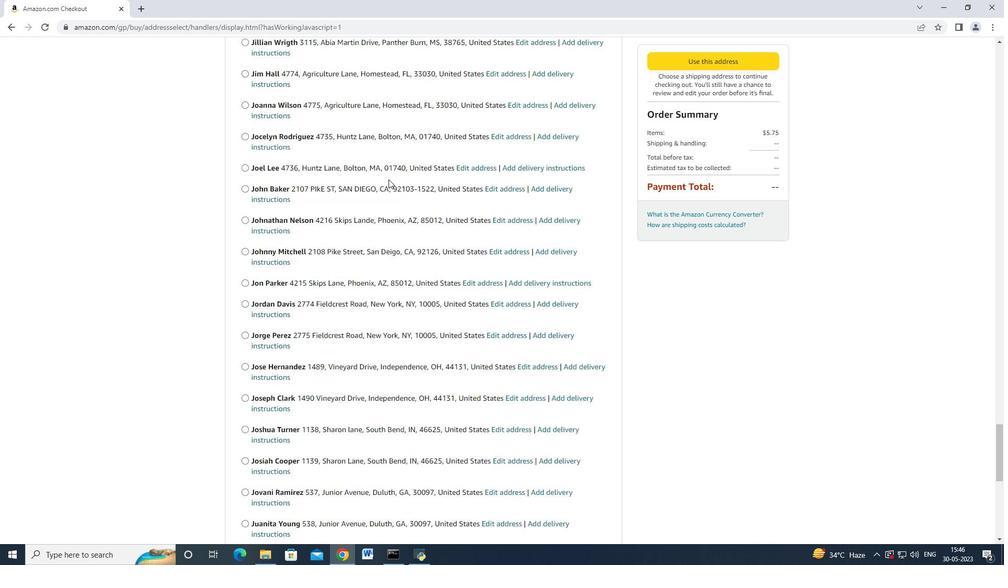
Action: Mouse scrolled (388, 178) with delta (0, 0)
Screenshot: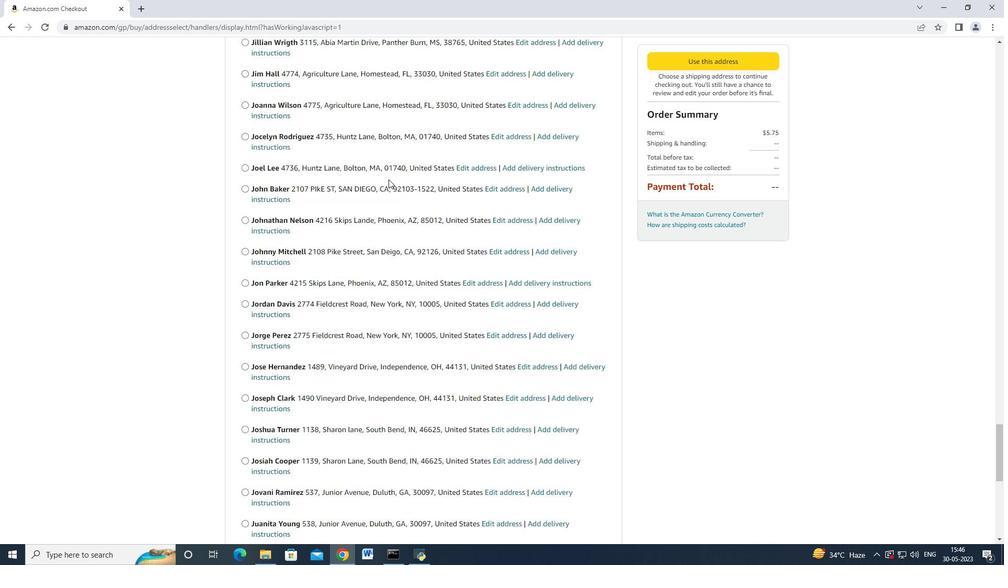 
Action: Mouse scrolled (388, 178) with delta (0, 0)
Screenshot: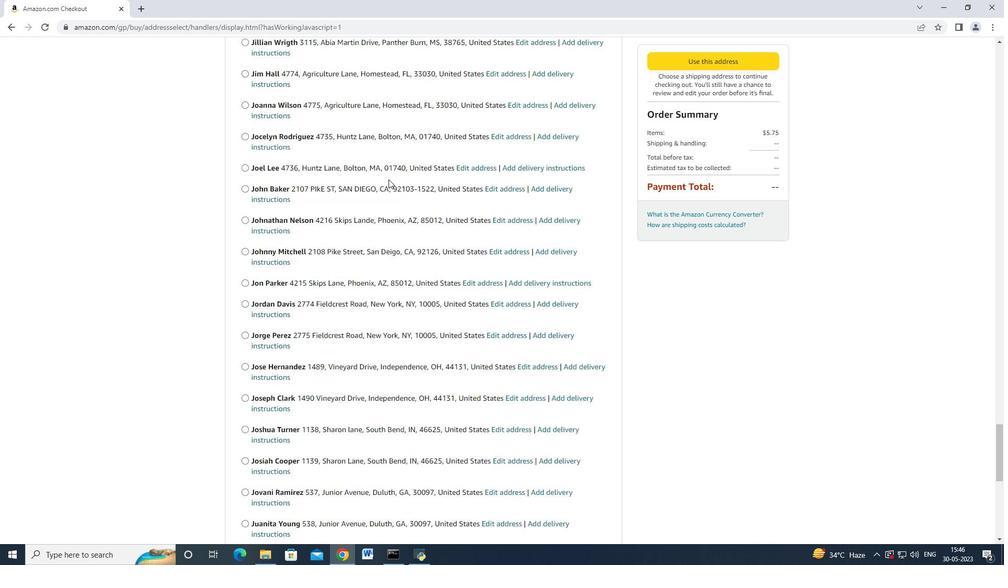 
Action: Mouse scrolled (388, 178) with delta (0, 0)
Screenshot: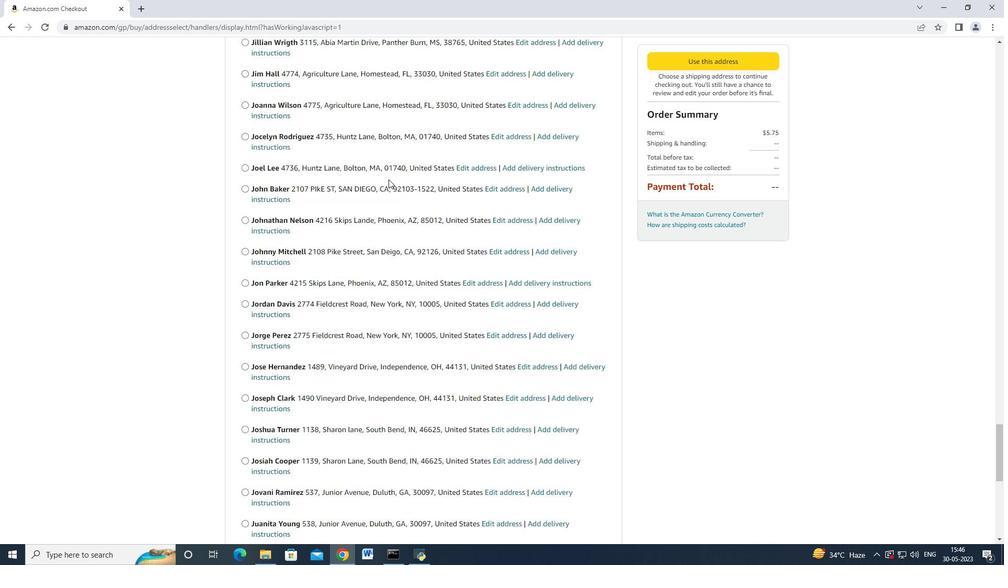 
Action: Mouse scrolled (388, 178) with delta (0, 0)
Screenshot: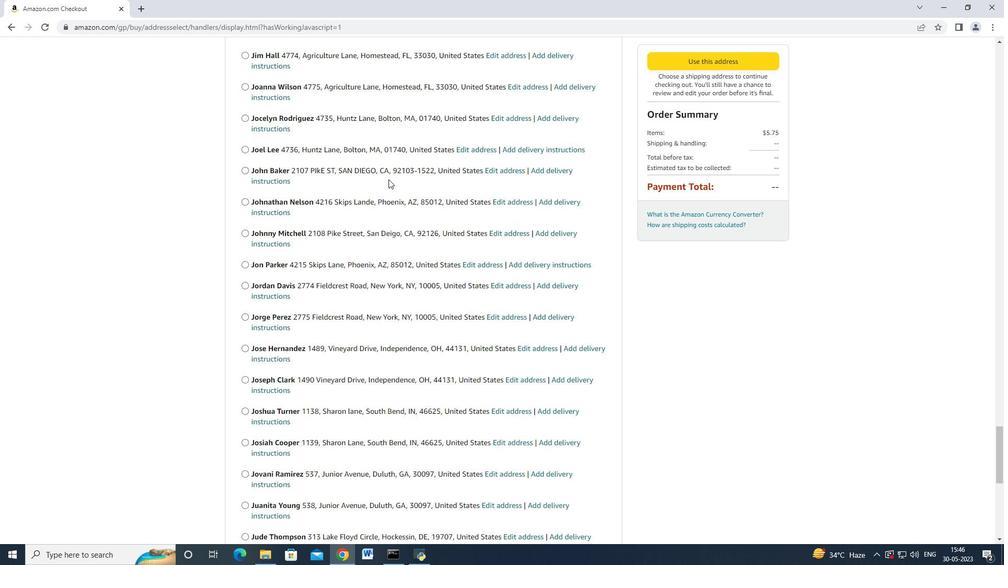 
Action: Mouse scrolled (388, 178) with delta (0, 0)
Screenshot: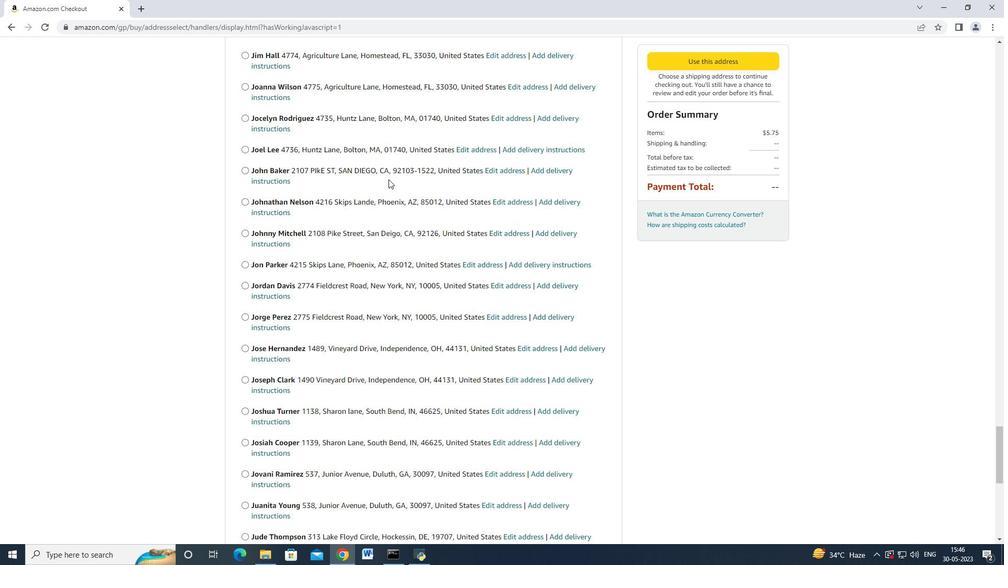 
Action: Mouse moved to (388, 179)
Screenshot: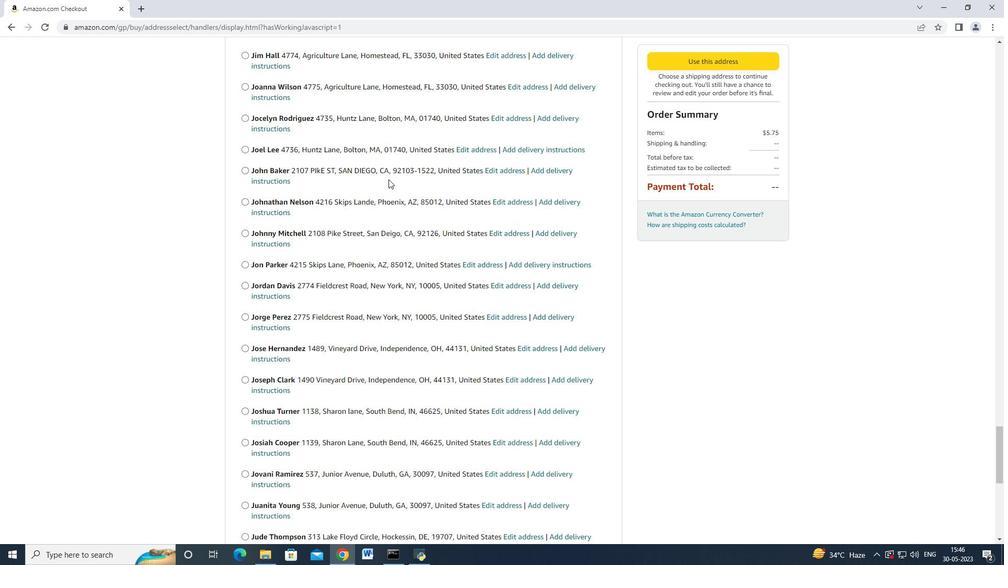 
Action: Mouse scrolled (388, 179) with delta (0, 0)
Screenshot: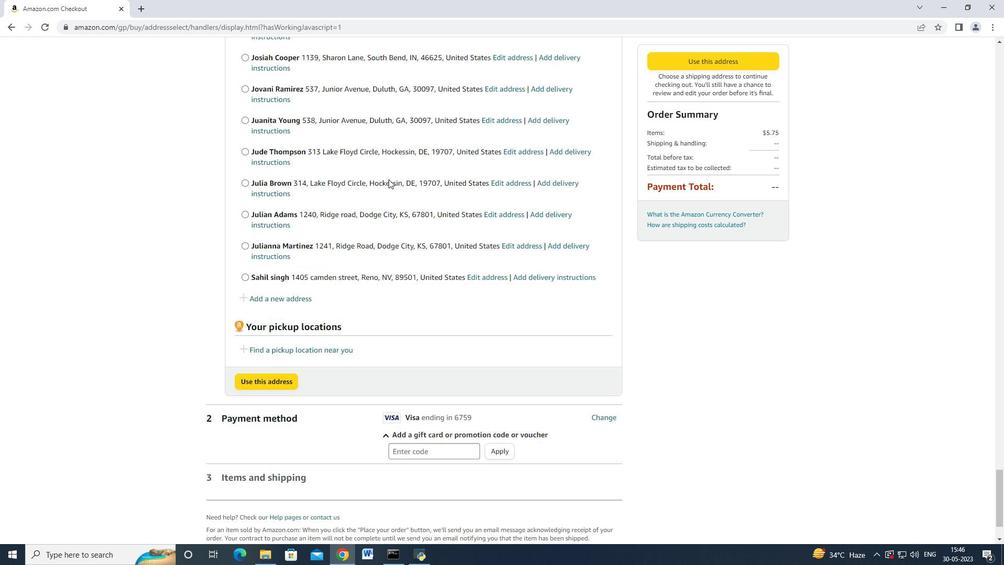 
Action: Mouse moved to (388, 182)
Screenshot: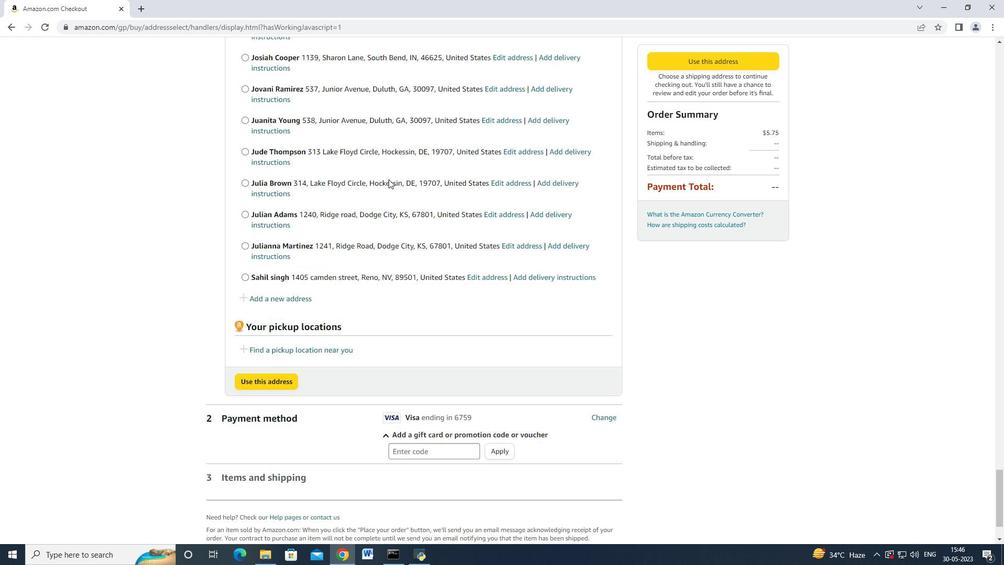 
Action: Mouse scrolled (388, 181) with delta (0, 0)
Screenshot: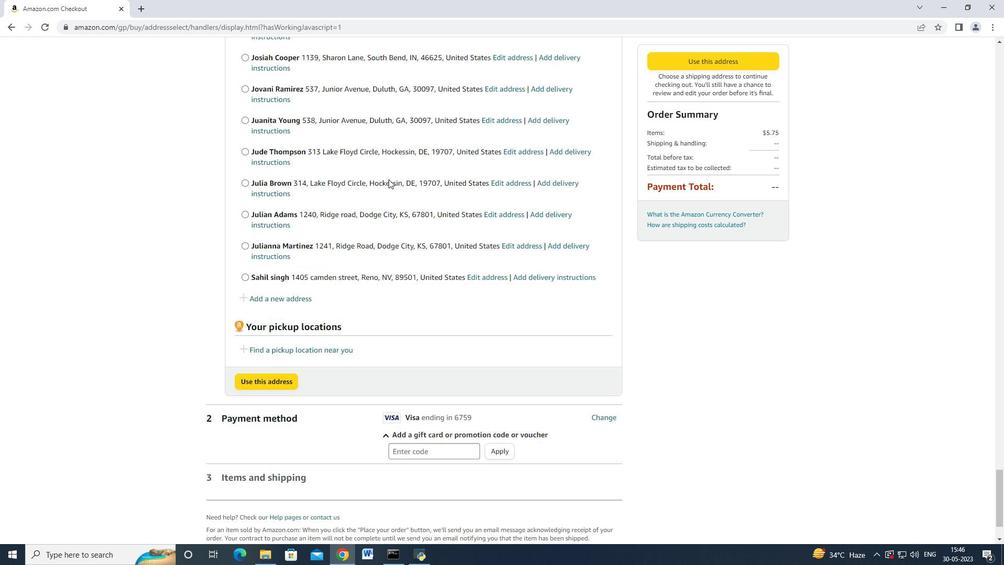 
Action: Mouse moved to (388, 182)
Screenshot: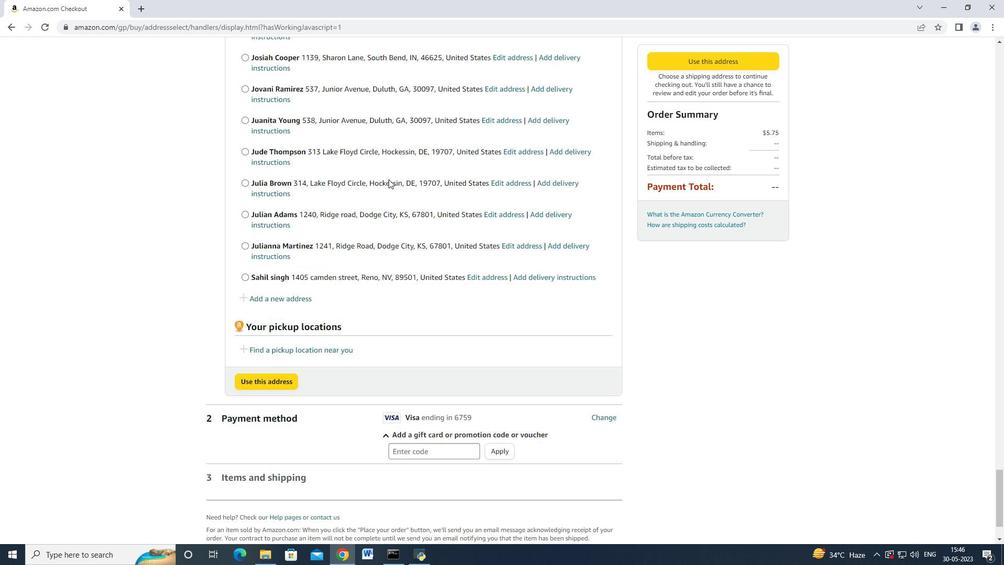 
Action: Mouse scrolled (388, 181) with delta (0, 0)
Screenshot: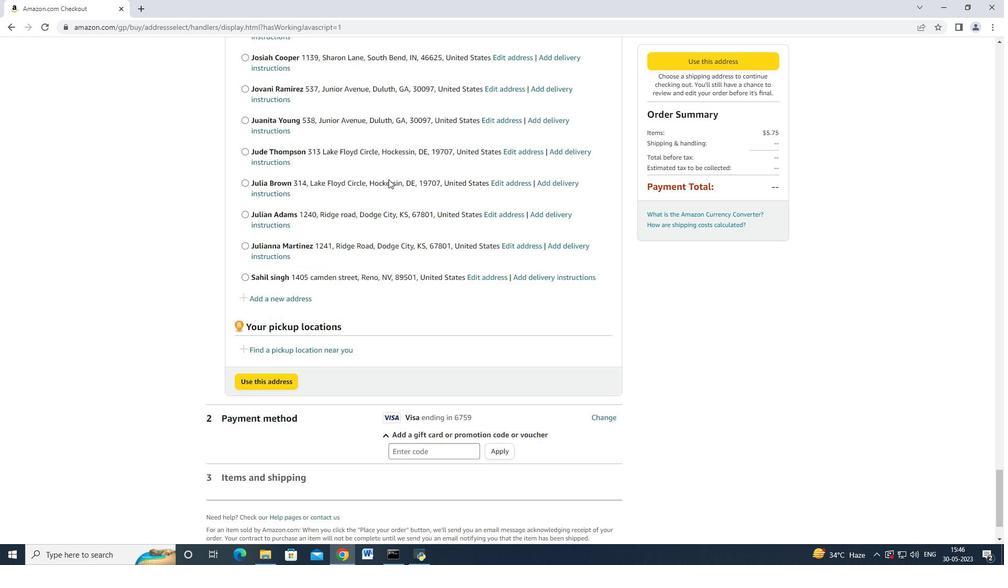 
Action: Mouse scrolled (388, 182) with delta (0, 0)
Screenshot: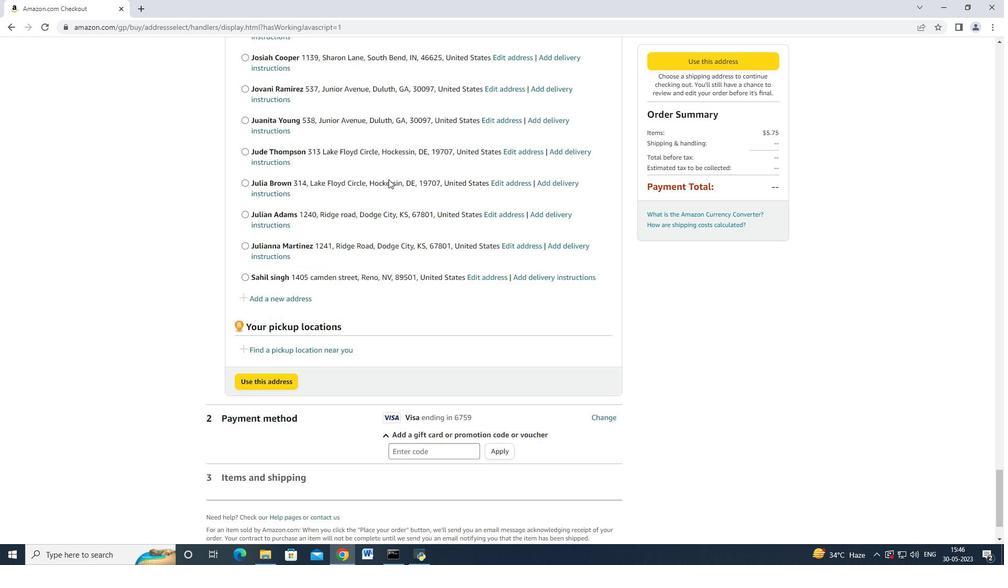 
Action: Mouse scrolled (388, 182) with delta (0, 0)
Screenshot: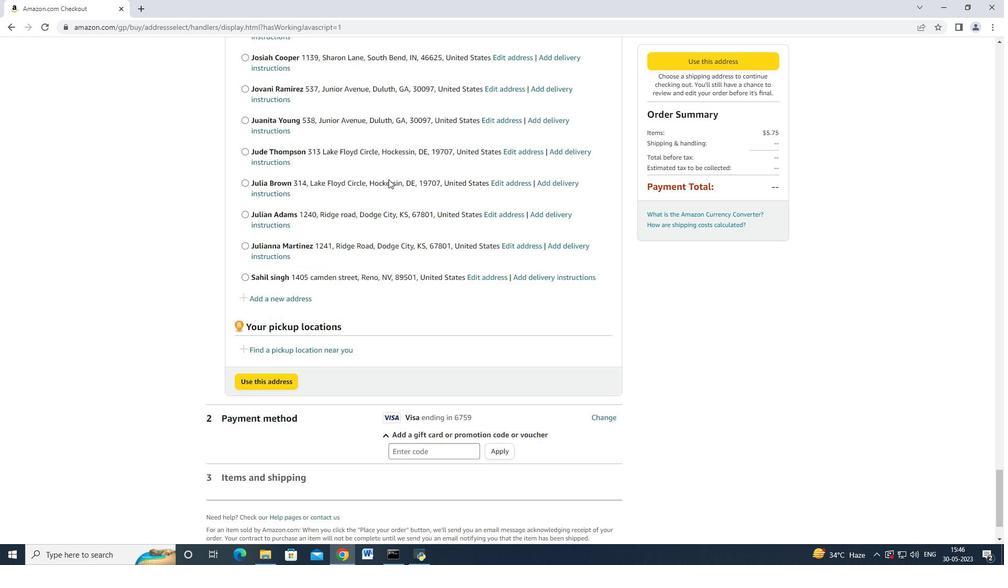 
Action: Mouse scrolled (388, 182) with delta (0, 0)
Screenshot: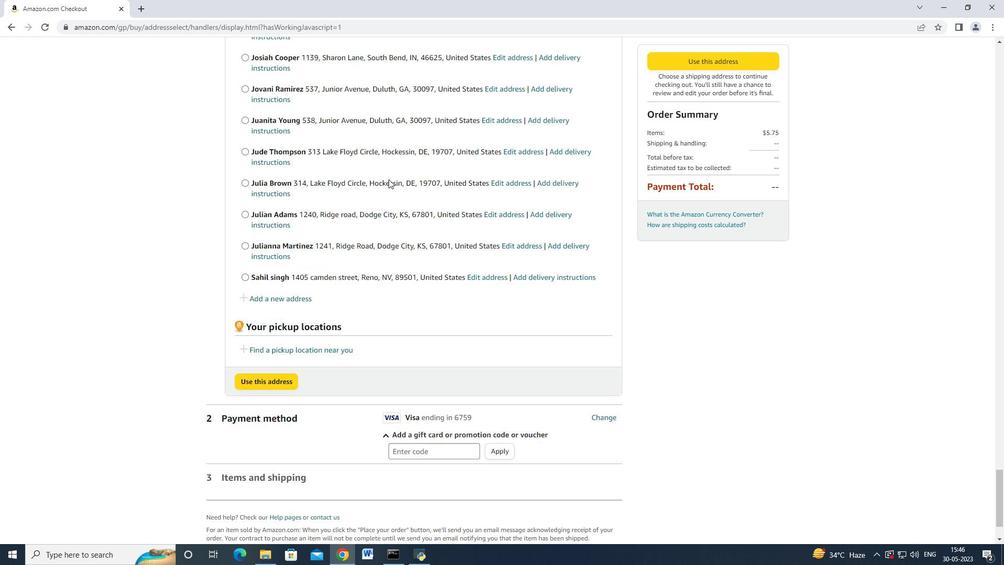 
Action: Mouse moved to (298, 228)
Screenshot: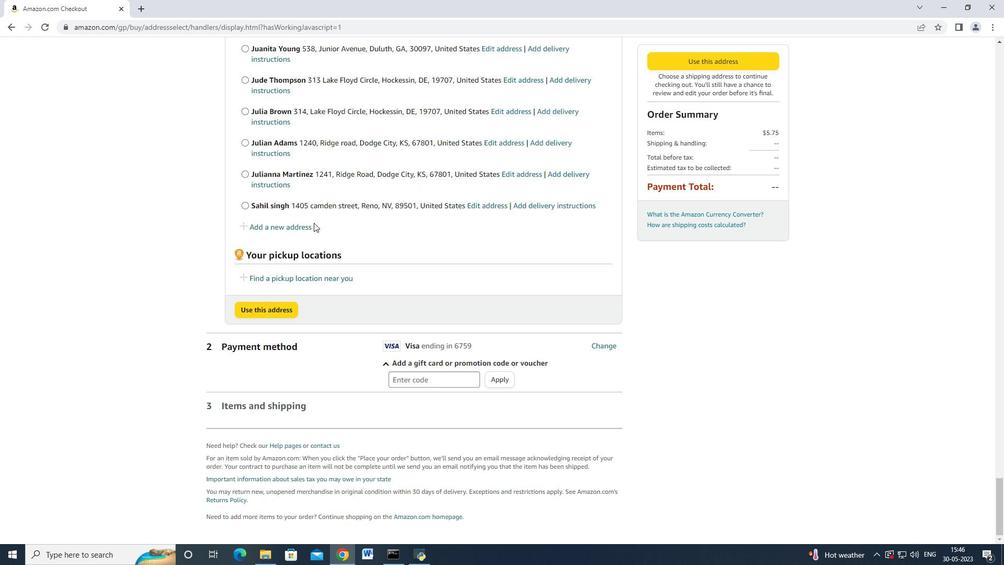 
Action: Mouse pressed left at (298, 228)
Screenshot: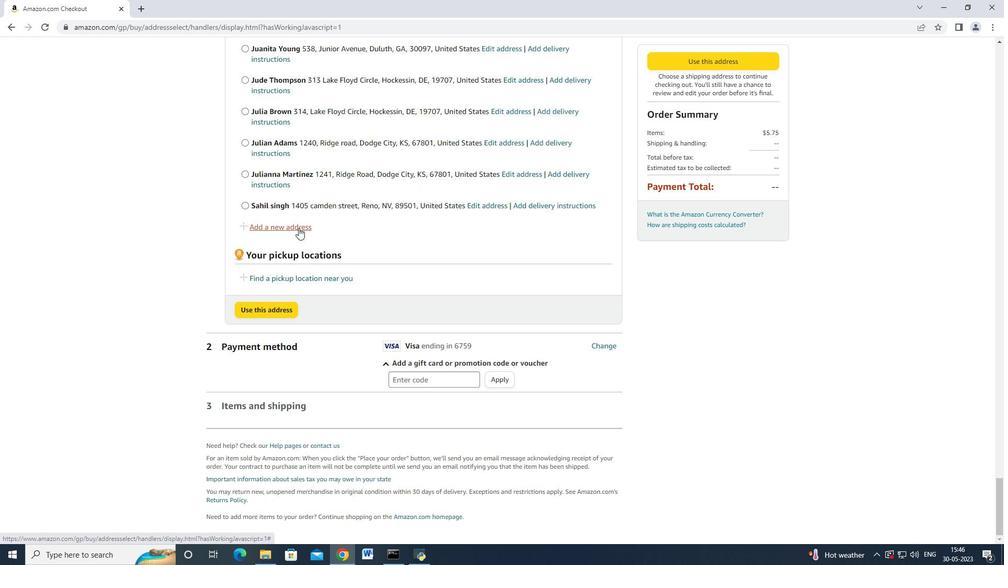 
Action: Mouse moved to (351, 247)
Screenshot: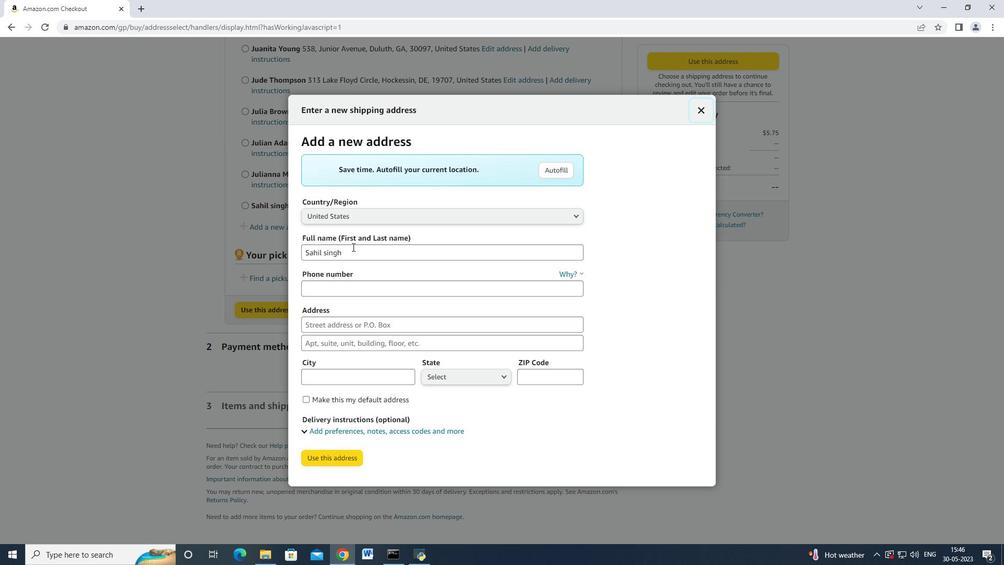 
Action: Mouse pressed left at (351, 247)
Screenshot: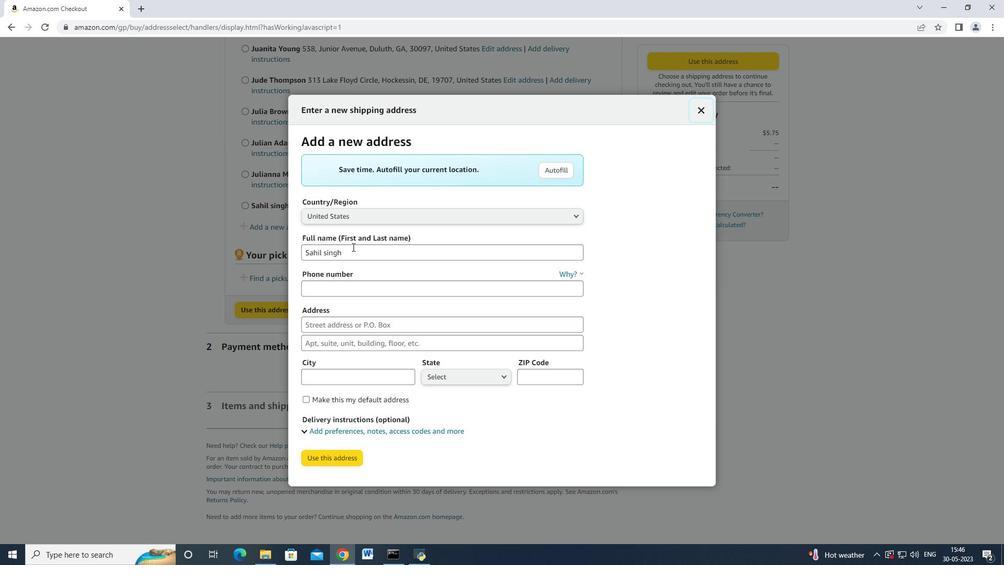 
Action: Mouse moved to (303, 244)
Screenshot: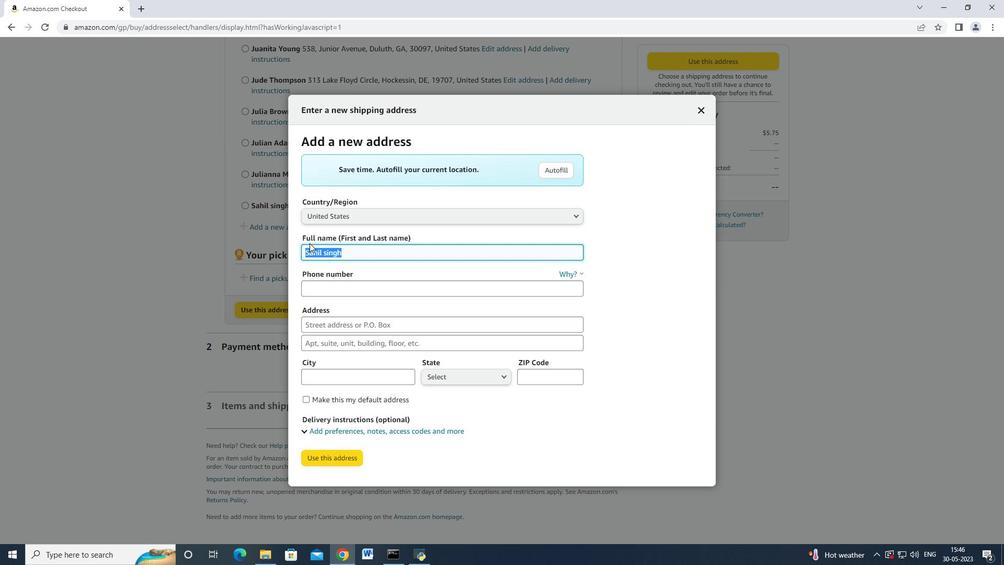 
Action: Key pressed <Key.backspace><Key.shift>Rishabh<Key.space><Key.backspace><Key.backspace><Key.backspace><Key.backspace><Key.backspace><Key.backspace><Key.backspace><Key.backspace><Key.backspace><Key.backspace><Key.backspace><Key.backspace><Key.backspace><Key.shift>Harrison<Key.space><Key.shift_r><Key.shift>Baker<Key.tab><Key.tab>3052454080<Key.tab>4763<Key.space><Key.shift_r>Agriculture<Key.space><Key.shift>Lane<Key.tab><Key.tab><Key.shift>Hoemst<Key.backspace><Key.backspace><Key.backspace><Key.backspace>mestead<Key.tab><Key.enter>
Screenshot: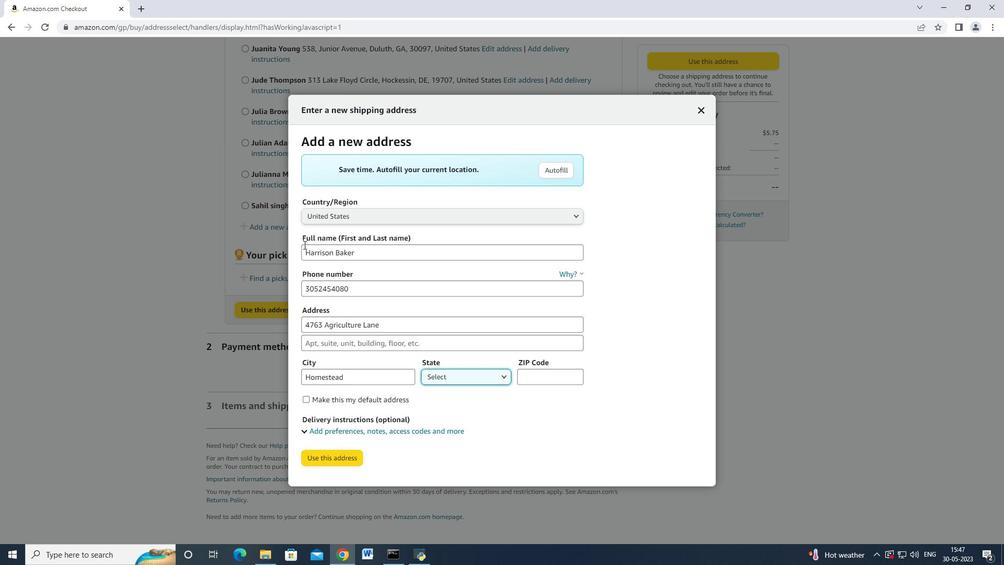 
Action: Mouse moved to (491, 377)
Screenshot: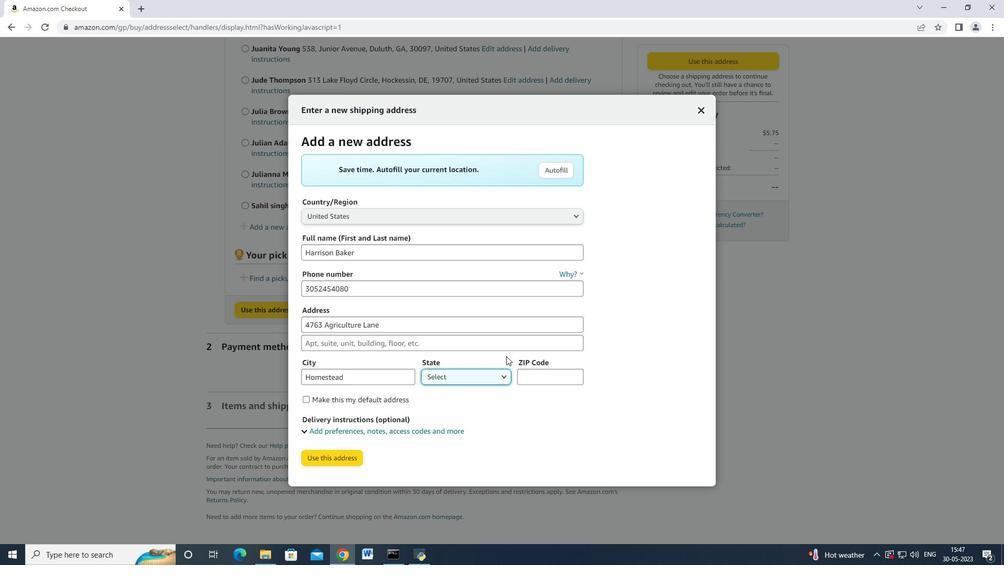 
Action: Mouse pressed left at (491, 377)
Screenshot: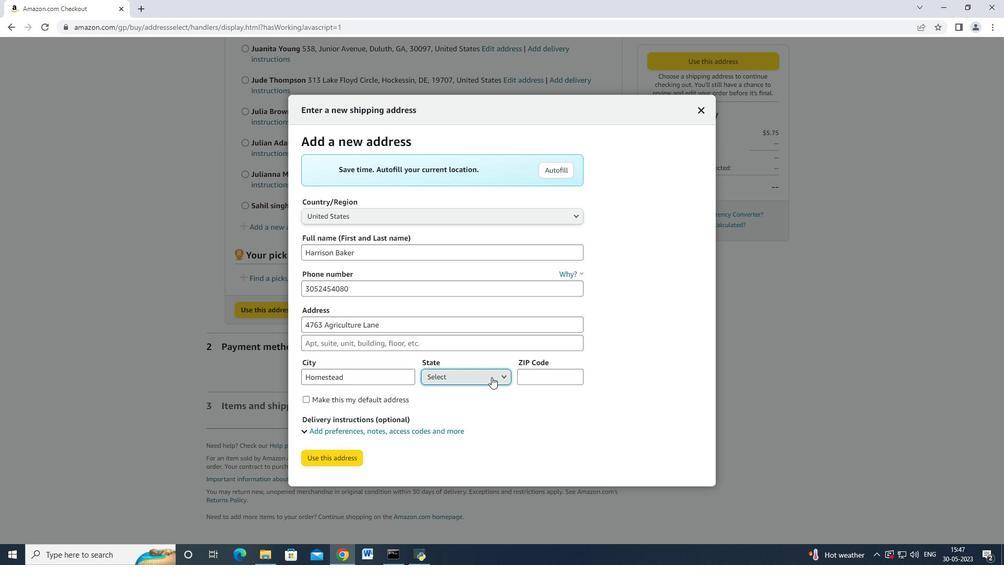 
Action: Mouse moved to (470, 208)
Screenshot: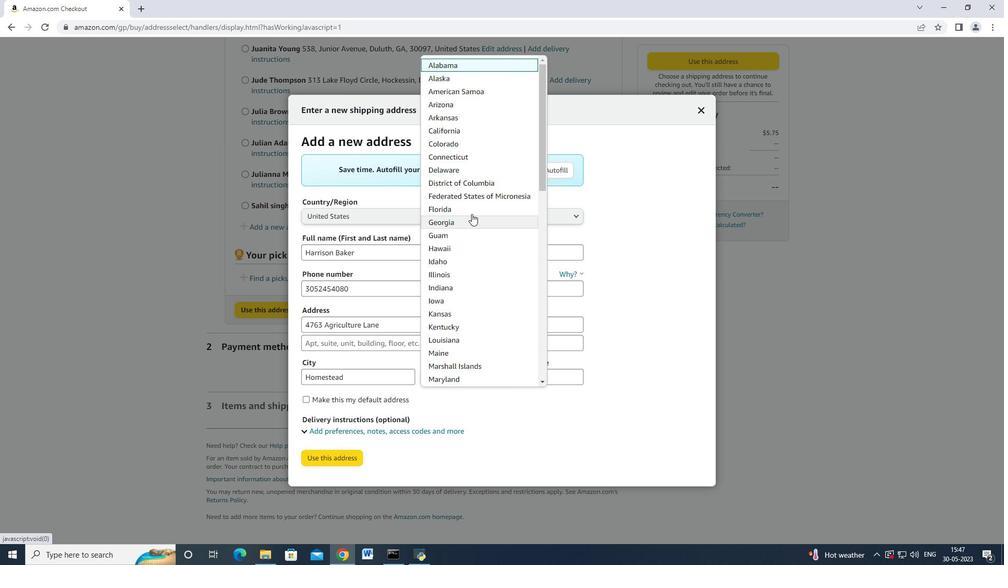 
Action: Mouse pressed left at (470, 208)
Screenshot: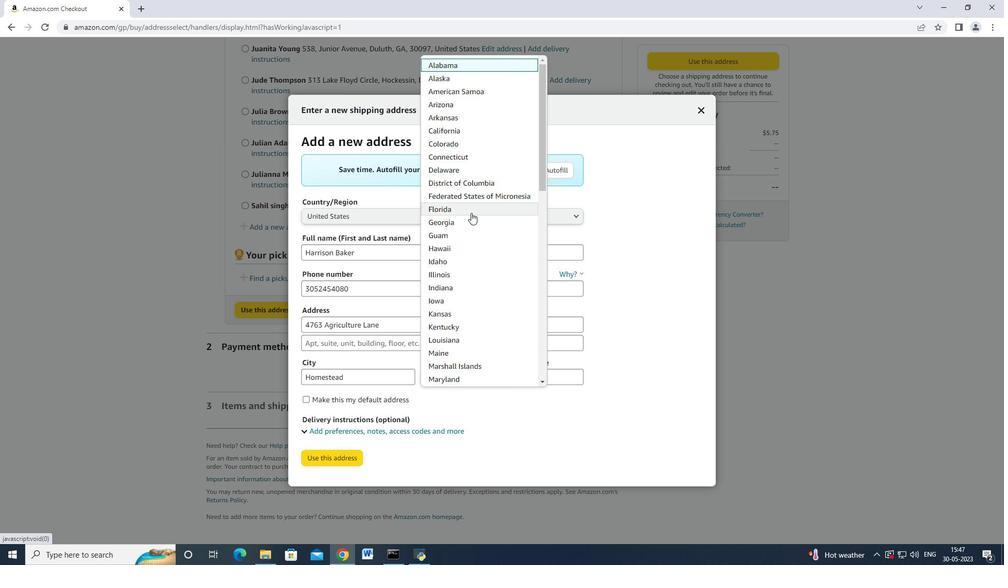 
Action: Mouse moved to (561, 377)
Screenshot: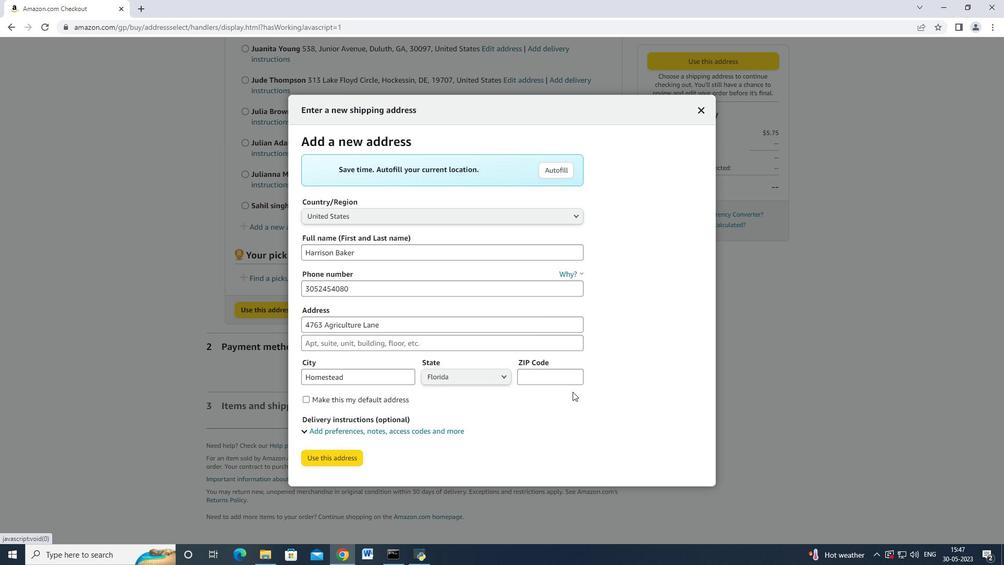 
Action: Mouse pressed left at (561, 377)
Screenshot: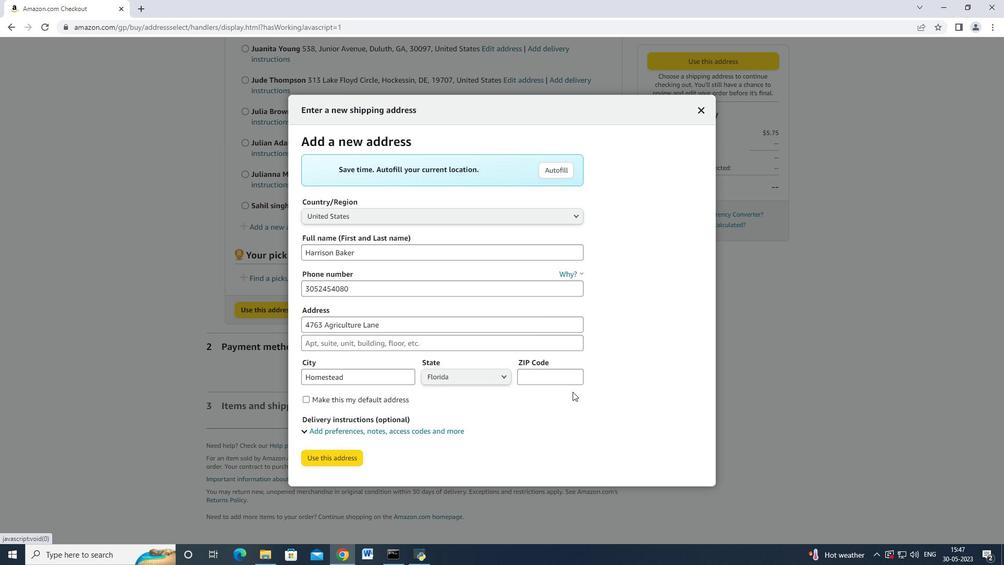 
Action: Mouse moved to (556, 377)
Screenshot: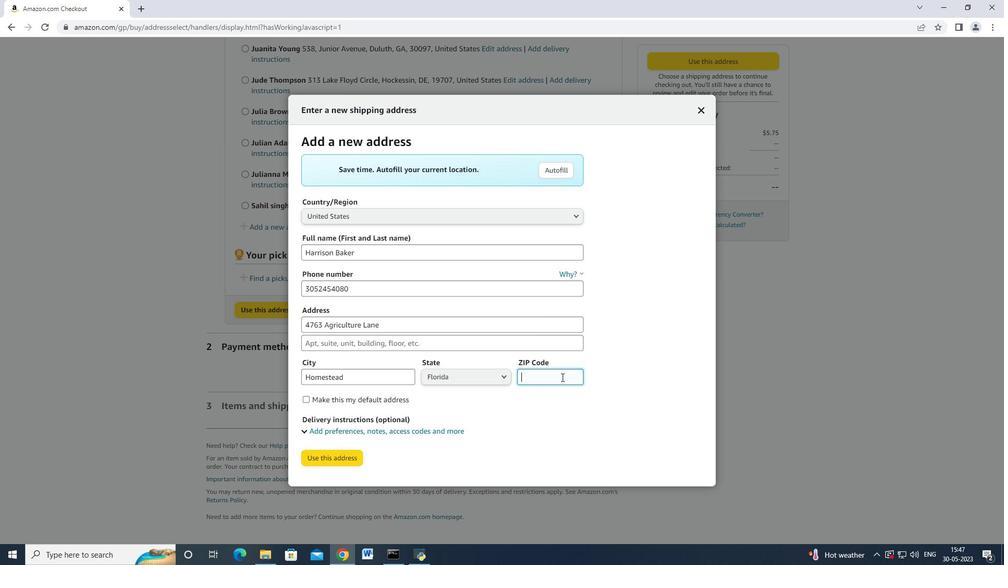 
Action: Key pressed 33030
Screenshot: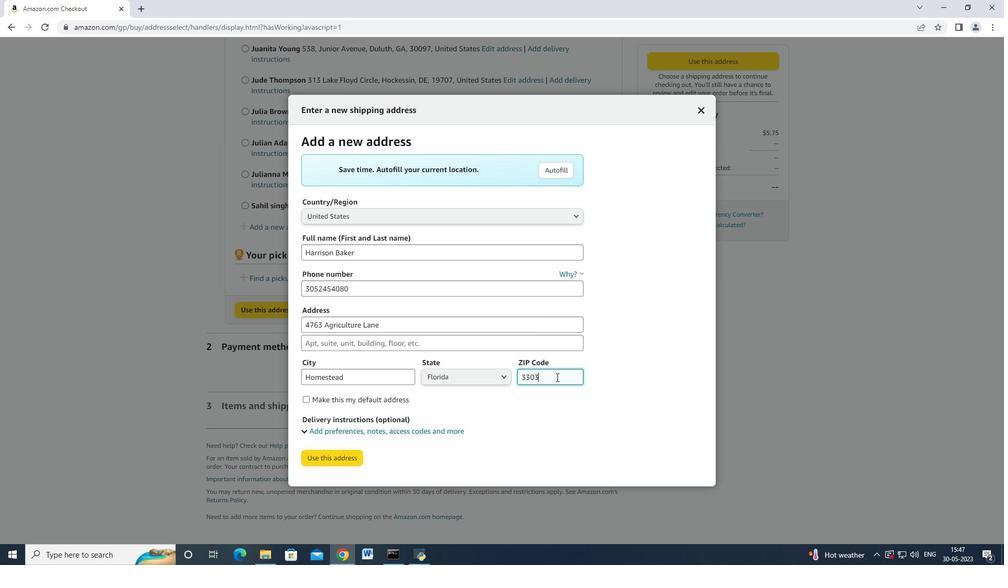 
Action: Mouse moved to (340, 462)
Screenshot: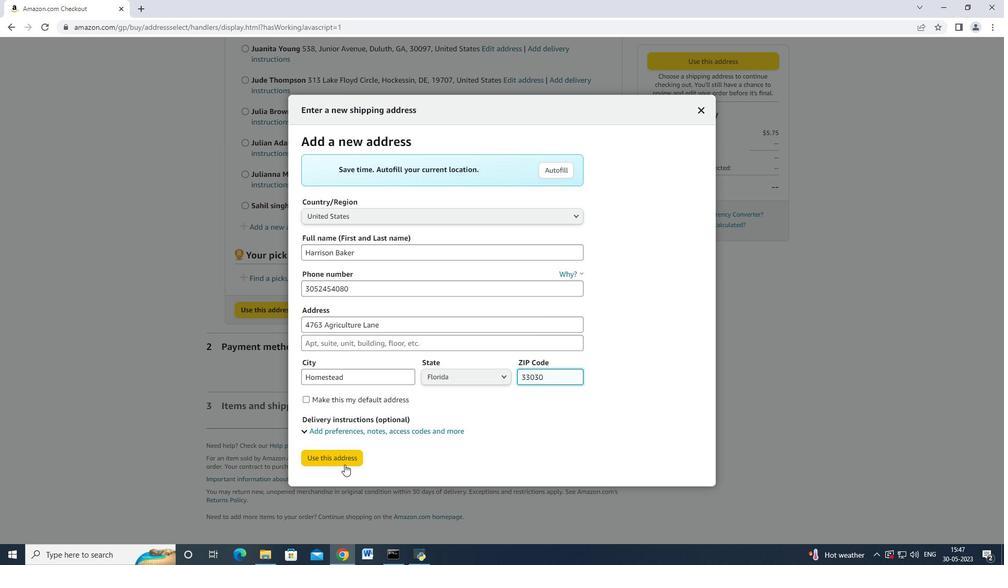 
Action: Mouse pressed left at (340, 462)
Screenshot: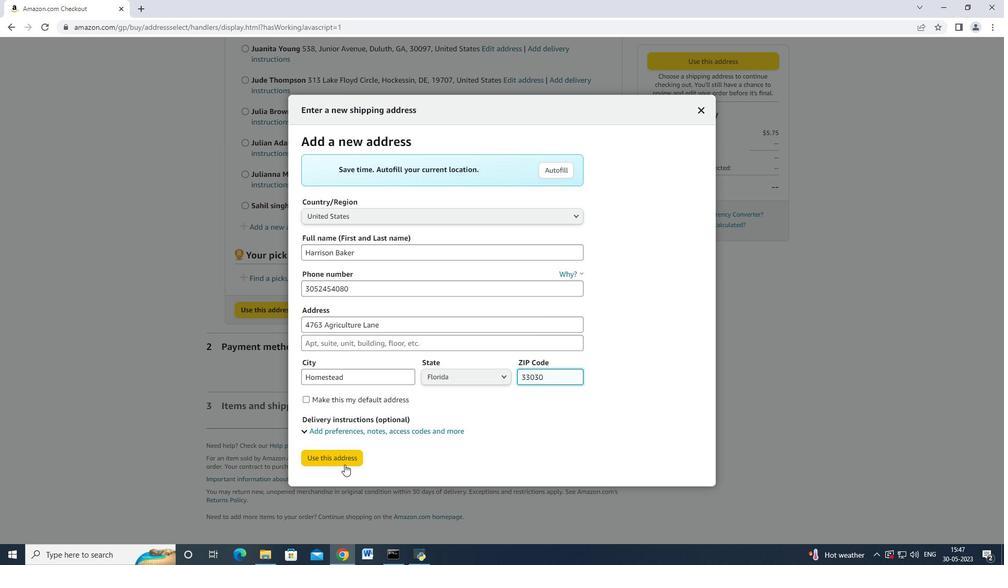 
Action: Mouse moved to (331, 525)
Screenshot: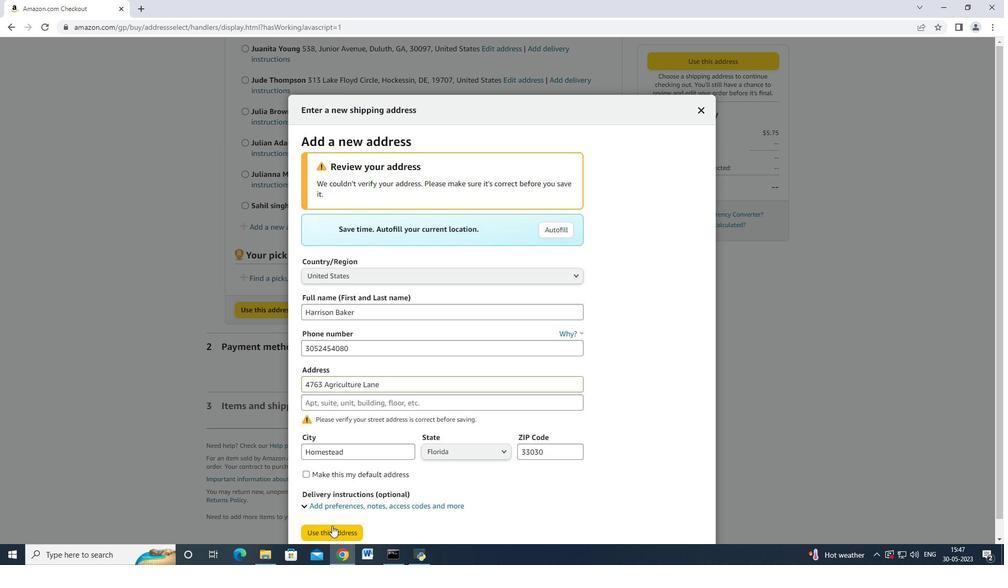 
Action: Mouse pressed left at (332, 526)
Screenshot: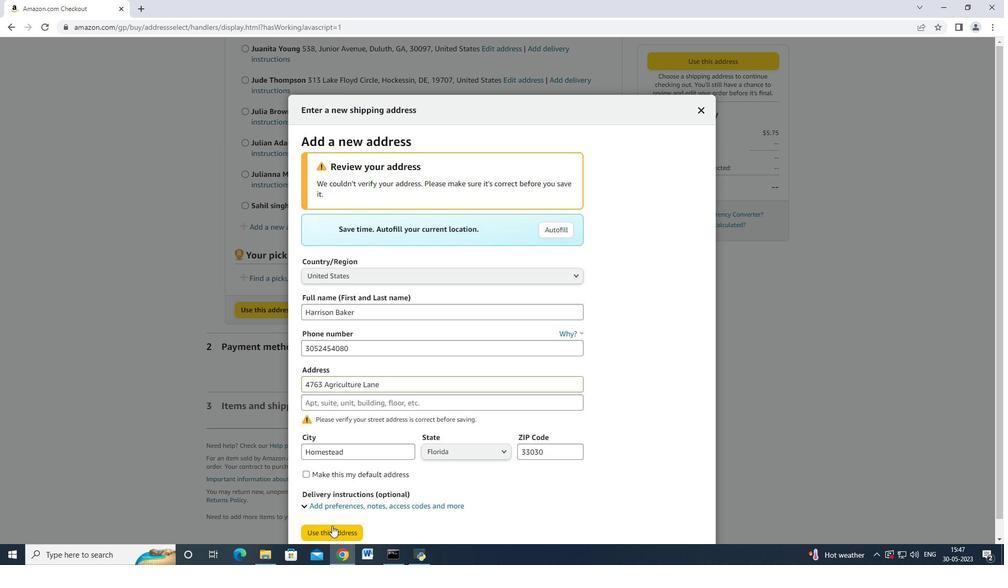 
Action: Mouse moved to (309, 232)
Screenshot: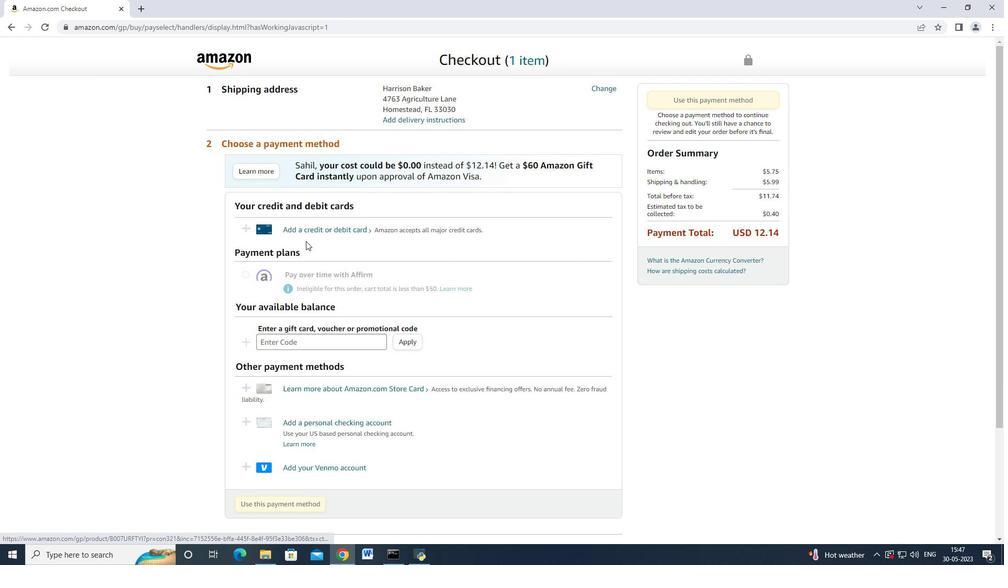 
Action: Mouse pressed left at (309, 232)
Screenshot: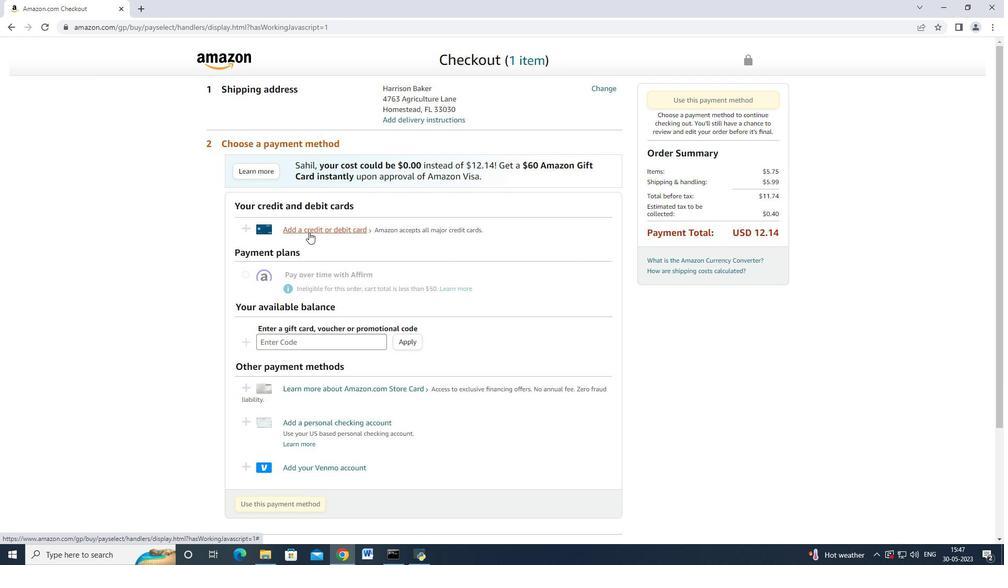 
Action: Mouse moved to (417, 242)
Screenshot: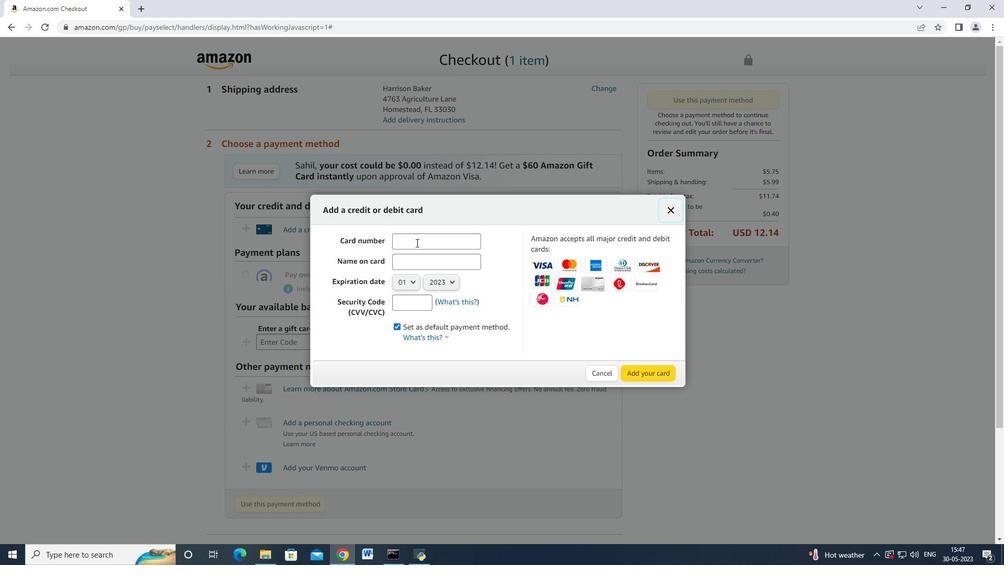 
Action: Mouse pressed left at (417, 242)
Screenshot: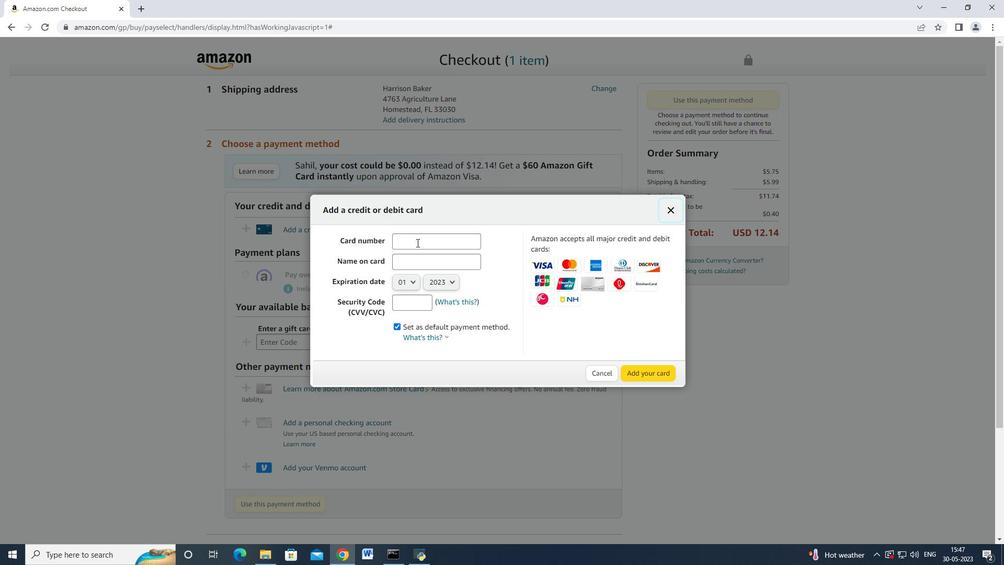 
Action: Mouse moved to (414, 243)
Screenshot: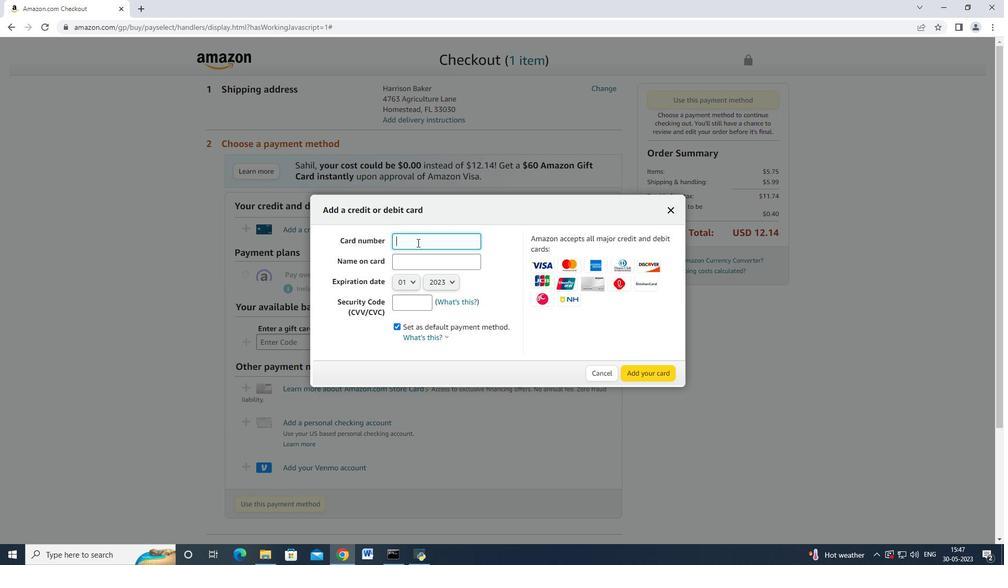 
Action: Key pressed 4762664477550<Key.backspace>2005<Key.tab><Key.shift>Mark<Key.space><Key.shift_r>Adams<Key.space>
Screenshot: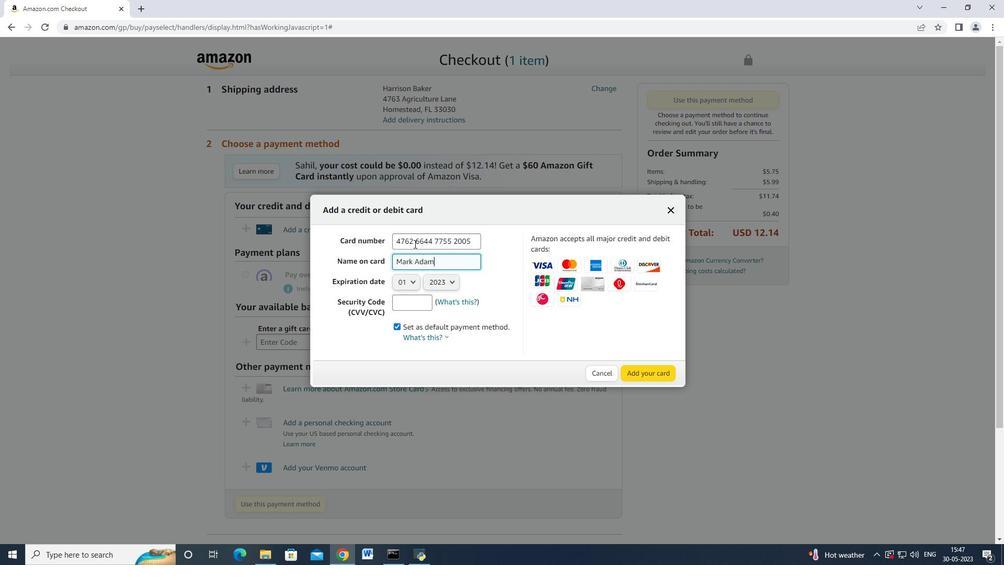 
Action: Mouse moved to (404, 278)
Screenshot: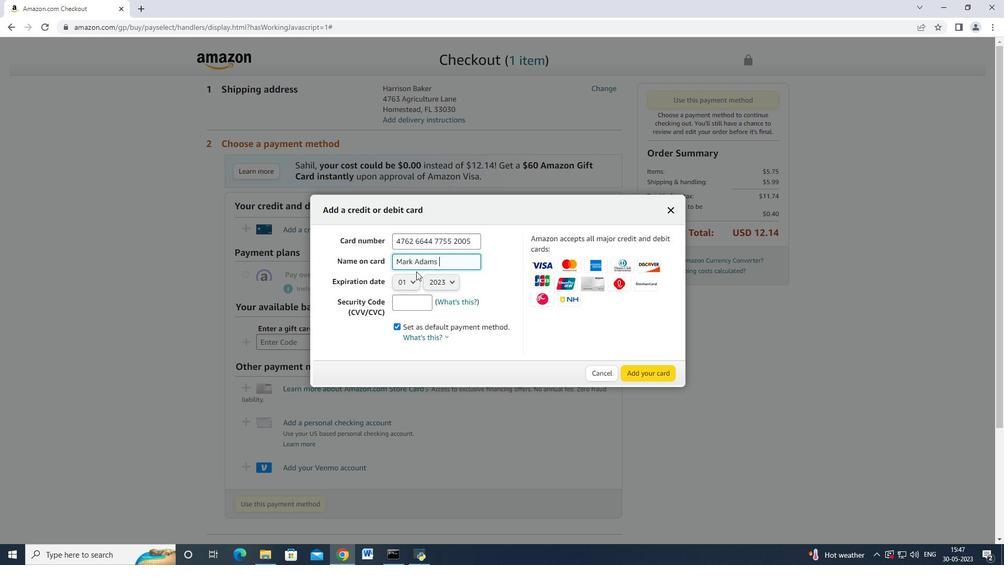 
Action: Mouse pressed left at (404, 278)
Screenshot: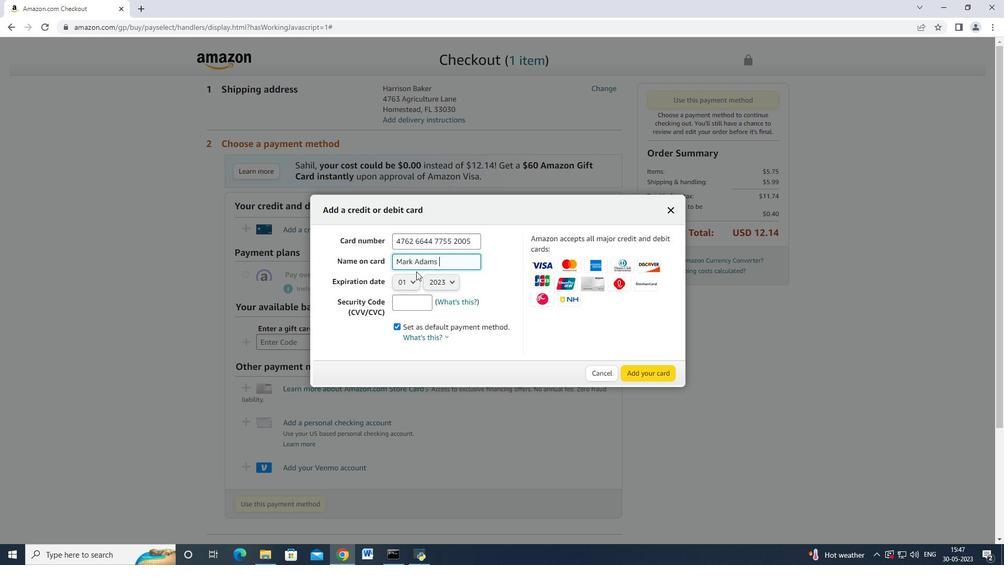 
Action: Mouse moved to (408, 320)
Screenshot: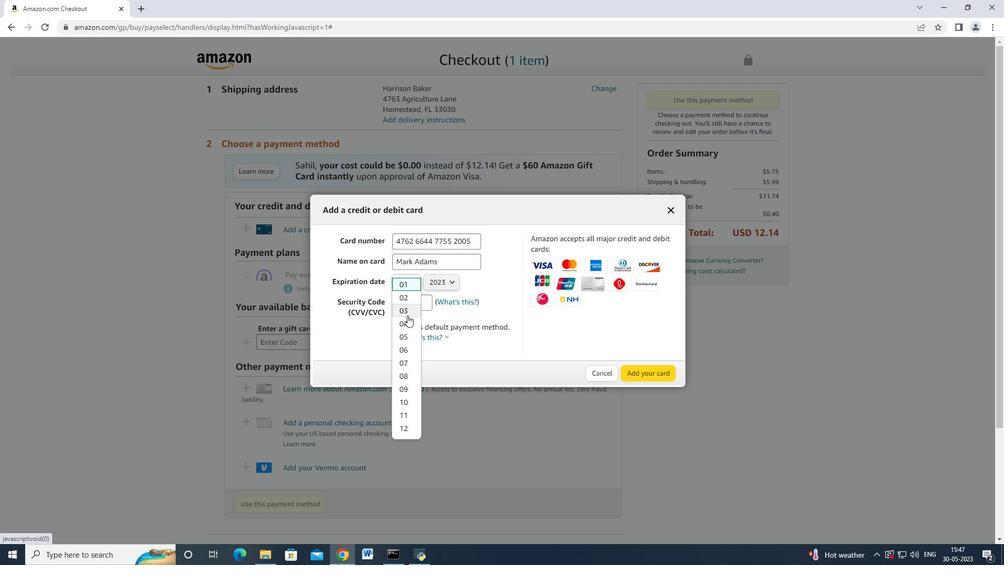 
Action: Mouse pressed left at (408, 320)
Screenshot: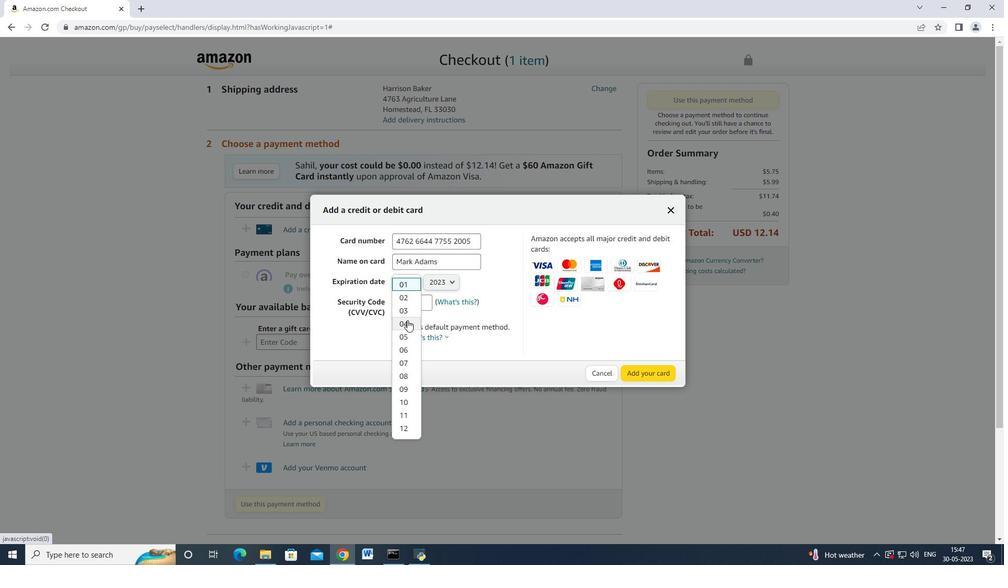 
Action: Mouse moved to (444, 283)
Screenshot: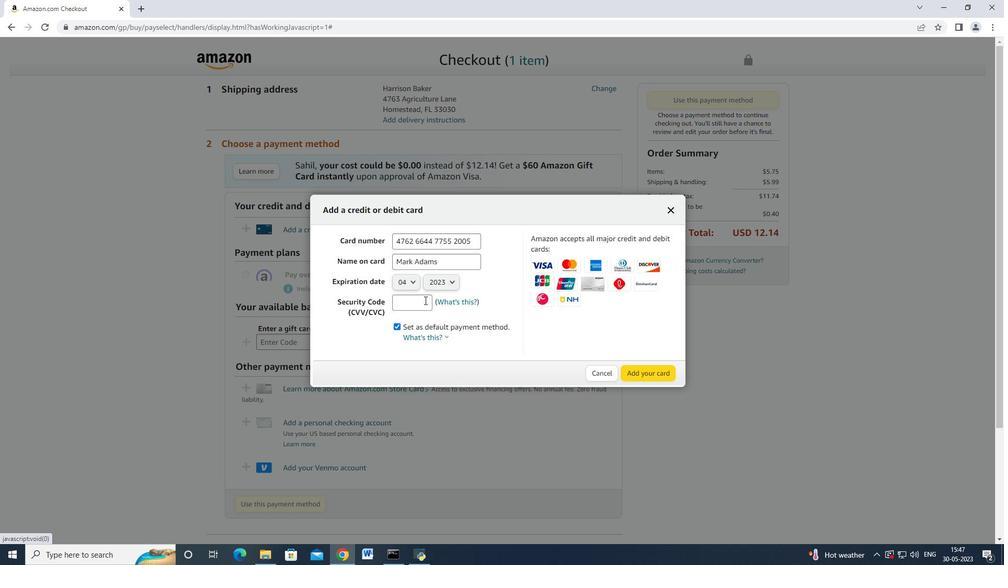 
Action: Mouse pressed left at (444, 283)
Screenshot: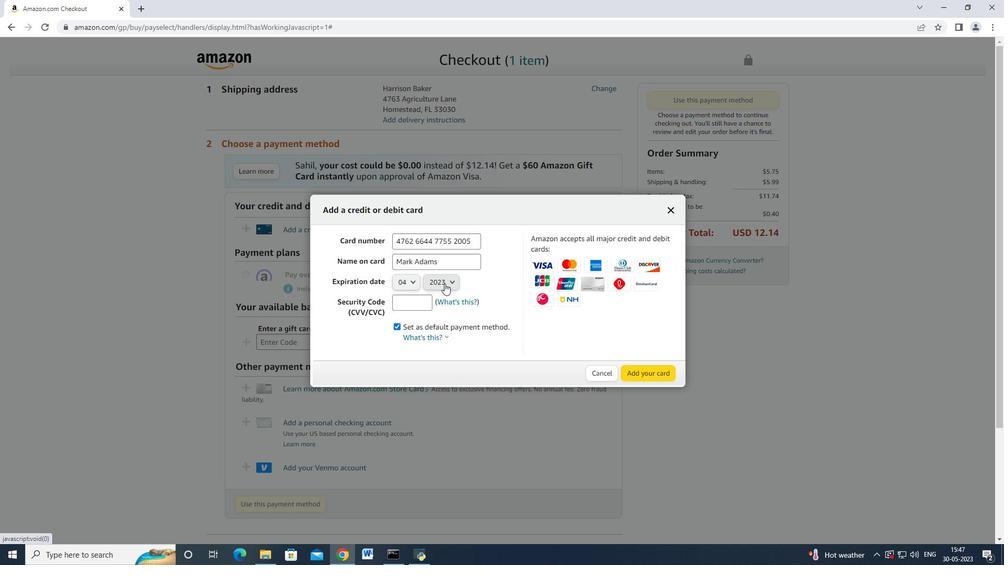 
Action: Mouse moved to (442, 311)
Screenshot: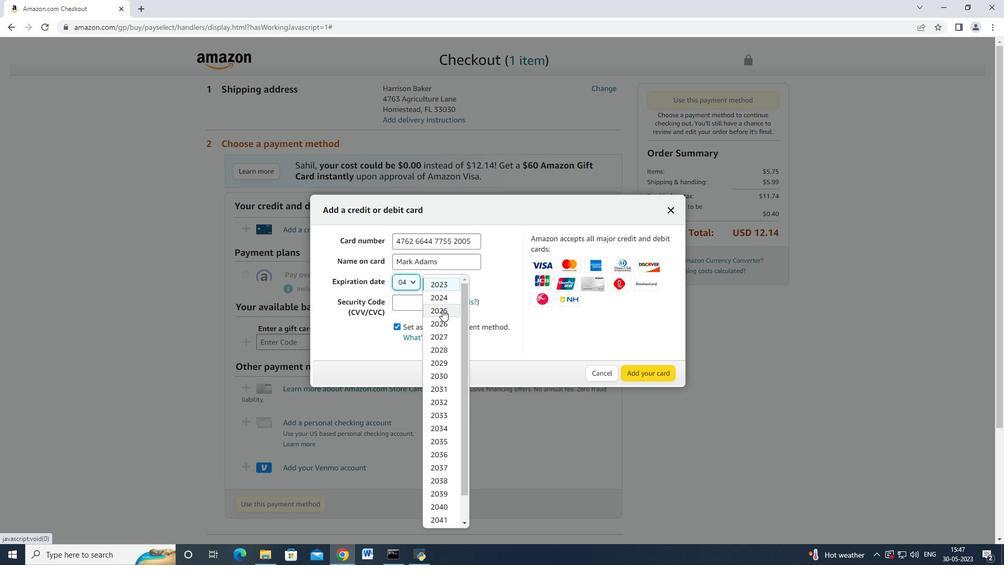 
Action: Mouse pressed left at (442, 311)
Screenshot: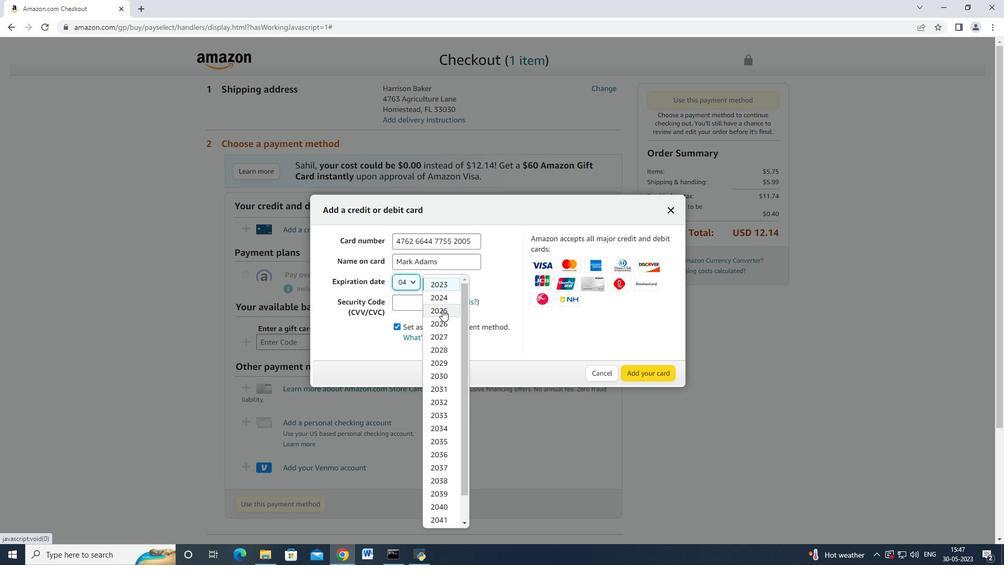 
Action: Mouse moved to (419, 299)
Screenshot: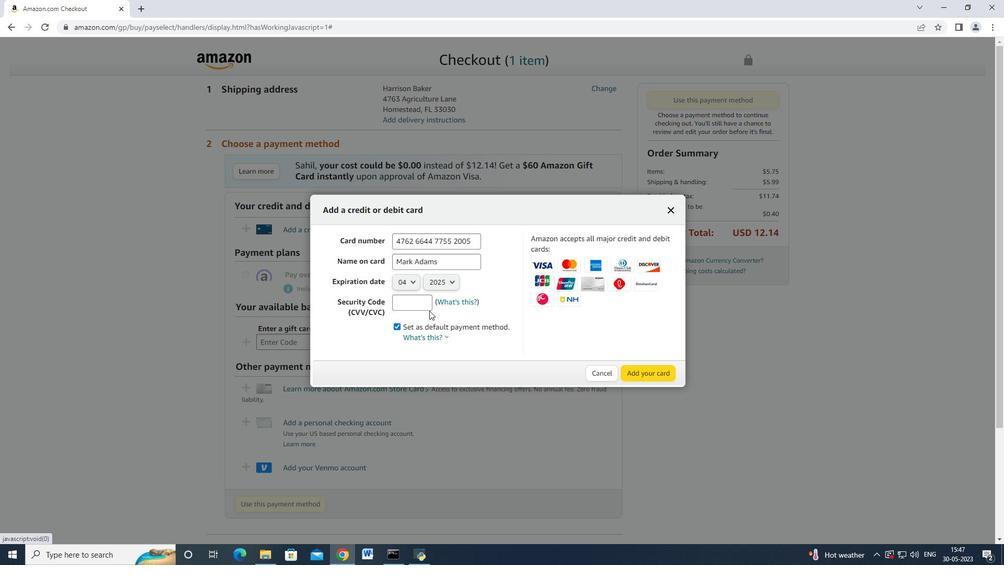 
Action: Mouse pressed left at (419, 299)
Screenshot: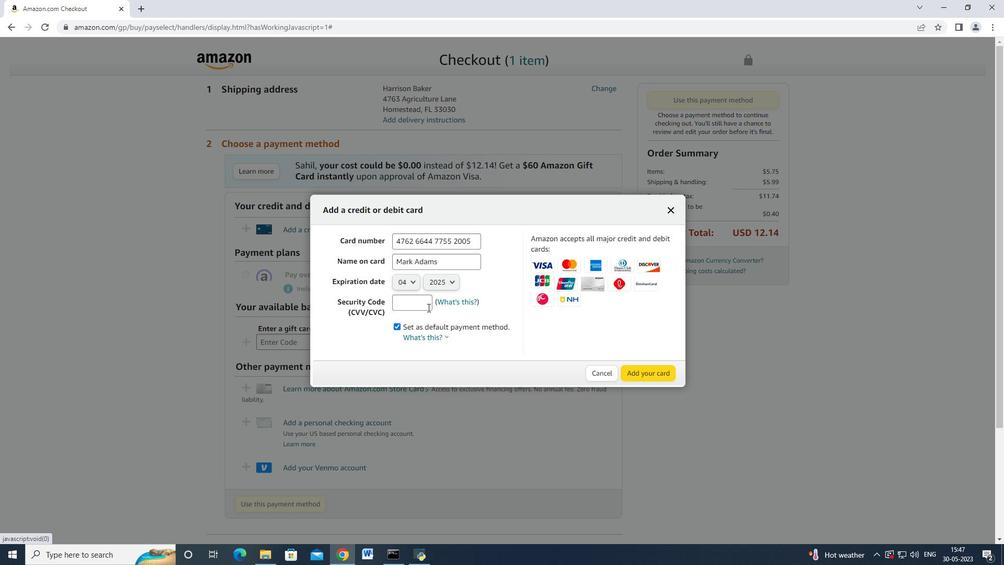 
Action: Key pressed 3321
Screenshot: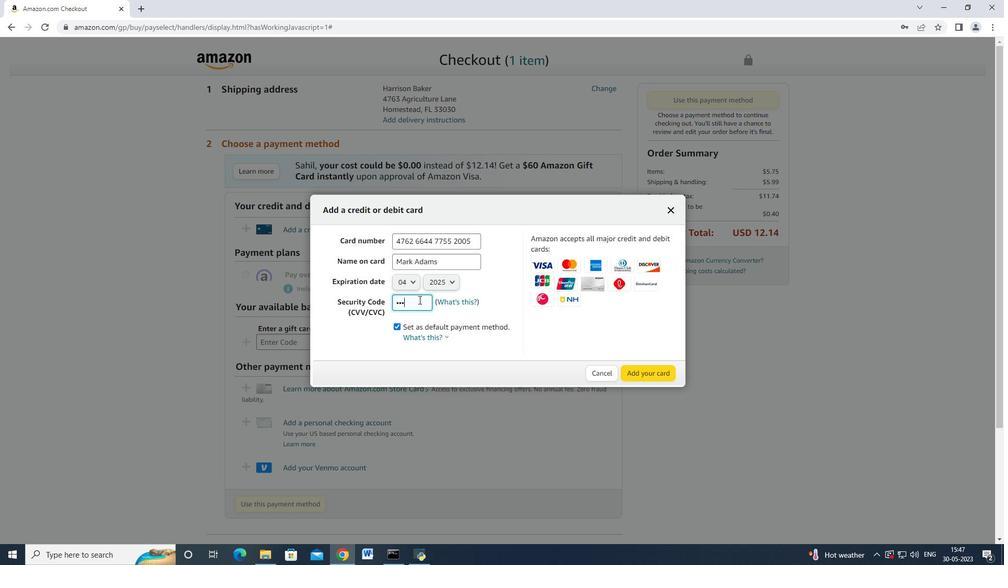 
Action: Mouse moved to (427, 297)
Screenshot: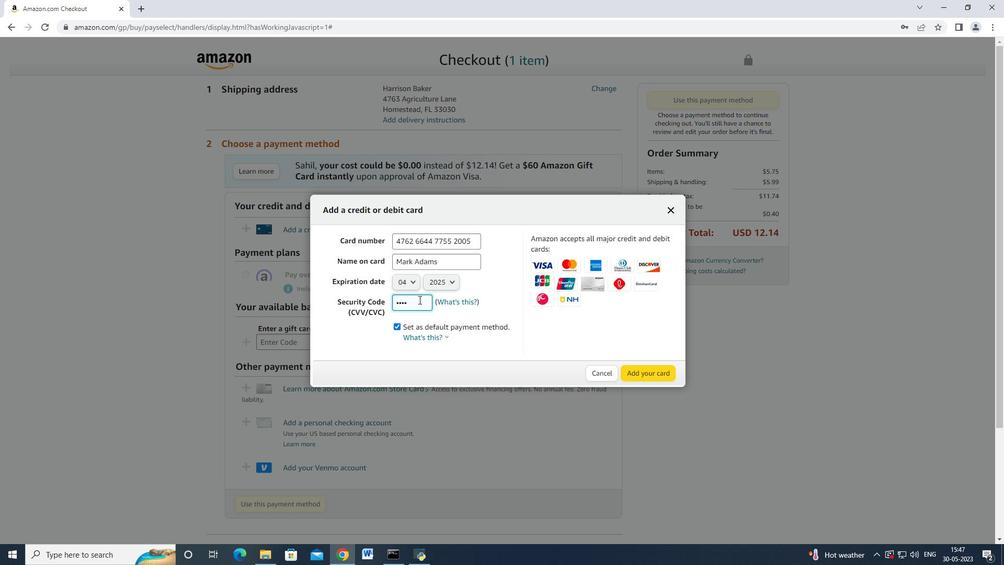 
